 Task: Use Google Earth to locate and explore famous historical landmarks in San Francisco, California.
Action: Mouse moved to (169, 175)
Screenshot: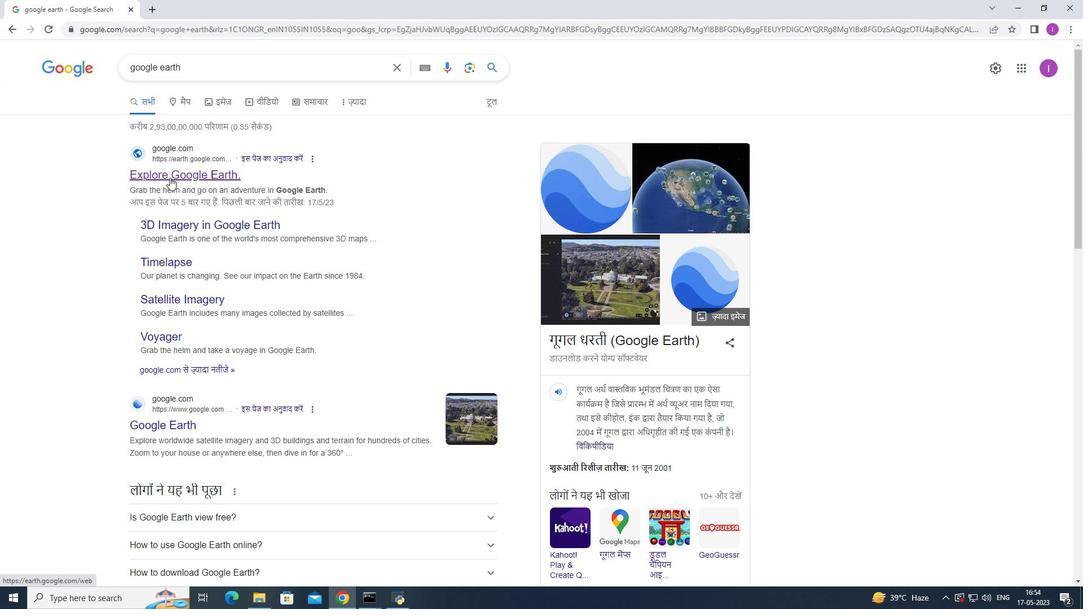 
Action: Mouse pressed left at (169, 175)
Screenshot: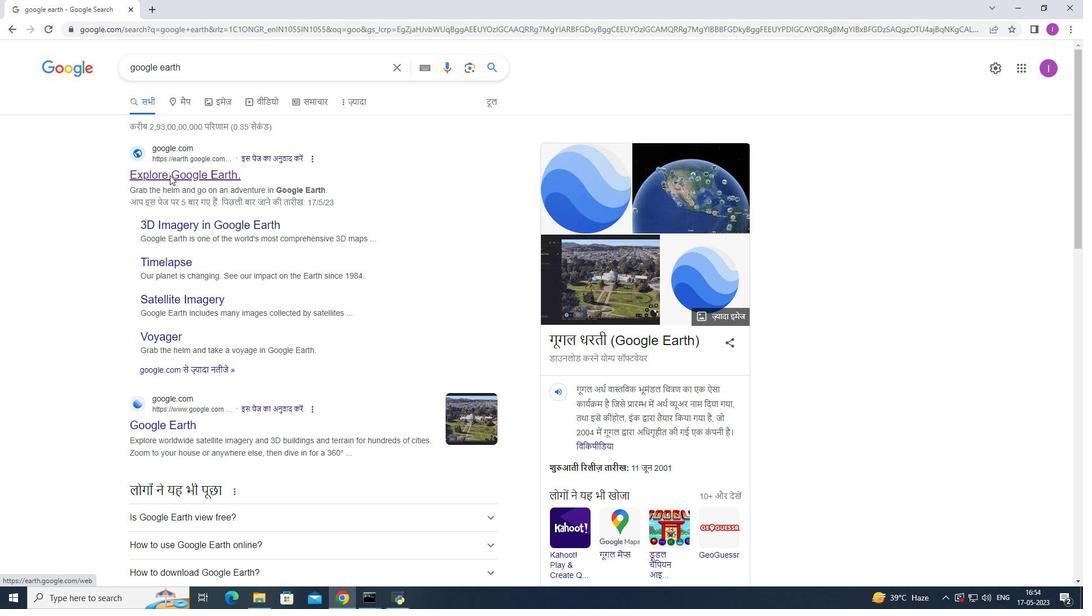 
Action: Mouse moved to (12, 91)
Screenshot: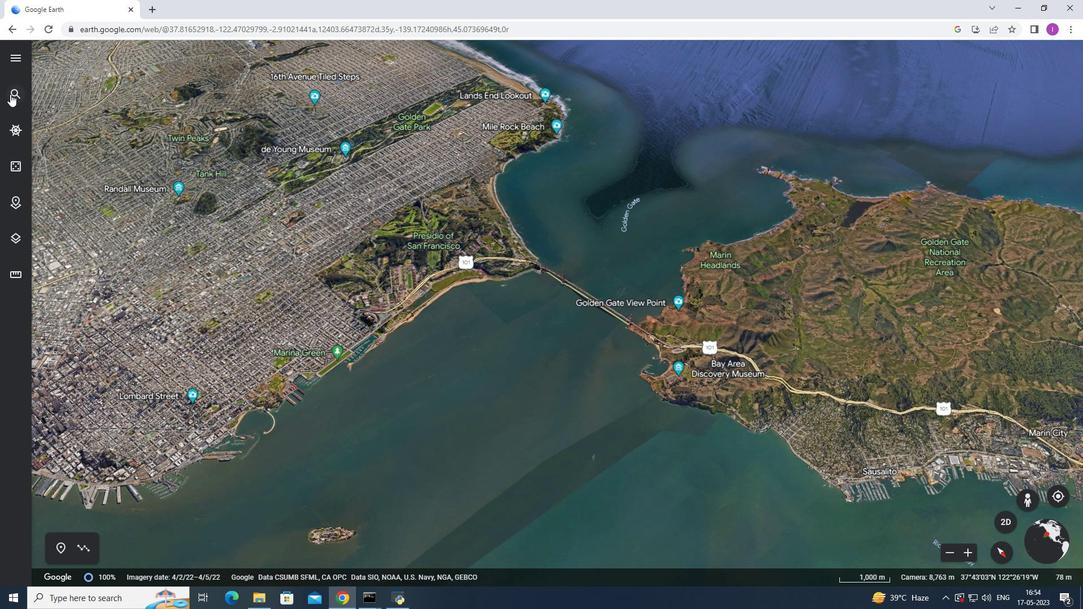 
Action: Mouse pressed left at (12, 91)
Screenshot: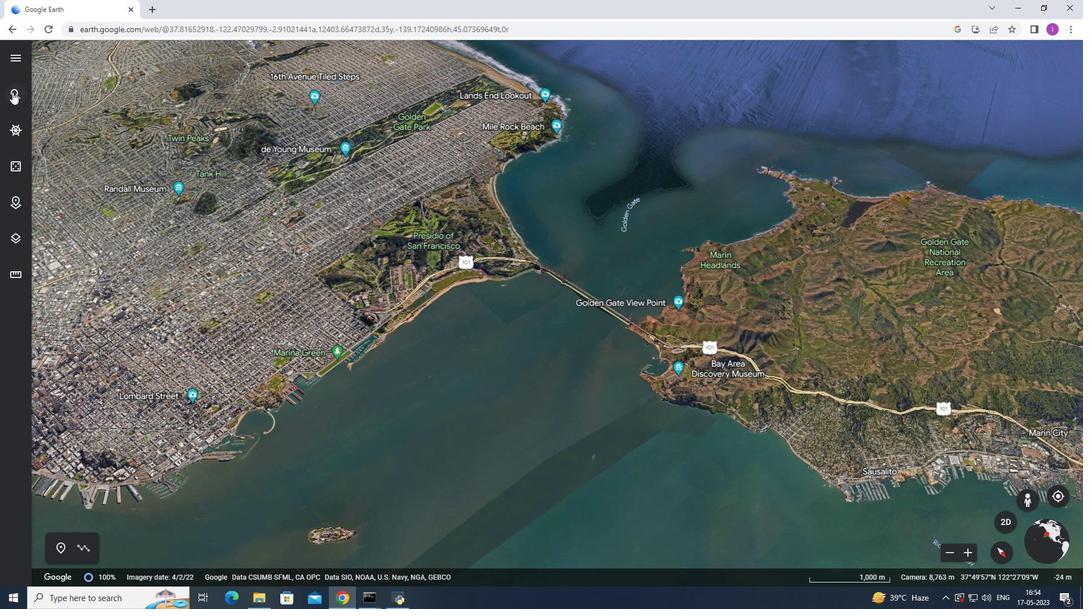 
Action: Mouse moved to (95, 56)
Screenshot: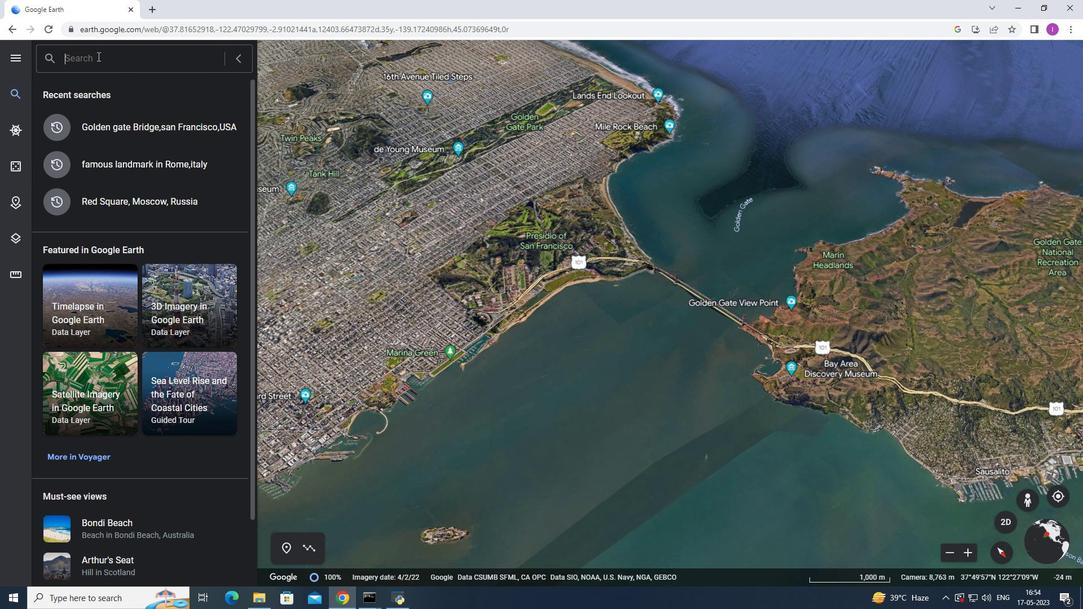
Action: Key pressed <Key.shift><Key.shift><Key.shift><Key.shift><Key.shift><Key.shift><Key.shift>Famous<Key.space><Key.shift>Histora<Key.backspace>ical<Key.space>event<Key.space>location<Key.enter>
Screenshot: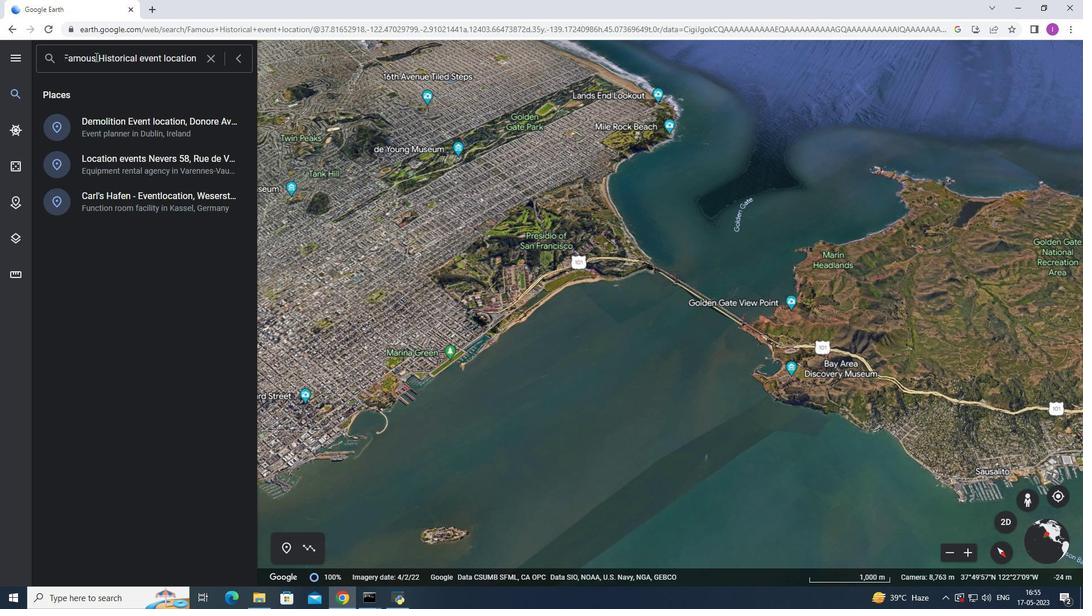 
Action: Mouse moved to (424, 222)
Screenshot: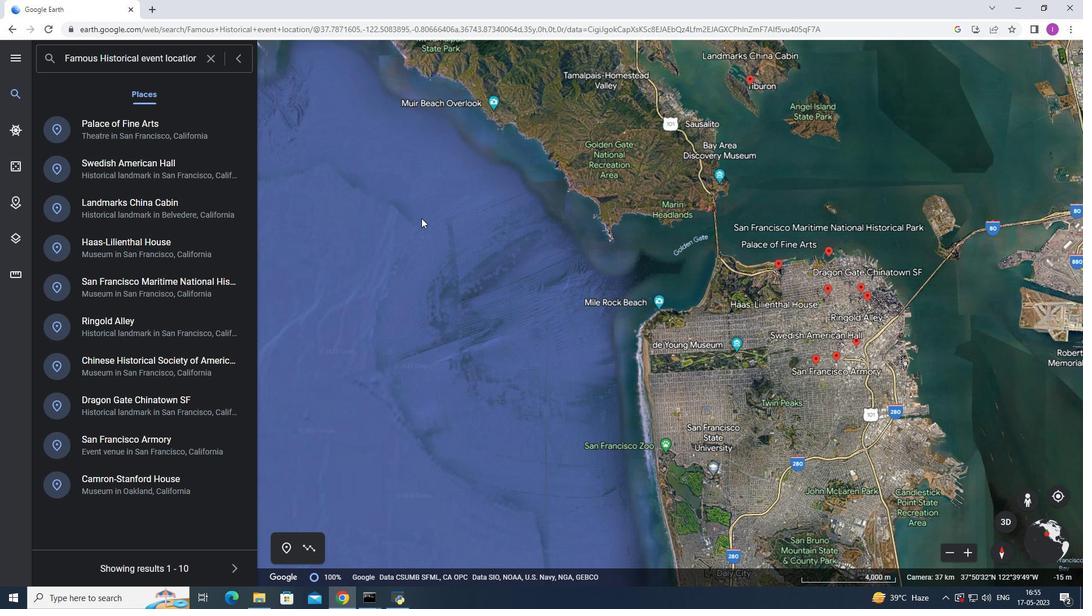 
Action: Mouse scrolled (424, 222) with delta (0, 0)
Screenshot: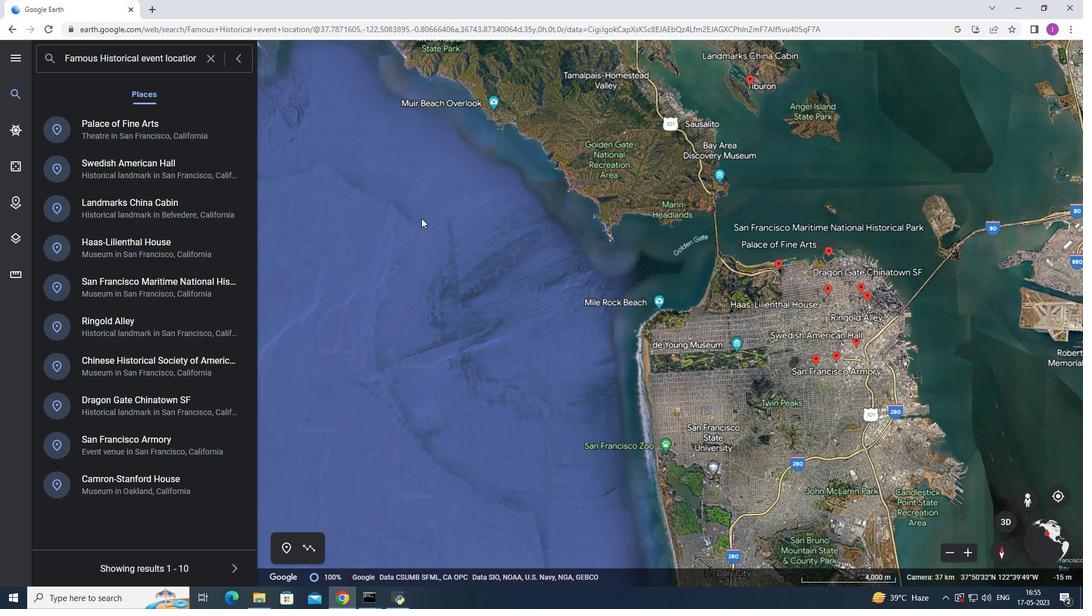 
Action: Mouse scrolled (424, 222) with delta (0, 0)
Screenshot: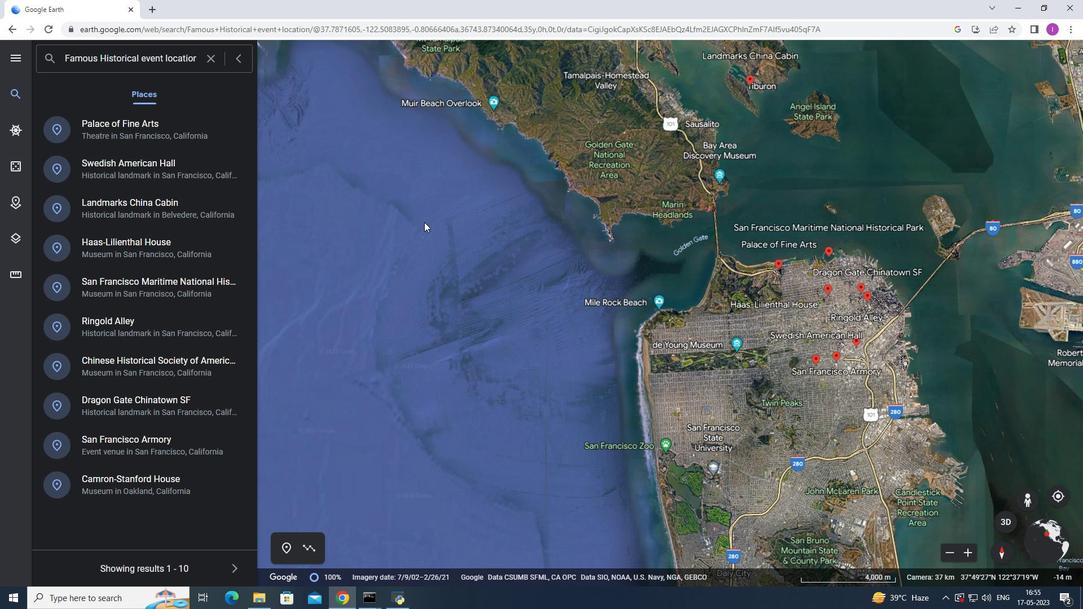 
Action: Mouse scrolled (424, 221) with delta (0, 0)
Screenshot: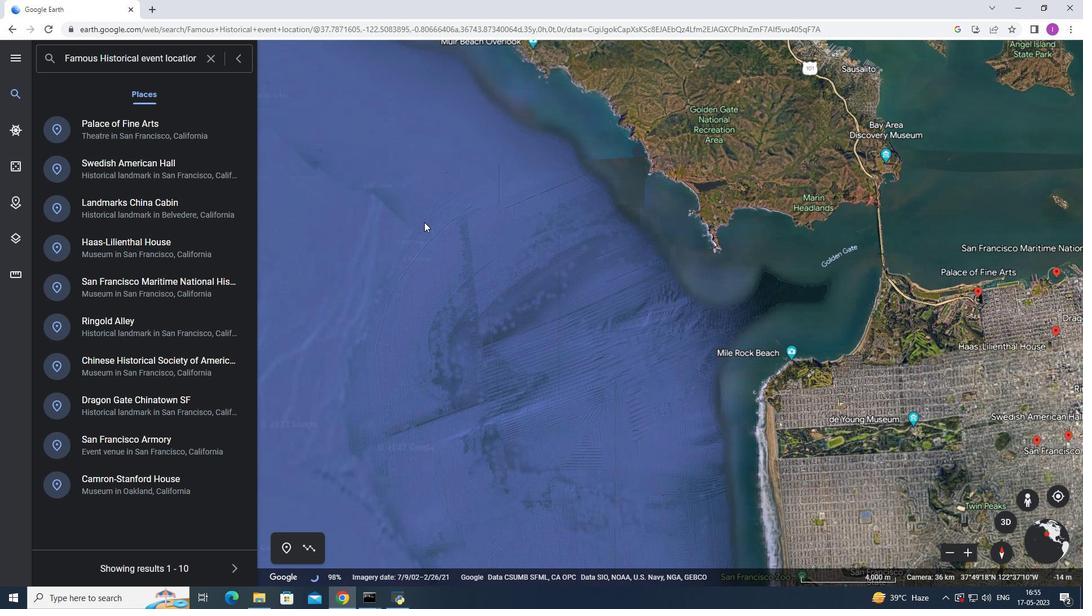 
Action: Mouse scrolled (424, 221) with delta (0, 0)
Screenshot: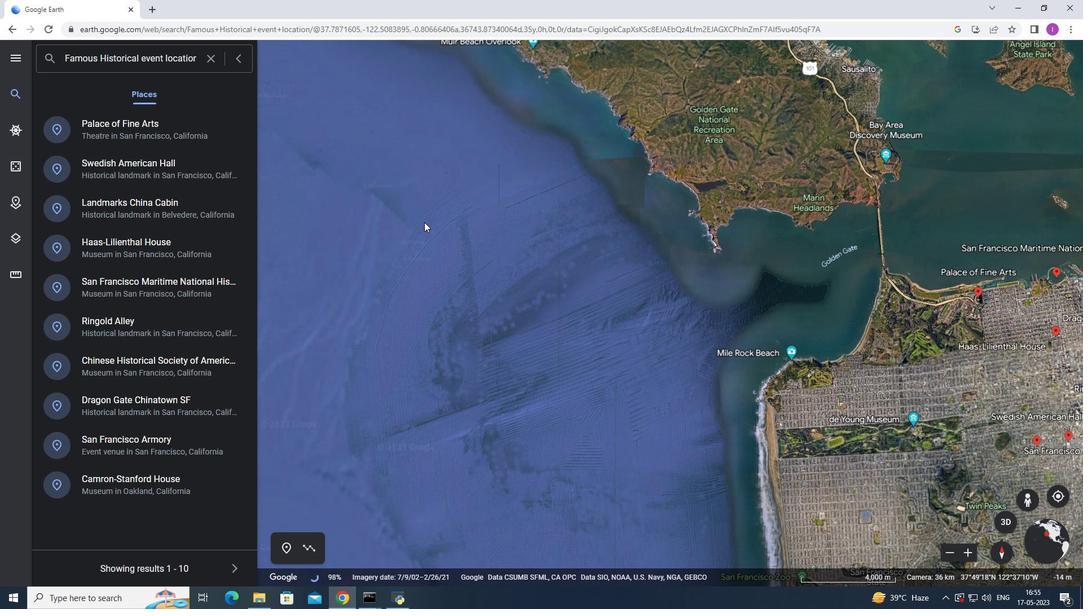 
Action: Mouse scrolled (424, 221) with delta (0, 0)
Screenshot: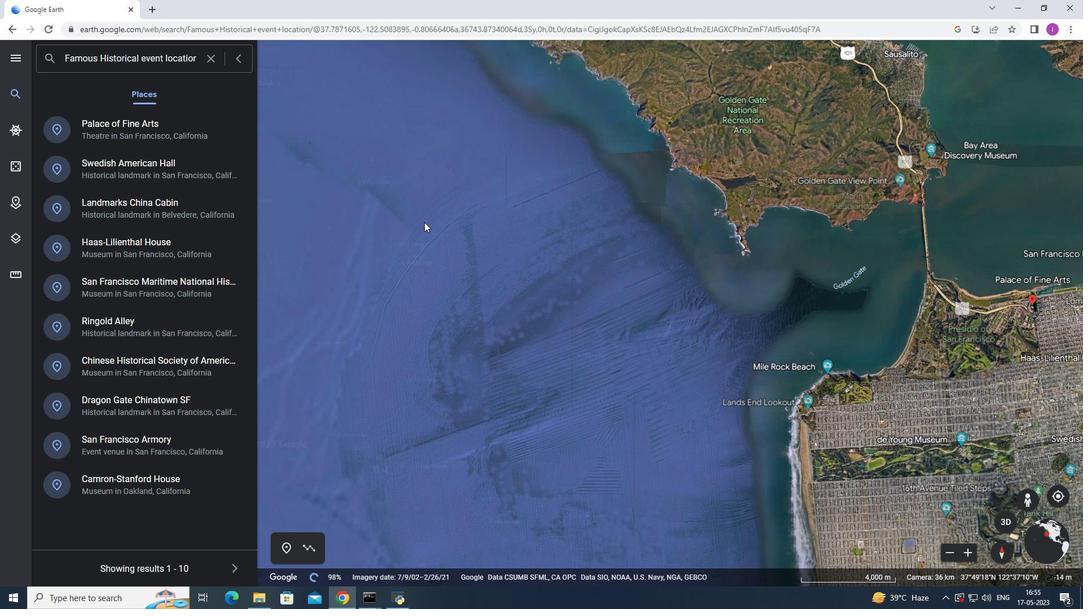 
Action: Mouse scrolled (424, 221) with delta (0, 0)
Screenshot: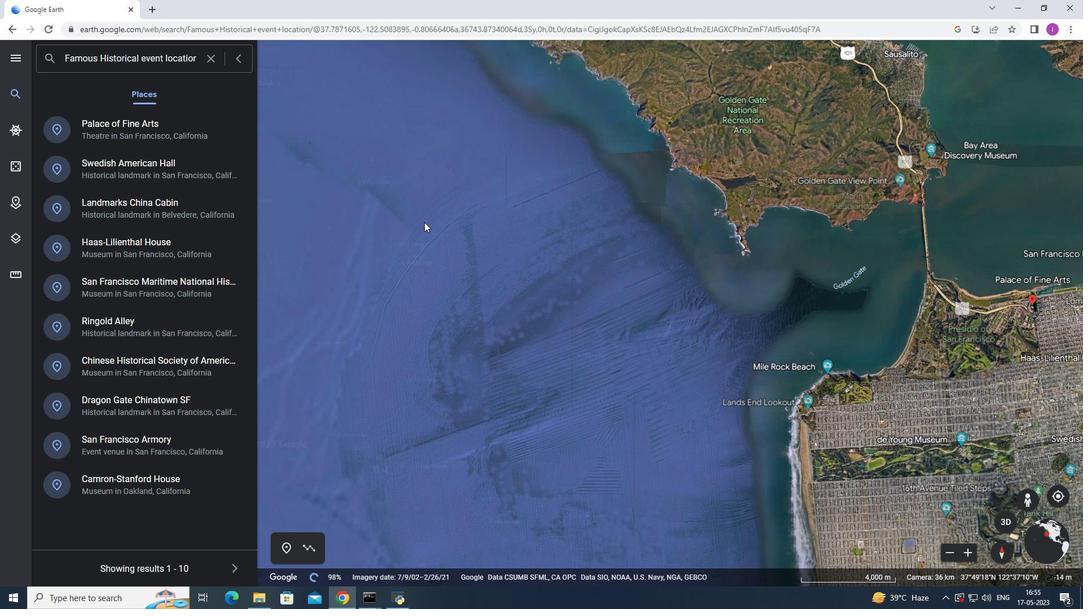 
Action: Mouse scrolled (424, 221) with delta (0, 0)
Screenshot: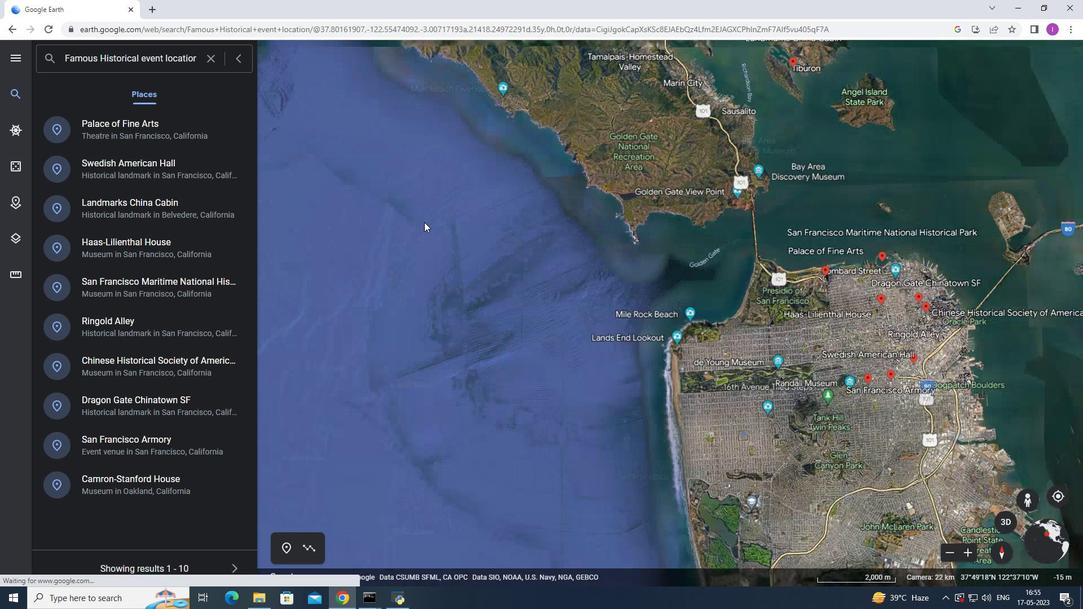 
Action: Mouse moved to (448, 223)
Screenshot: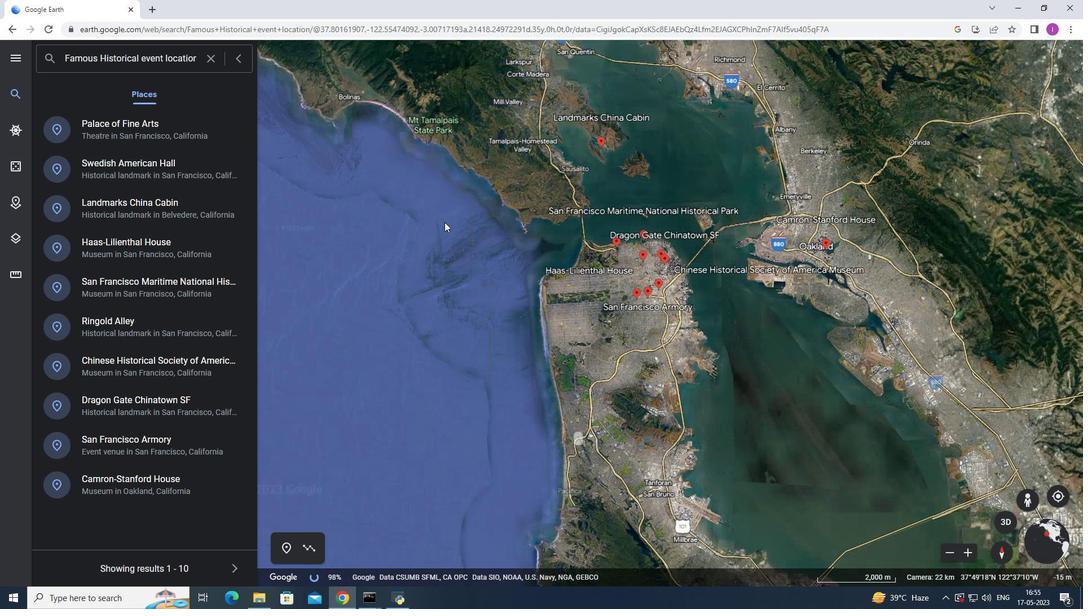 
Action: Mouse scrolled (448, 223) with delta (0, 0)
Screenshot: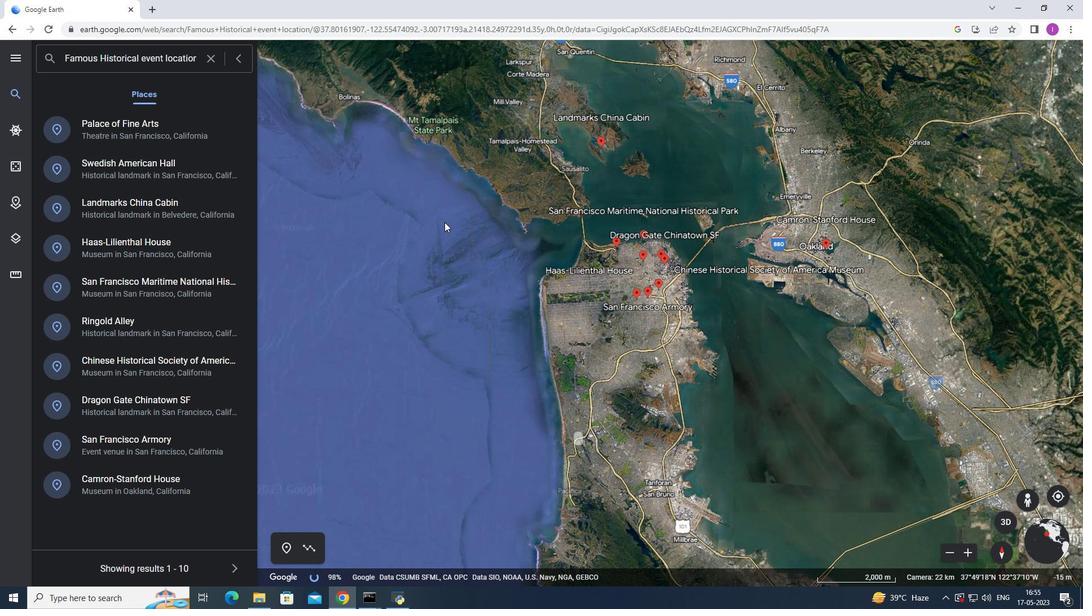 
Action: Mouse scrolled (448, 223) with delta (0, 0)
Screenshot: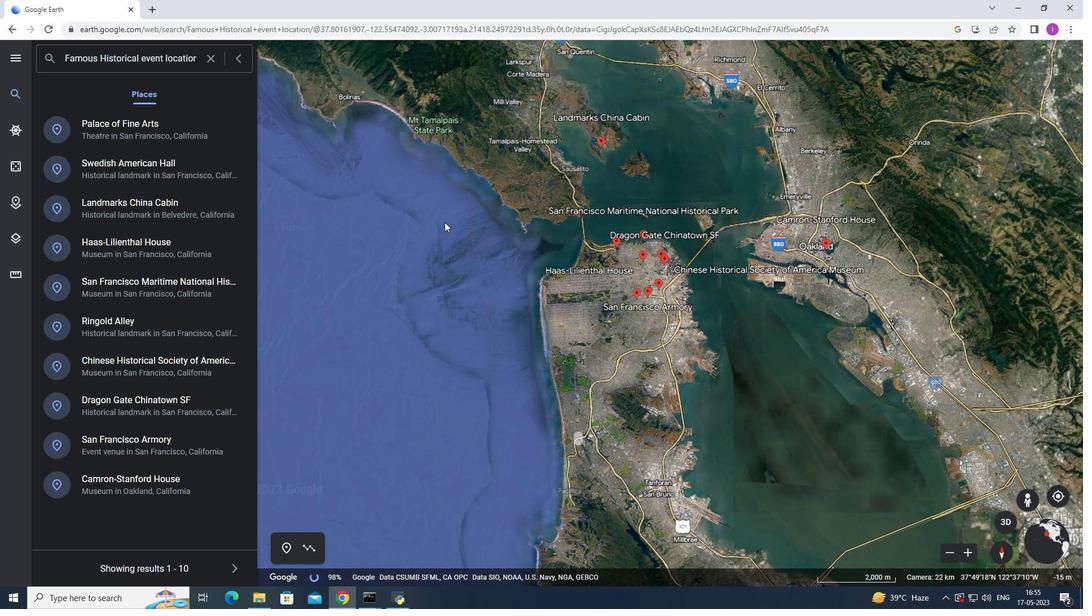 
Action: Mouse scrolled (448, 223) with delta (0, 0)
Screenshot: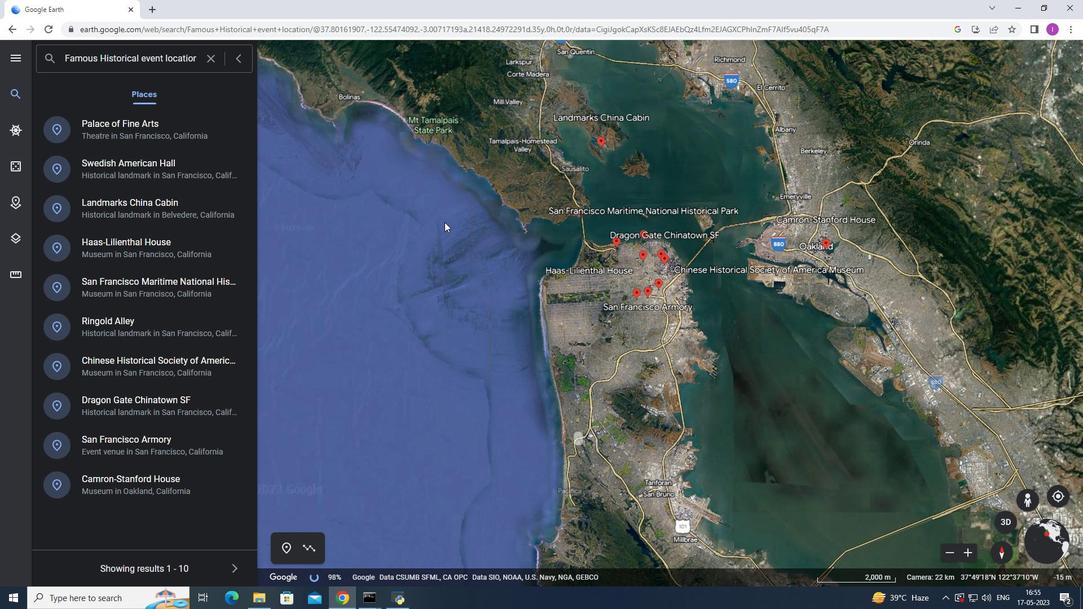 
Action: Mouse scrolled (448, 224) with delta (0, 0)
Screenshot: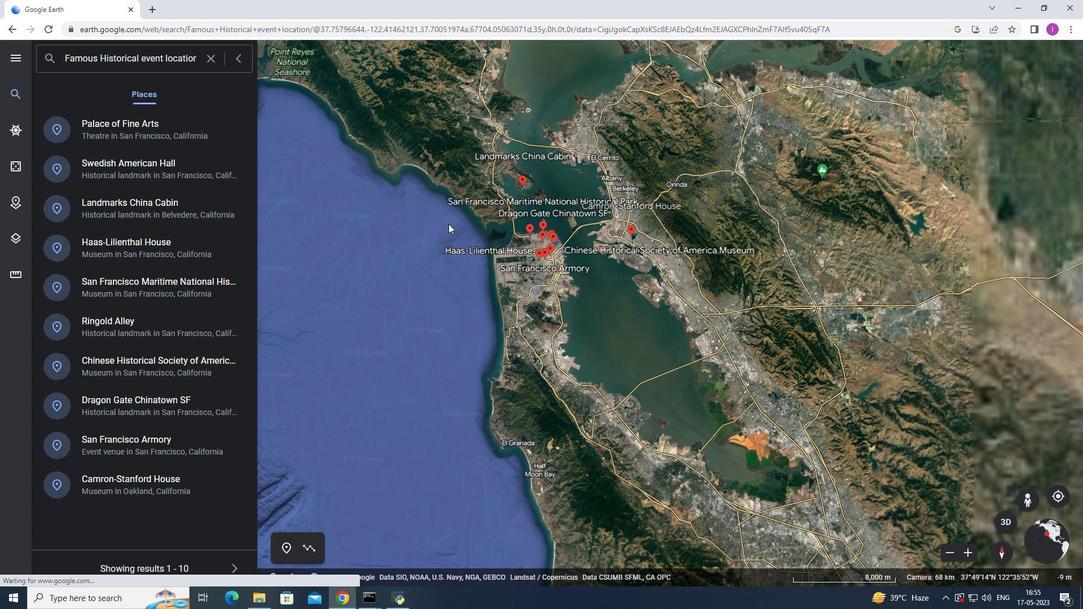 
Action: Mouse scrolled (448, 223) with delta (0, 0)
Screenshot: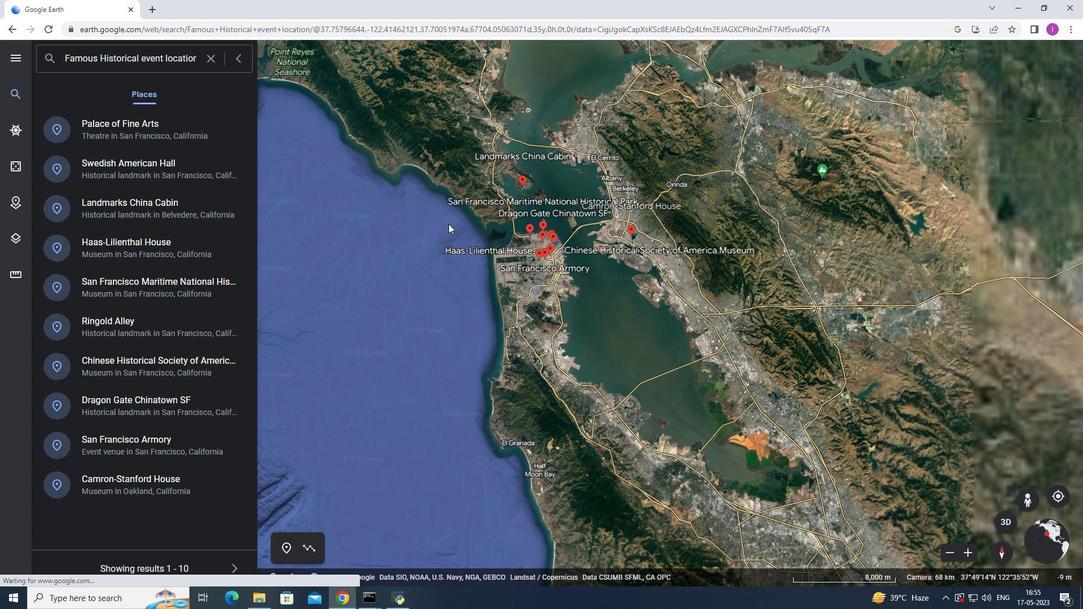 
Action: Mouse scrolled (448, 223) with delta (0, 0)
Screenshot: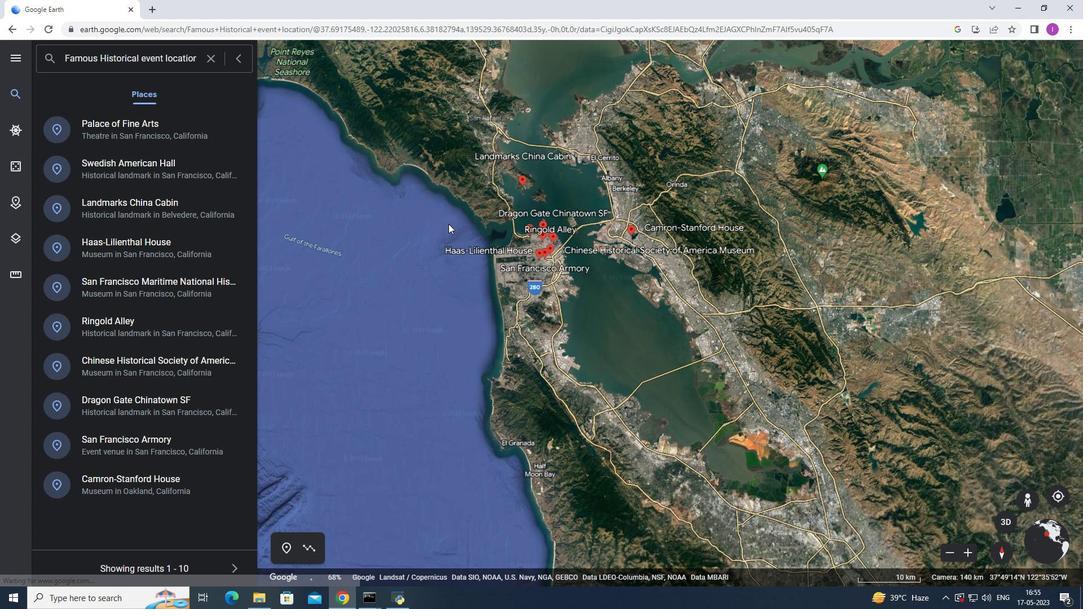 
Action: Mouse scrolled (448, 223) with delta (0, 0)
Screenshot: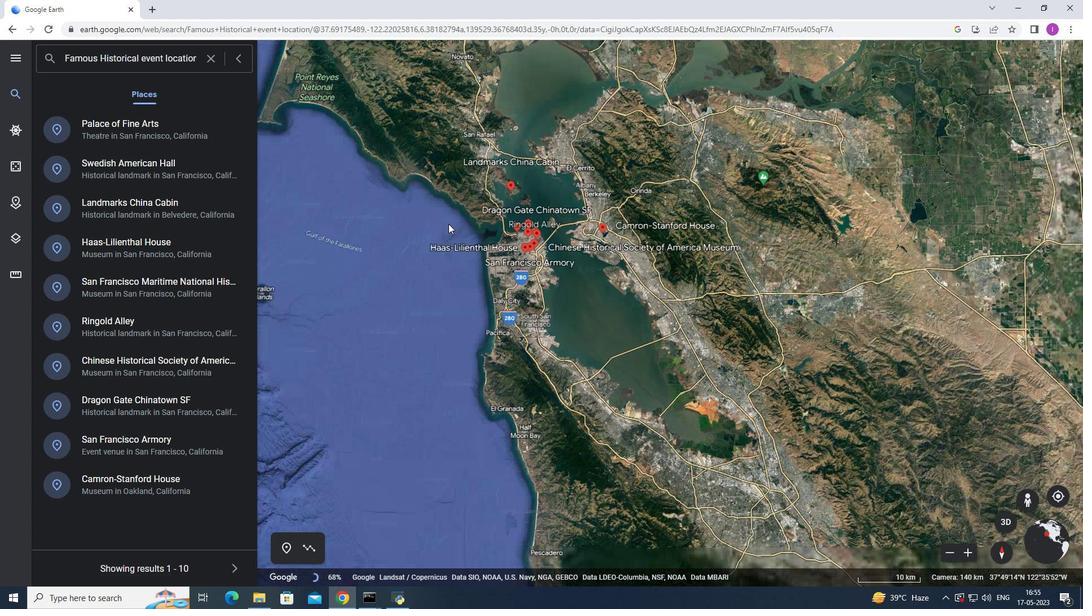 
Action: Mouse scrolled (448, 223) with delta (0, 0)
Screenshot: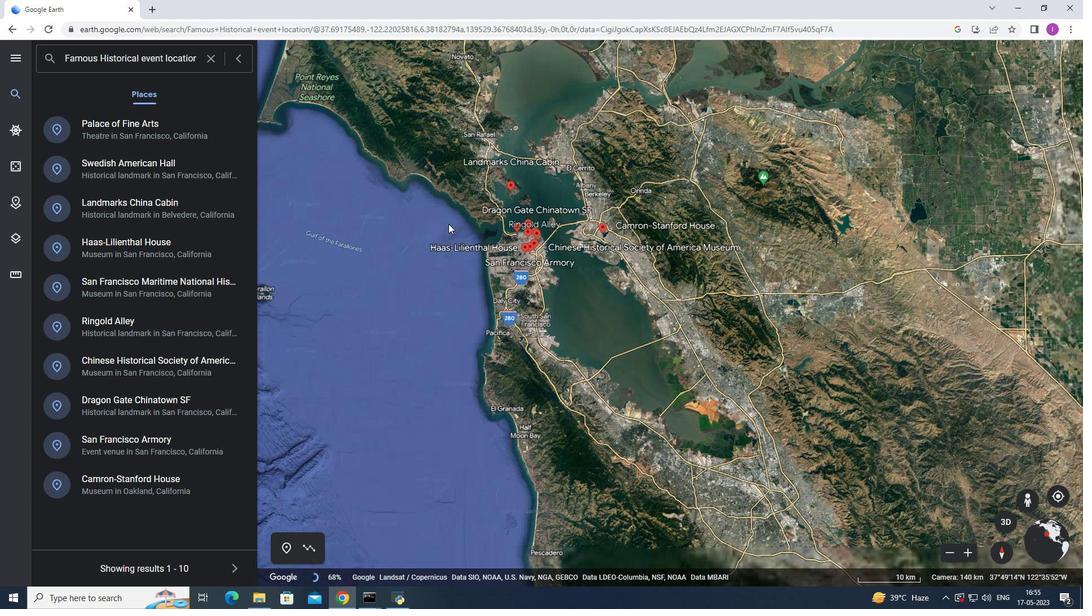 
Action: Mouse scrolled (448, 223) with delta (0, 0)
Screenshot: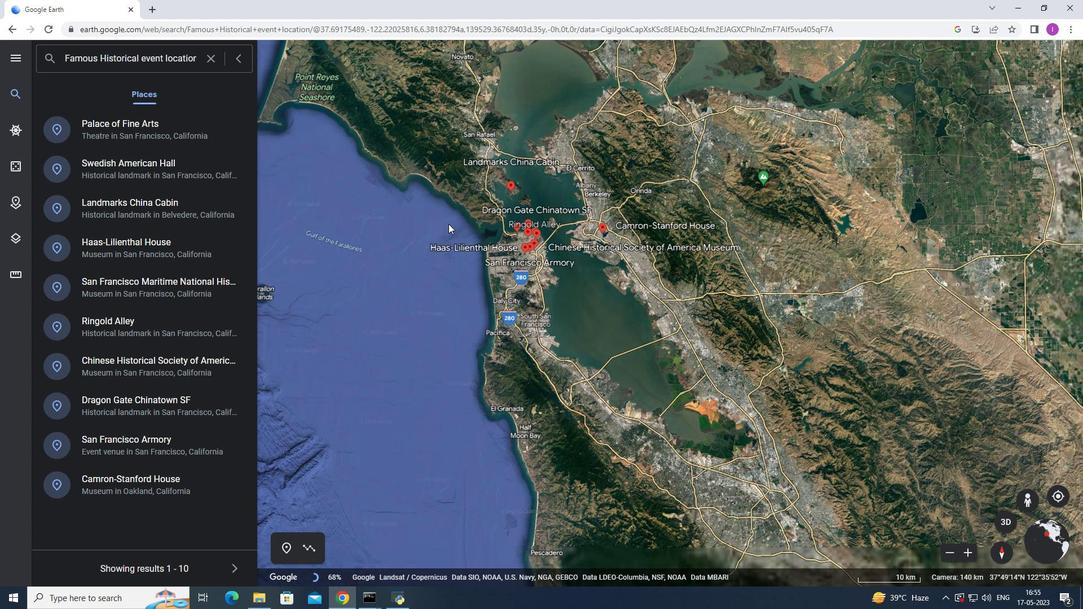 
Action: Mouse scrolled (448, 223) with delta (0, 0)
Screenshot: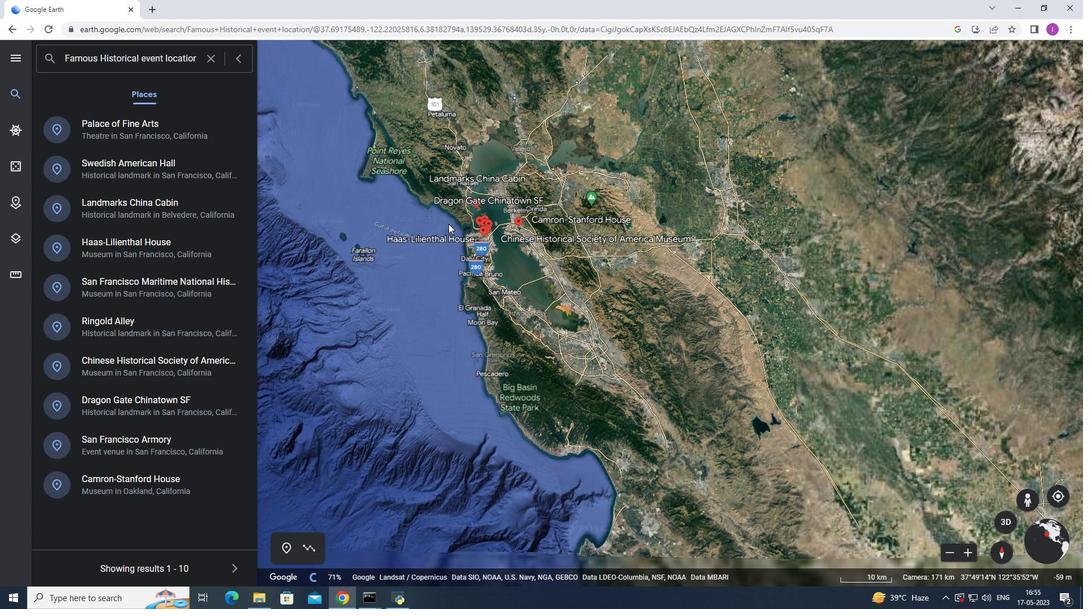 
Action: Mouse scrolled (448, 223) with delta (0, 0)
Screenshot: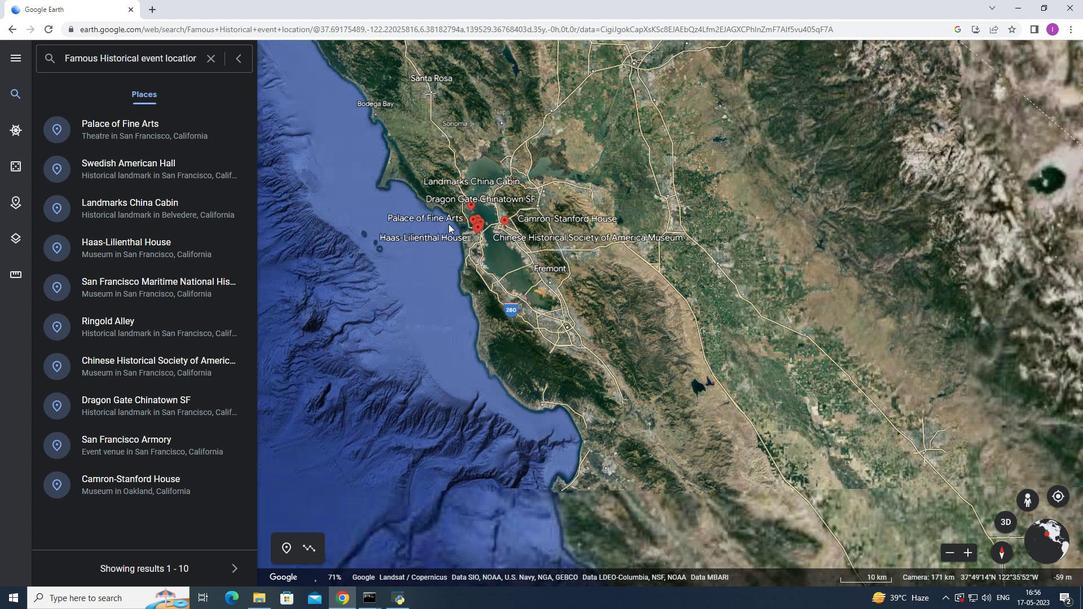 
Action: Mouse scrolled (448, 223) with delta (0, 0)
Screenshot: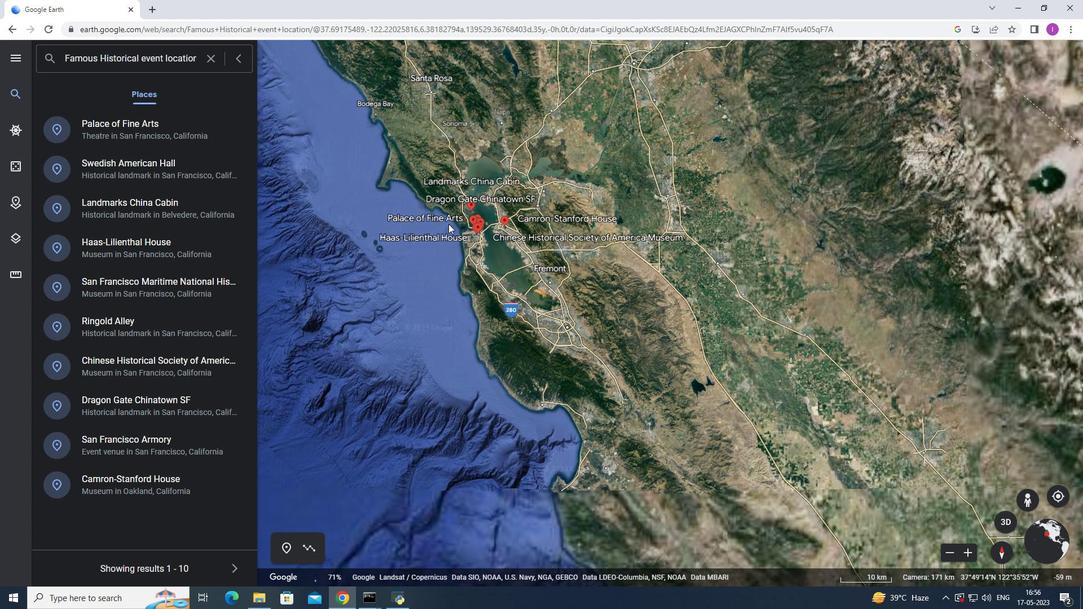 
Action: Mouse moved to (447, 225)
Screenshot: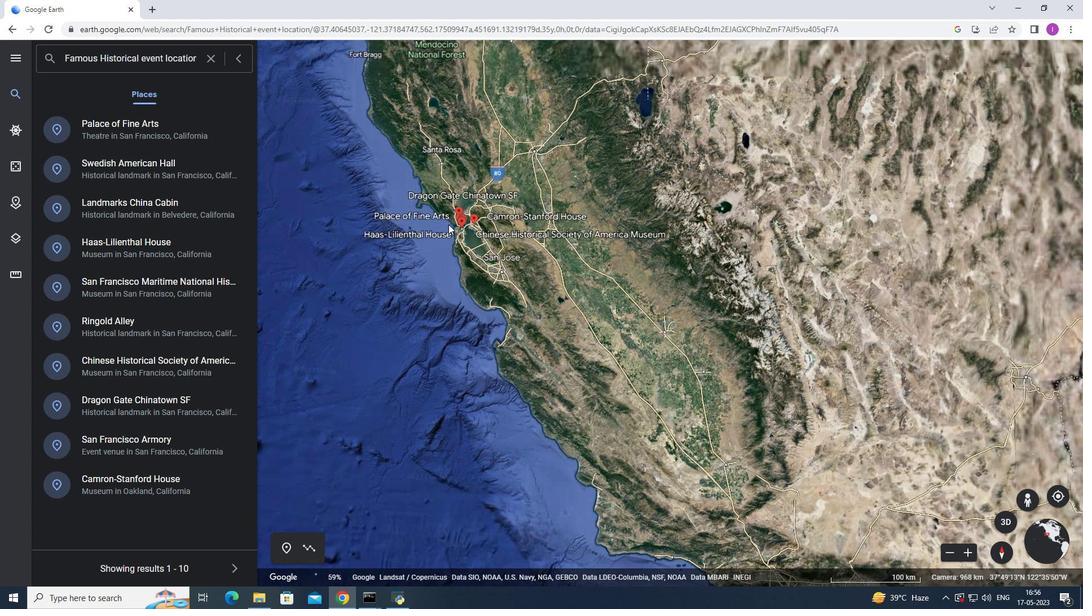 
Action: Mouse scrolled (447, 225) with delta (0, 0)
Screenshot: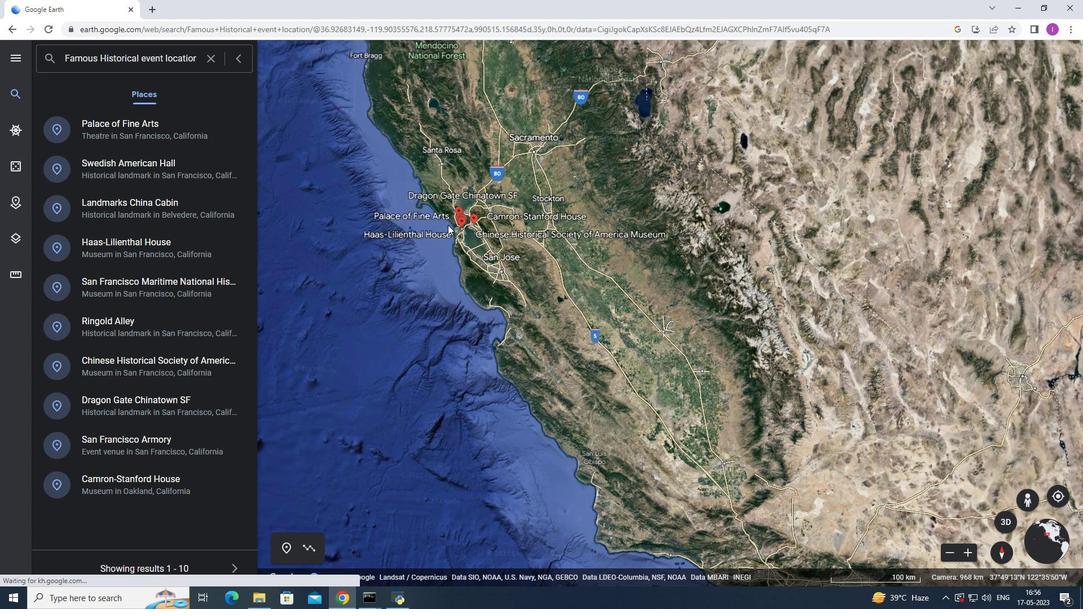 
Action: Mouse scrolled (447, 225) with delta (0, 0)
Screenshot: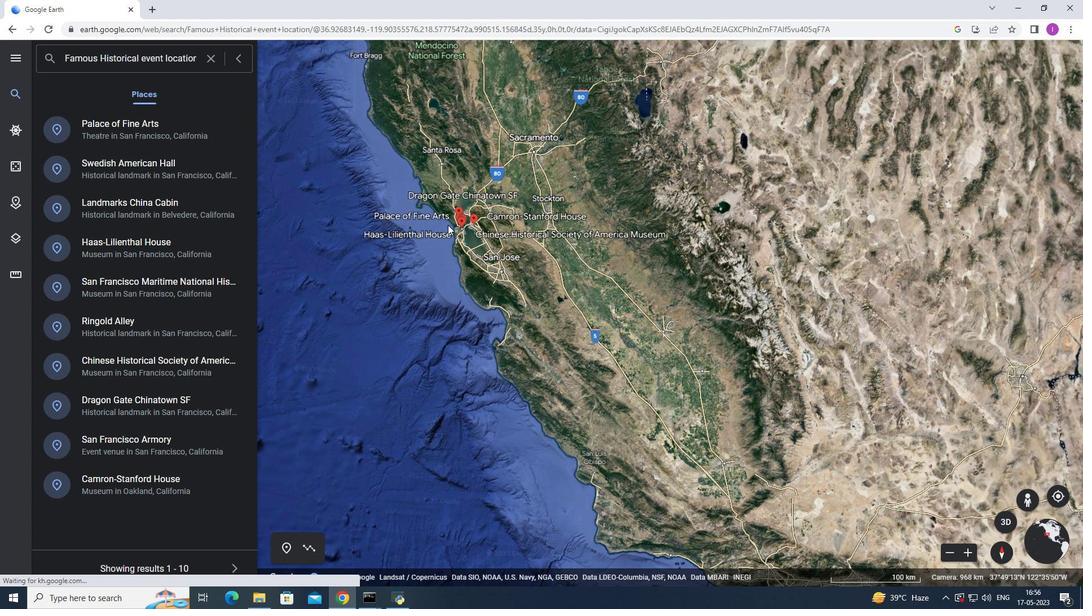 
Action: Mouse scrolled (447, 225) with delta (0, 0)
Screenshot: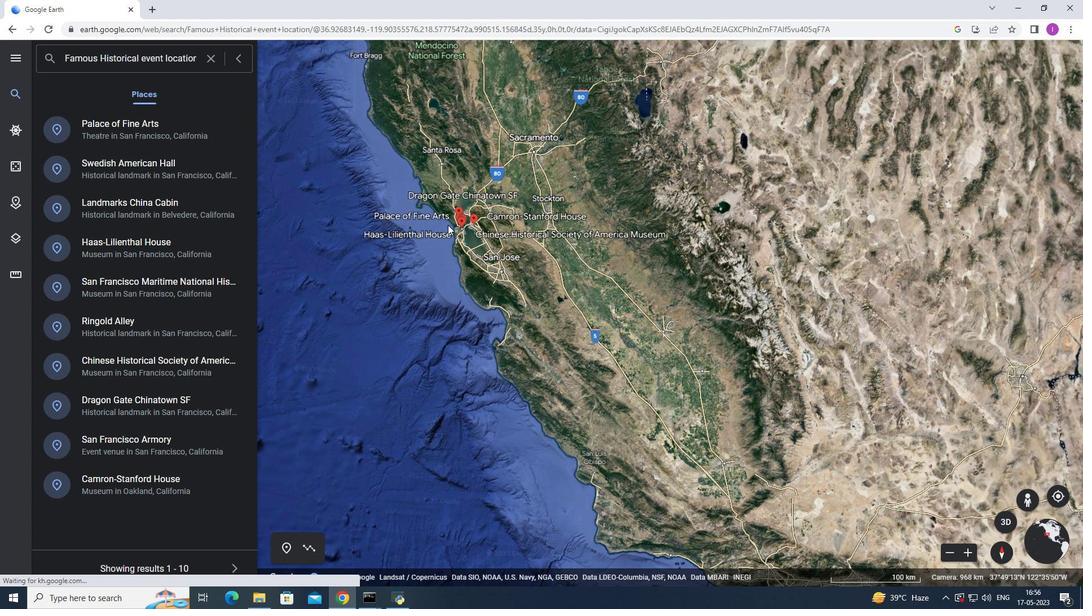 
Action: Mouse moved to (446, 223)
Screenshot: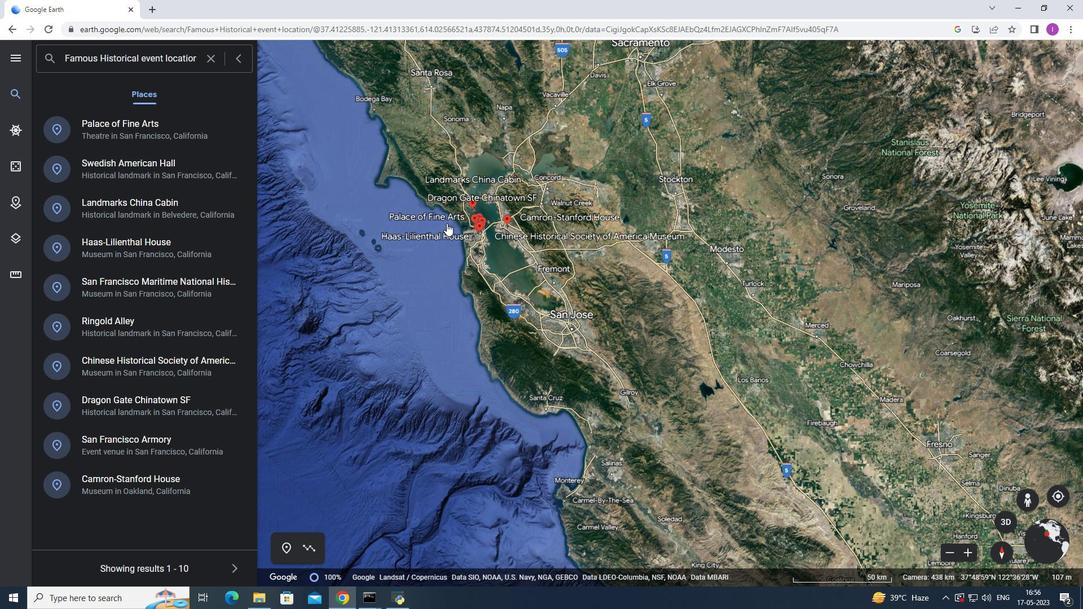 
Action: Mouse scrolled (446, 223) with delta (0, 0)
Screenshot: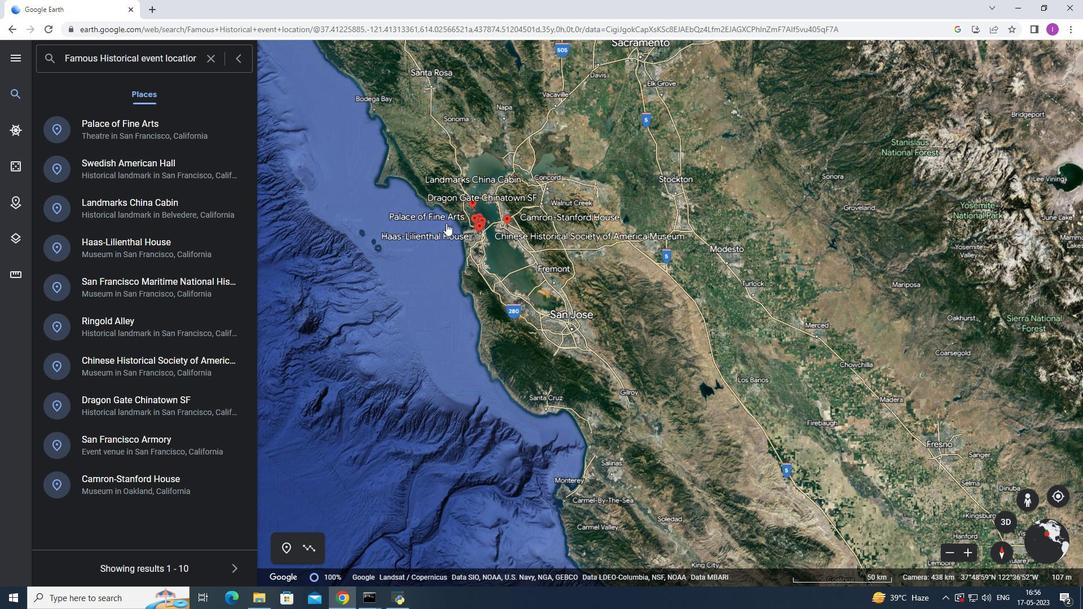 
Action: Mouse scrolled (446, 223) with delta (0, 0)
Screenshot: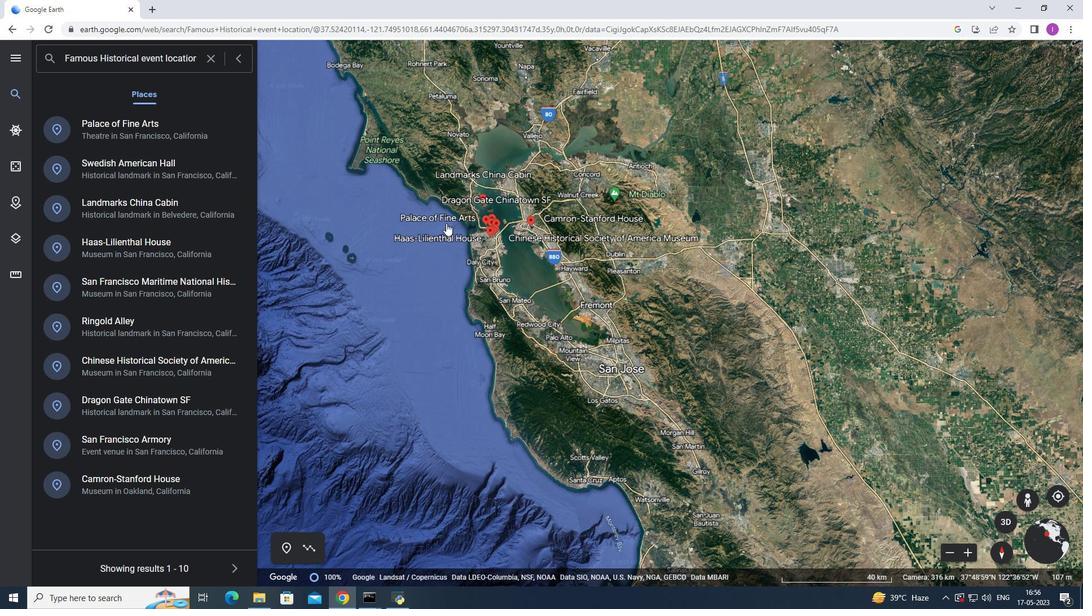 
Action: Mouse moved to (150, 136)
Screenshot: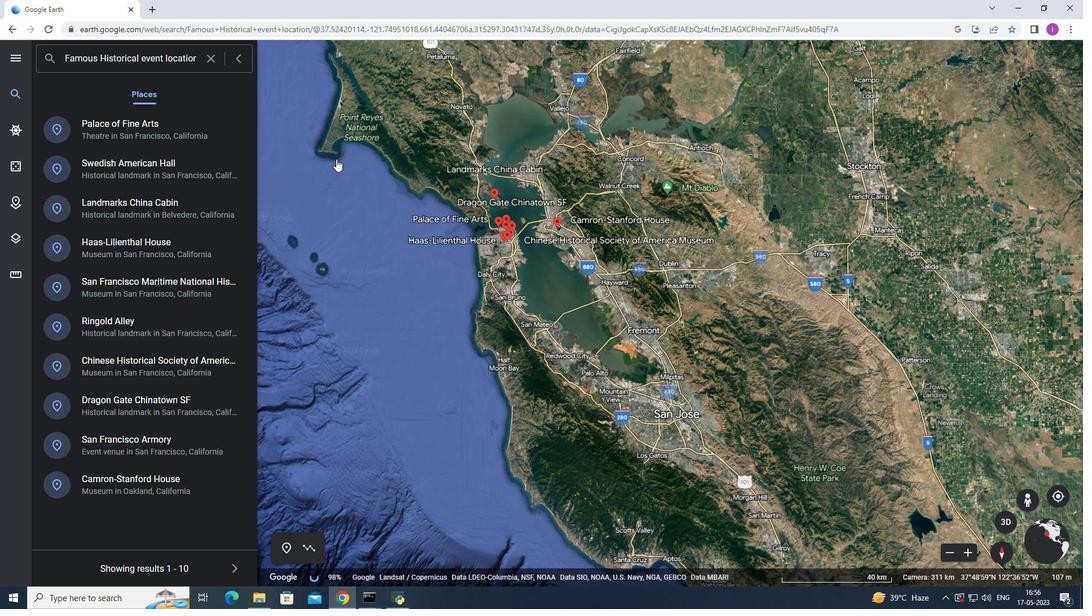 
Action: Mouse pressed left at (150, 136)
Screenshot: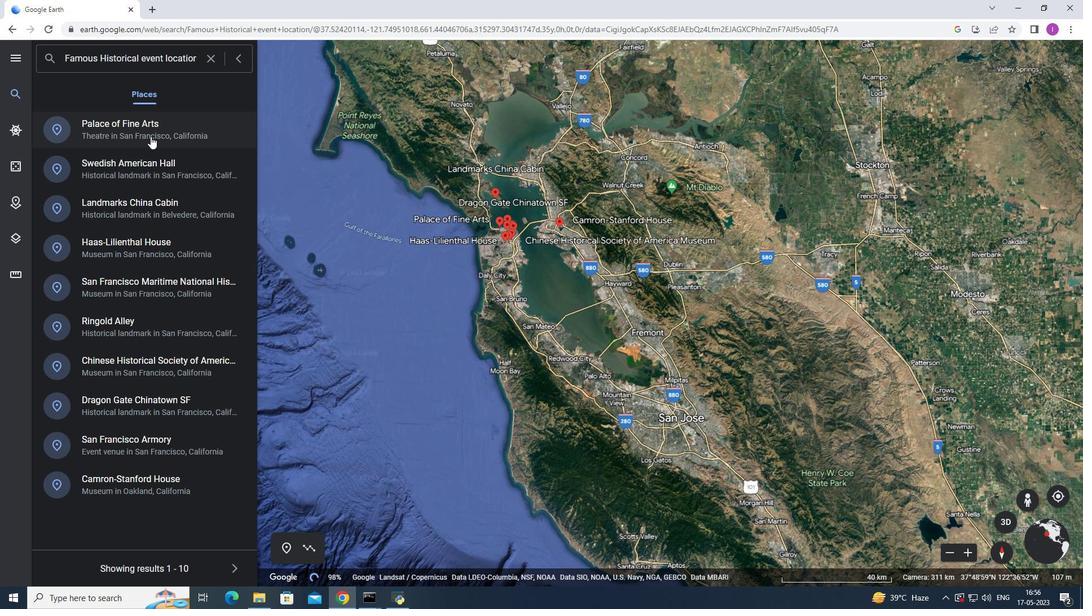 
Action: Mouse moved to (157, 172)
Screenshot: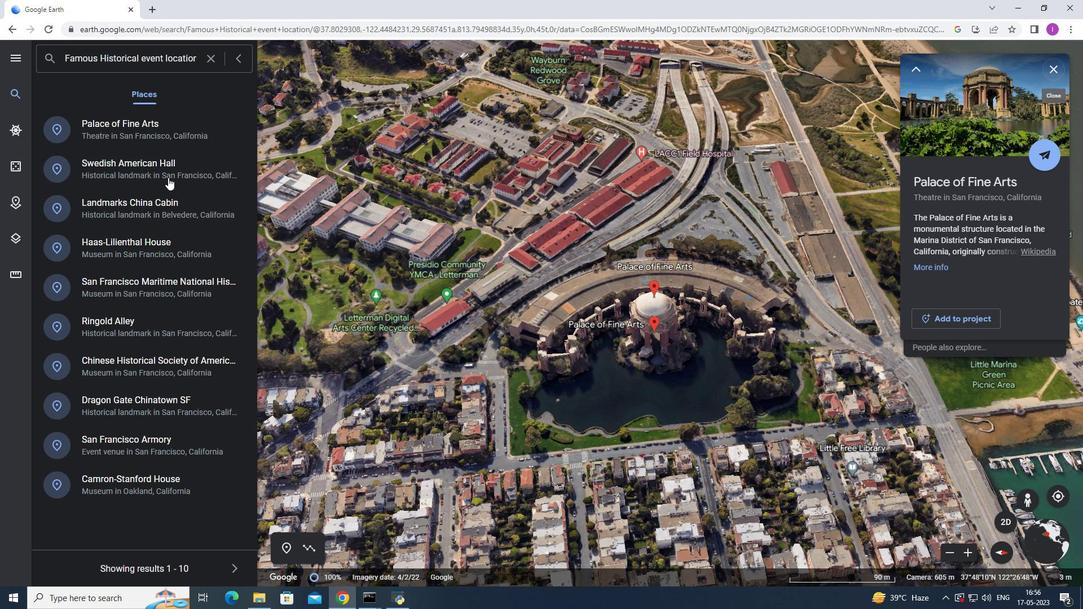 
Action: Mouse pressed left at (157, 172)
Screenshot: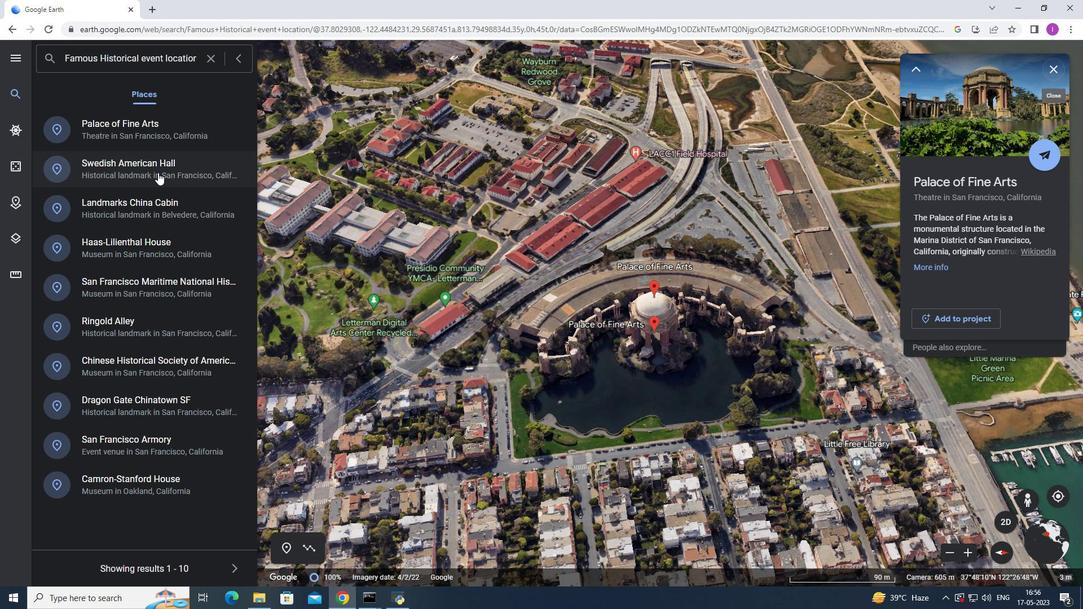 
Action: Mouse moved to (115, 205)
Screenshot: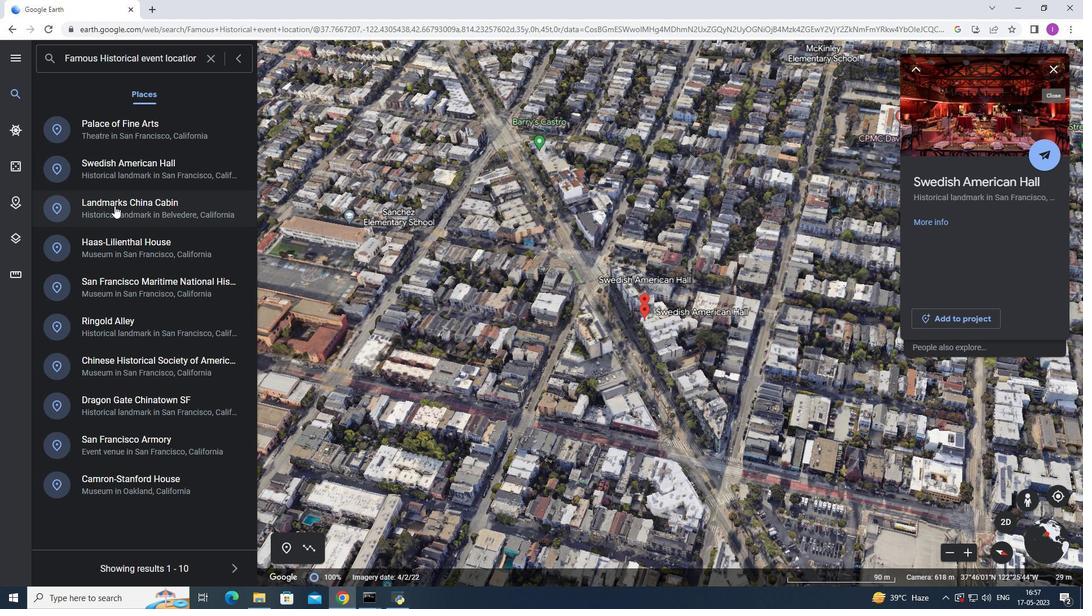 
Action: Mouse pressed left at (115, 205)
Screenshot: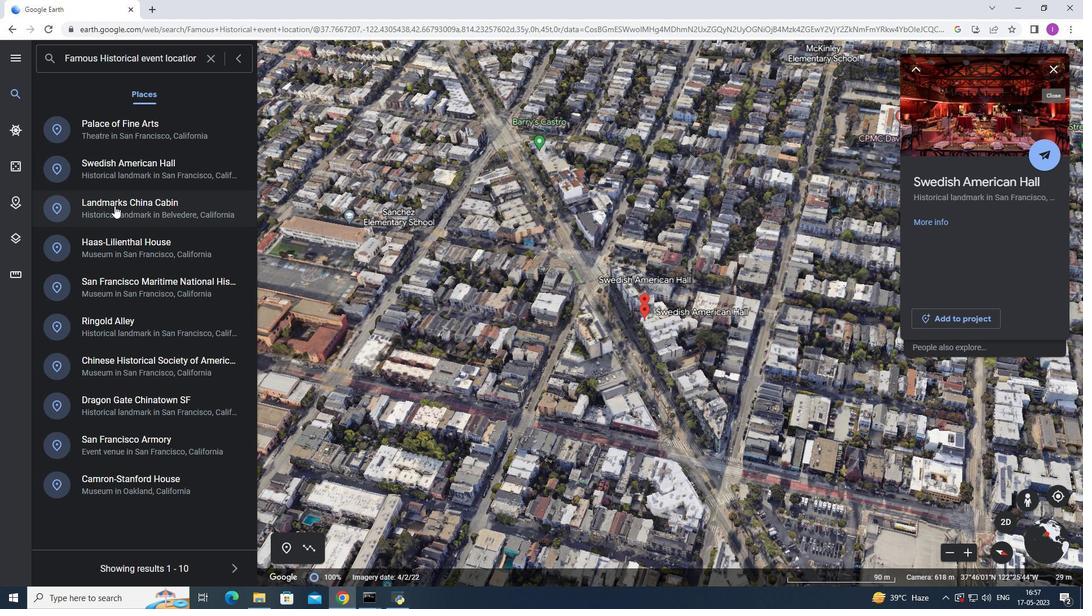 
Action: Mouse moved to (122, 239)
Screenshot: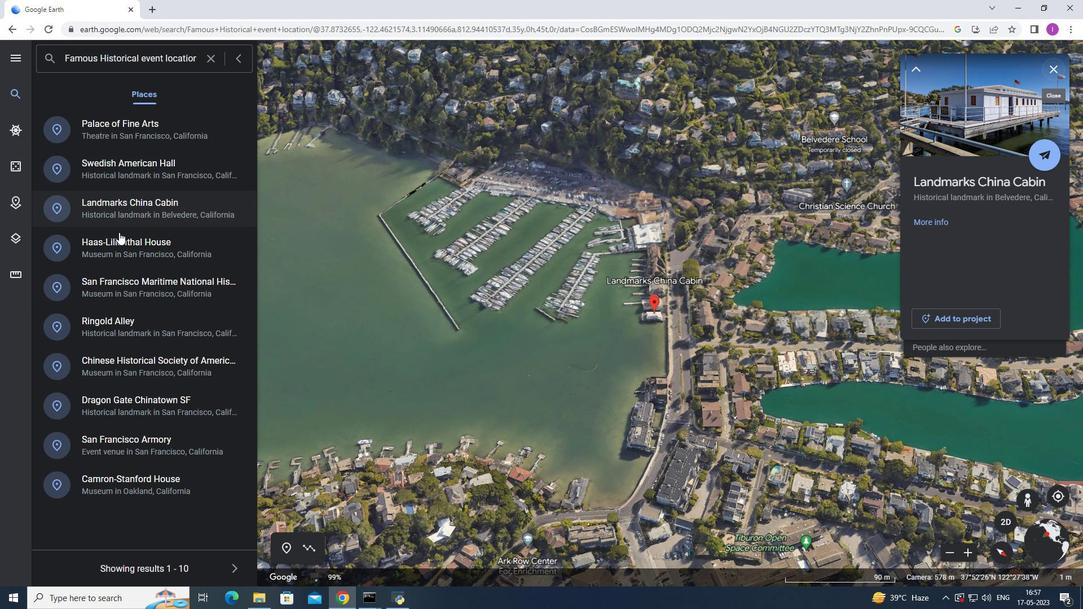 
Action: Mouse pressed left at (122, 239)
Screenshot: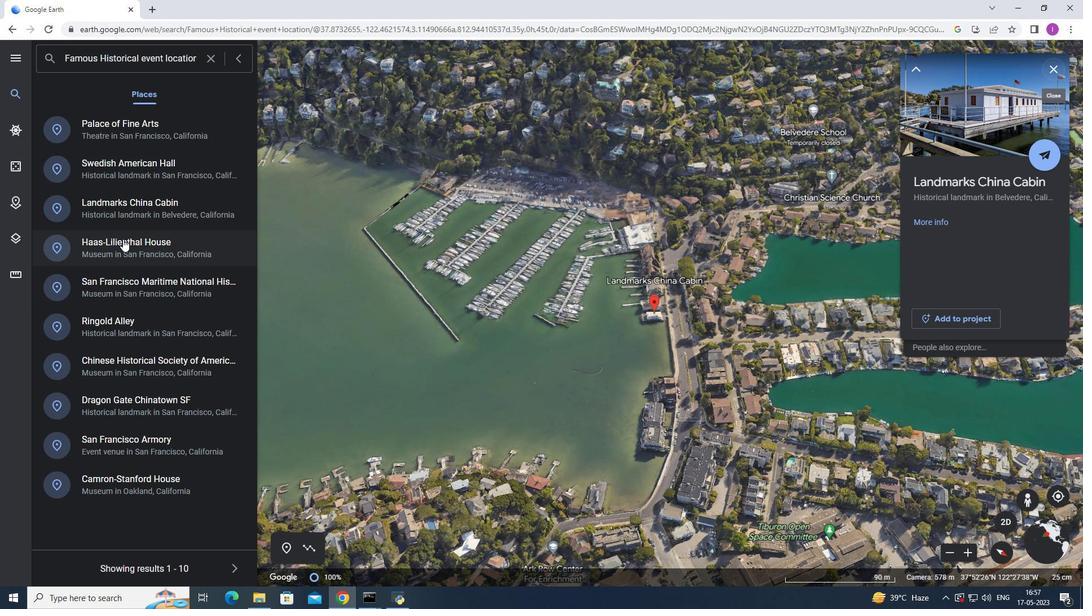 
Action: Mouse moved to (95, 288)
Screenshot: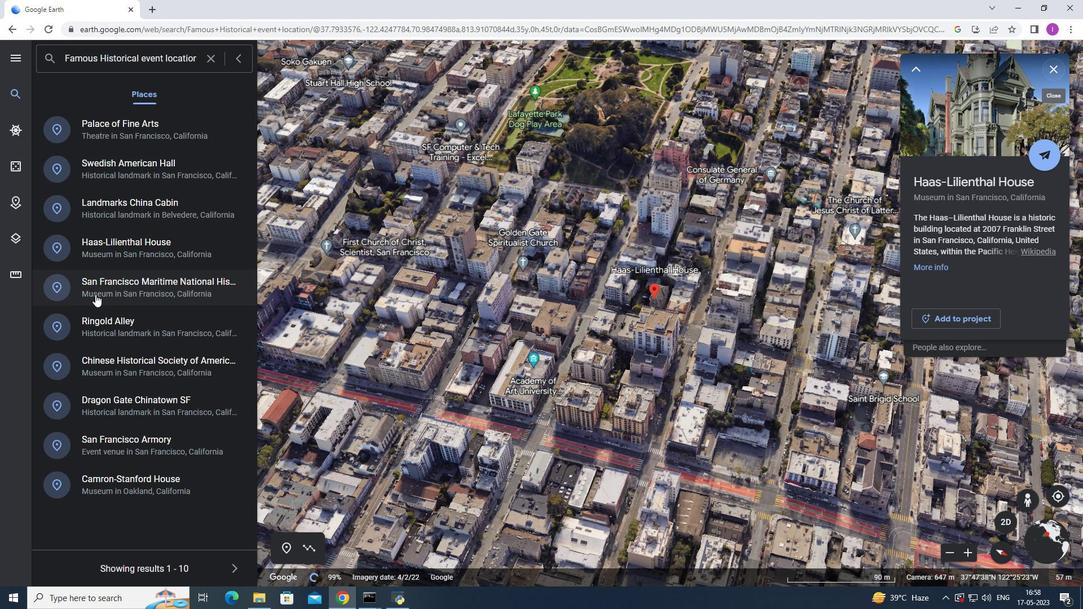 
Action: Mouse pressed left at (95, 288)
Screenshot: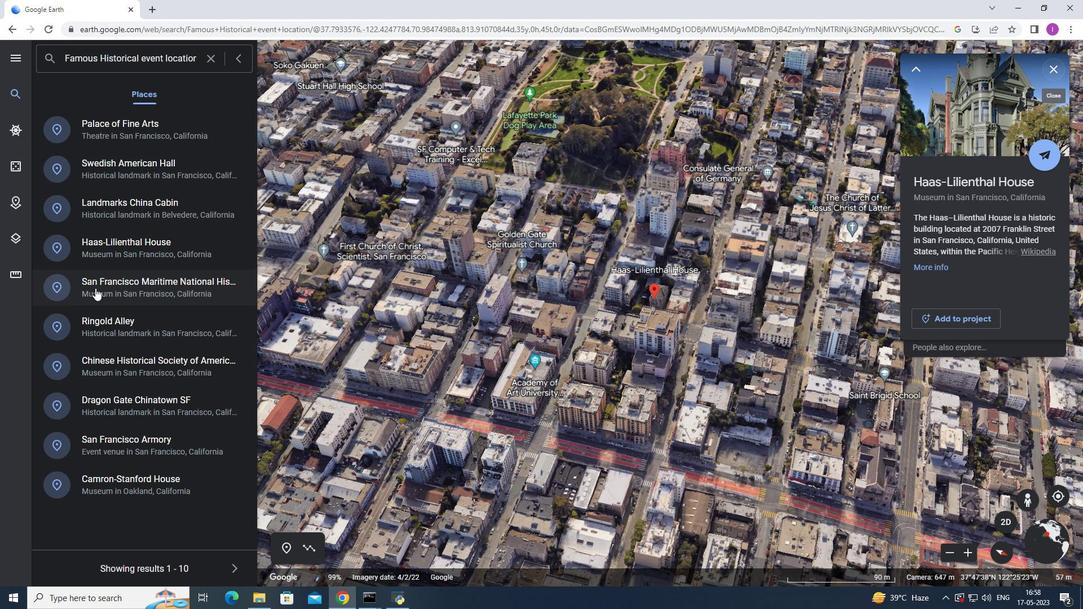 
Action: Mouse moved to (96, 319)
Screenshot: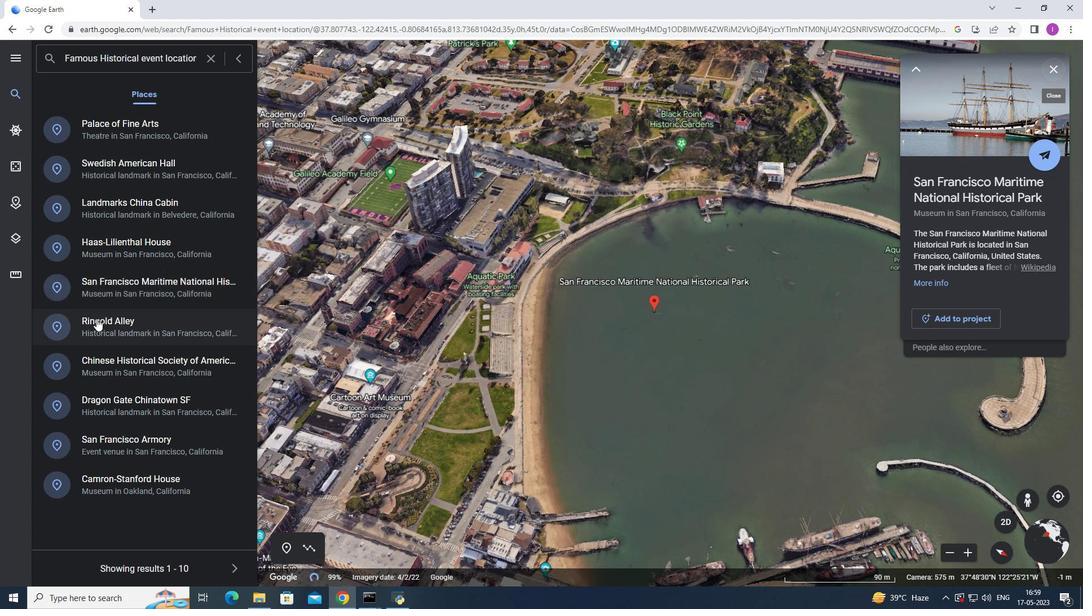 
Action: Mouse pressed left at (96, 319)
Screenshot: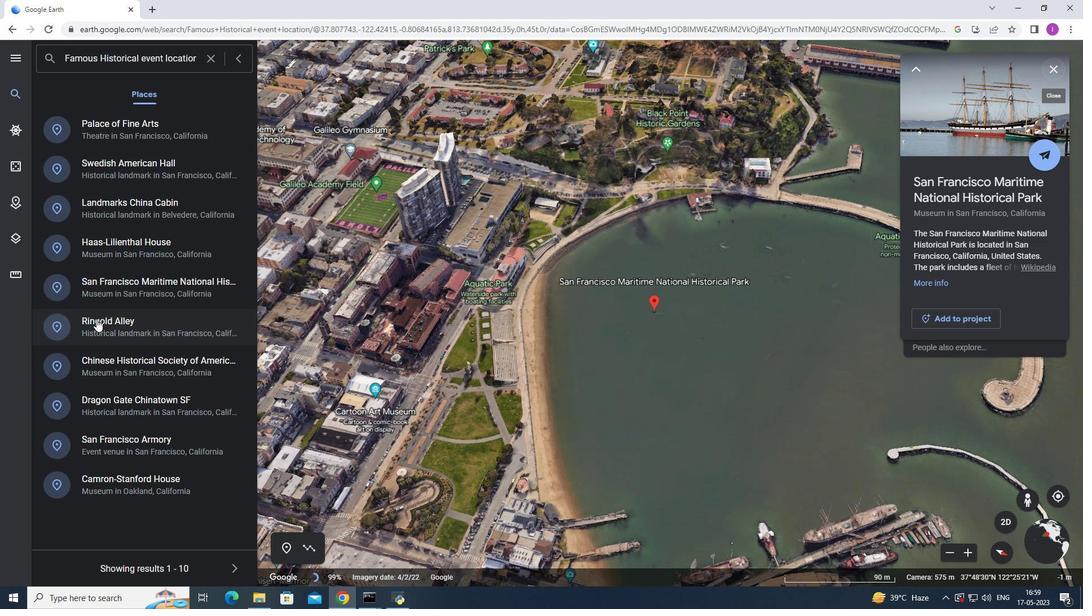 
Action: Mouse moved to (141, 364)
Screenshot: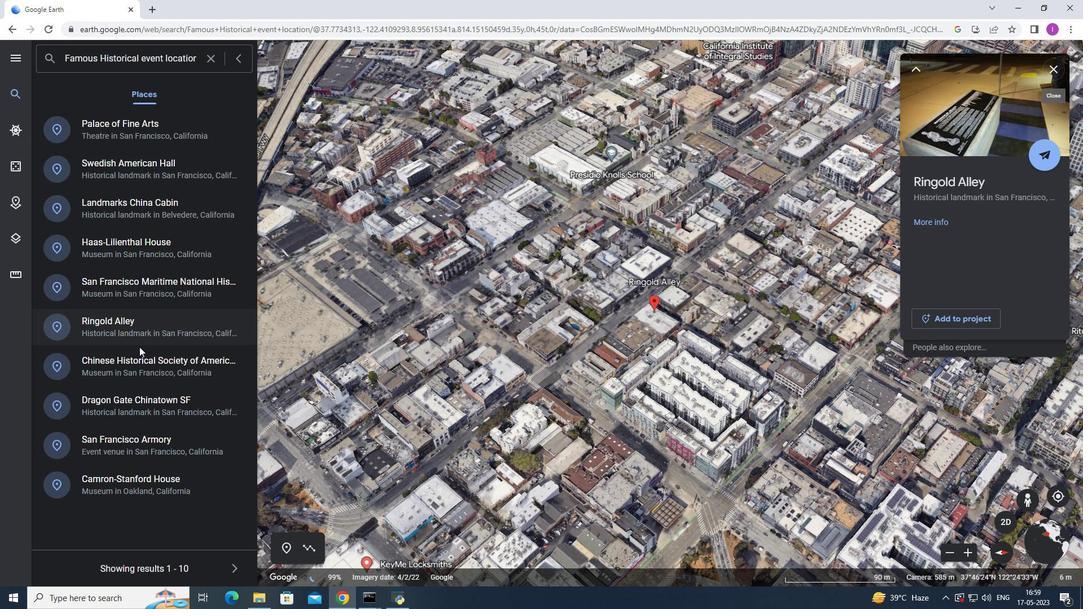 
Action: Mouse pressed left at (141, 364)
Screenshot: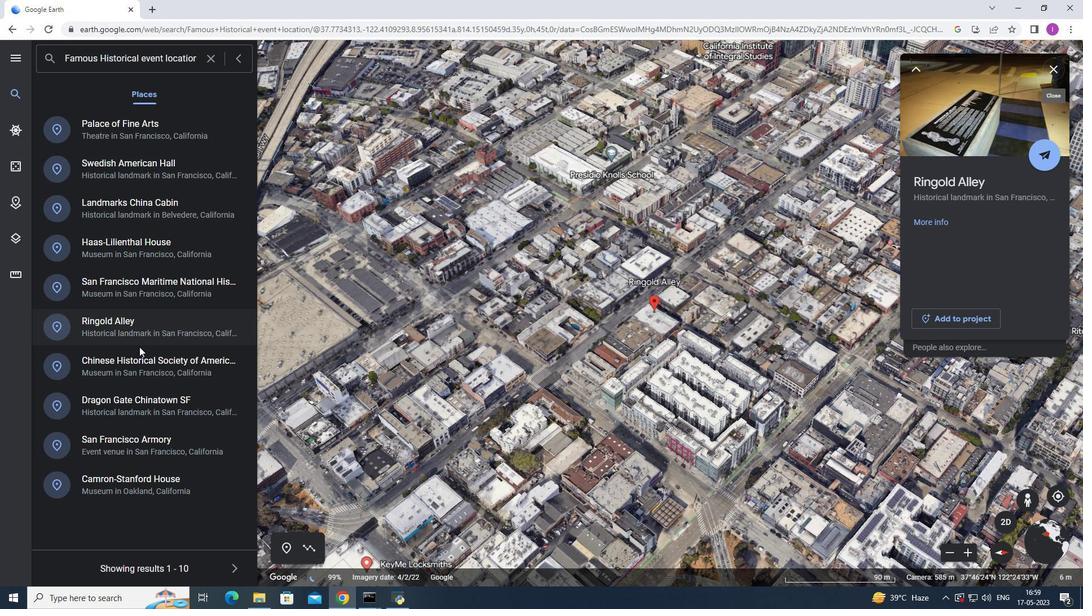 
Action: Mouse moved to (150, 438)
Screenshot: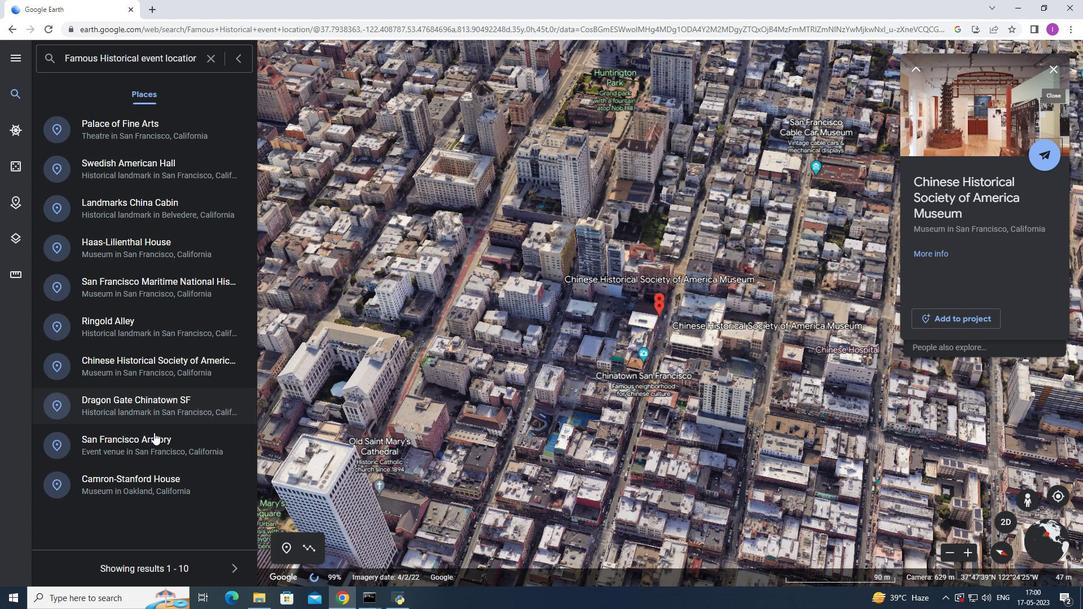 
Action: Mouse pressed left at (150, 438)
Screenshot: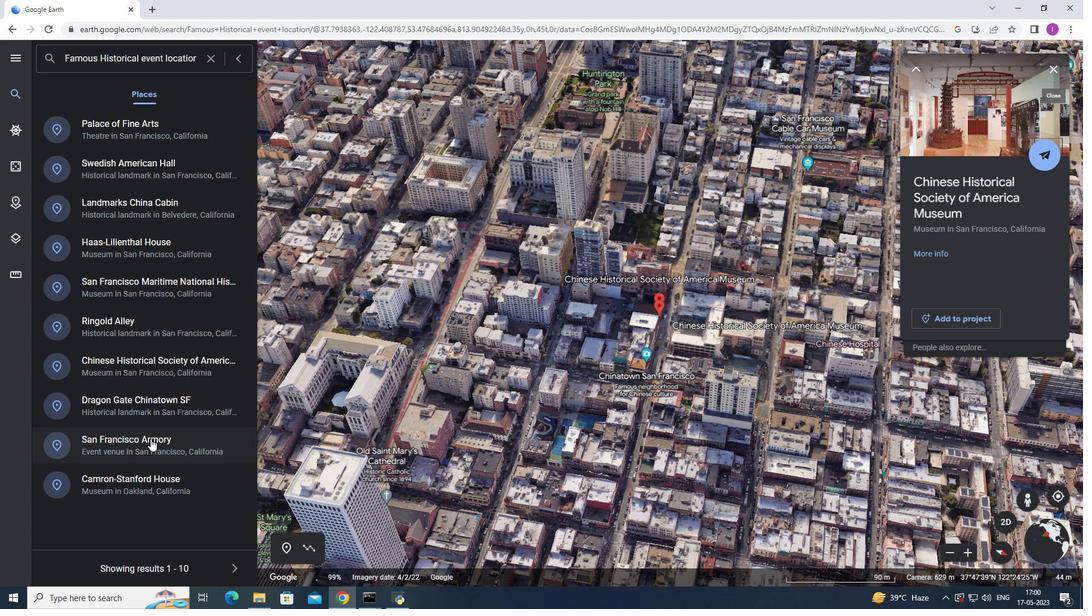 
Action: Mouse moved to (139, 480)
Screenshot: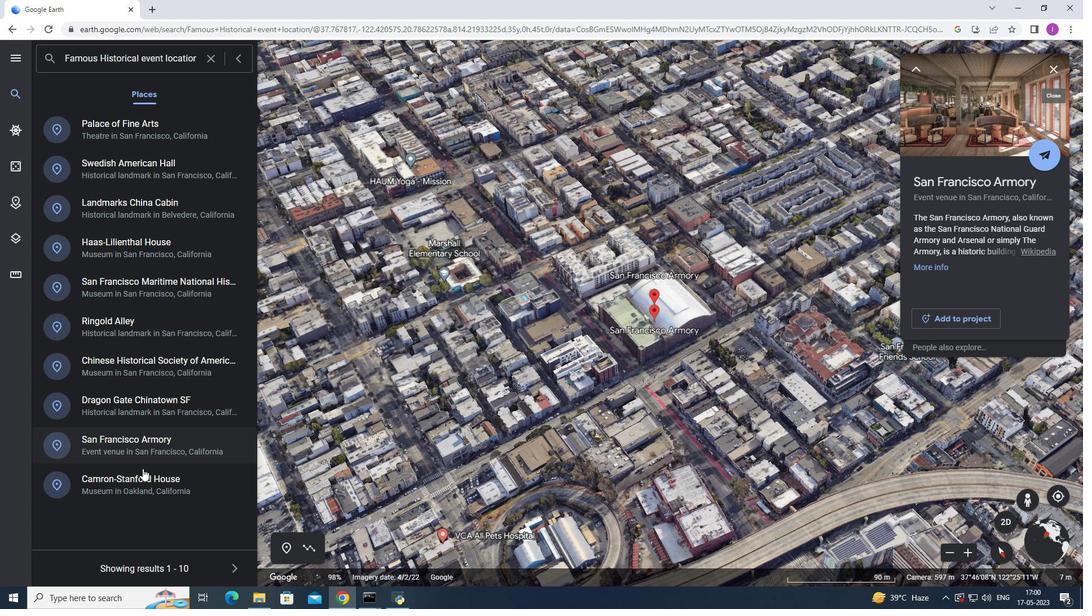 
Action: Mouse pressed left at (139, 480)
Screenshot: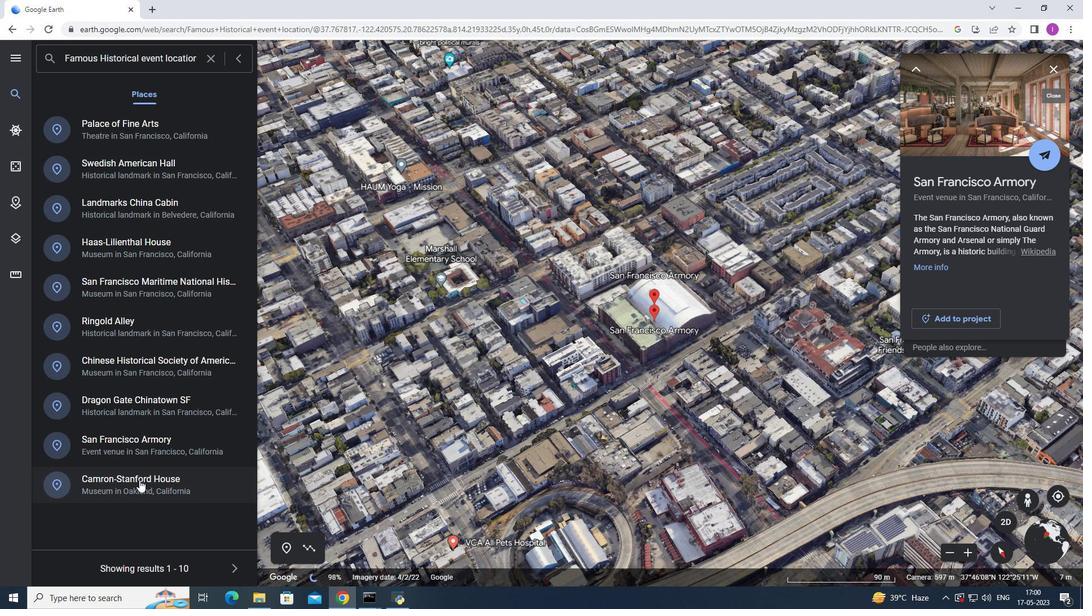
Action: Mouse moved to (497, 296)
Screenshot: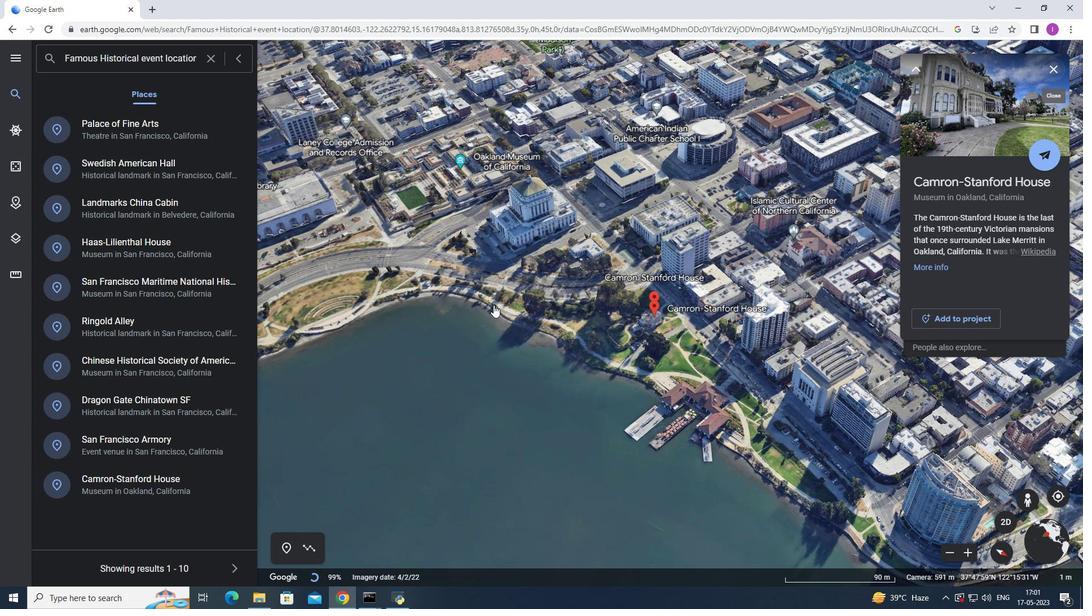
Action: Mouse scrolled (497, 295) with delta (0, 0)
Screenshot: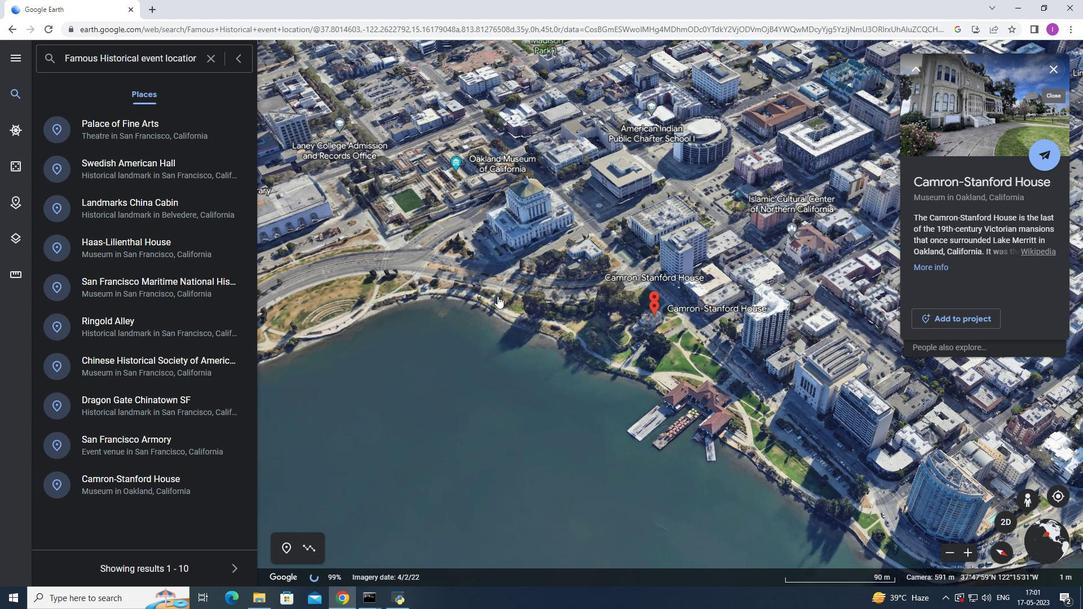 
Action: Mouse scrolled (497, 295) with delta (0, 0)
Screenshot: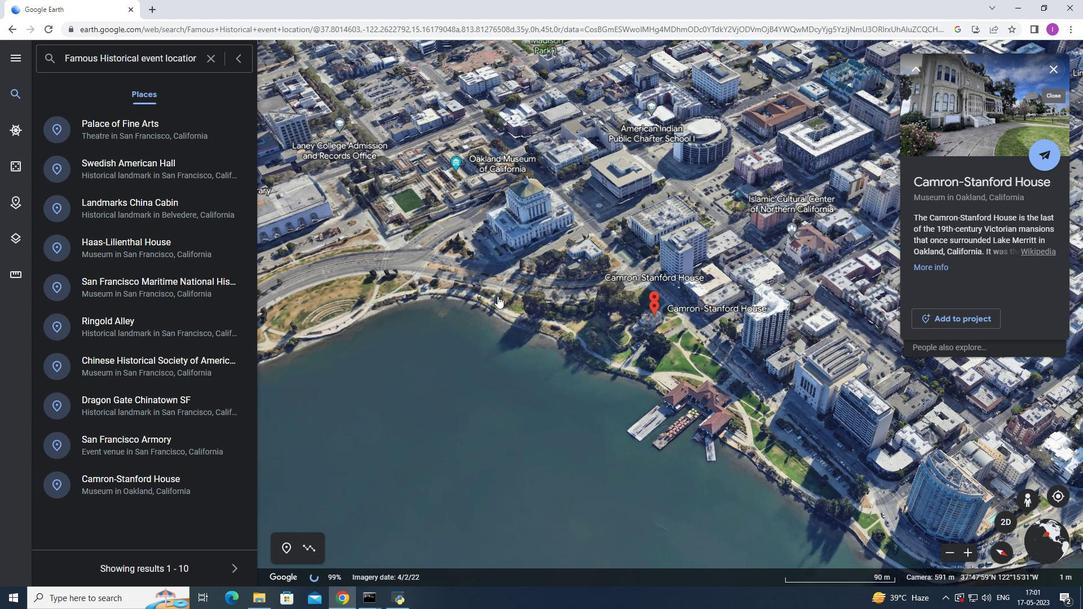 
Action: Mouse moved to (495, 295)
Screenshot: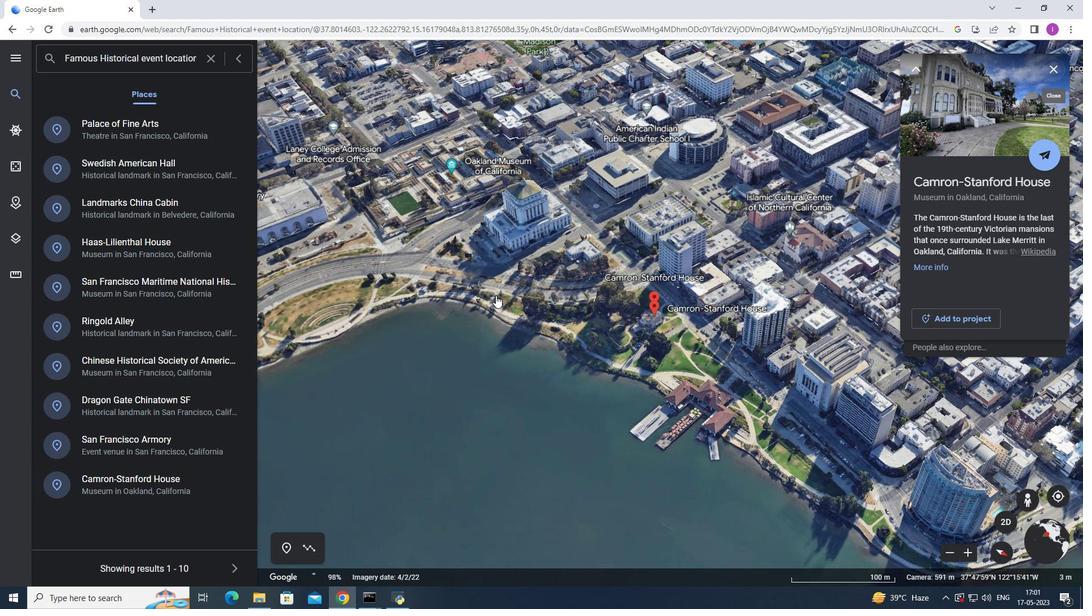 
Action: Mouse scrolled (495, 296) with delta (0, 0)
Screenshot: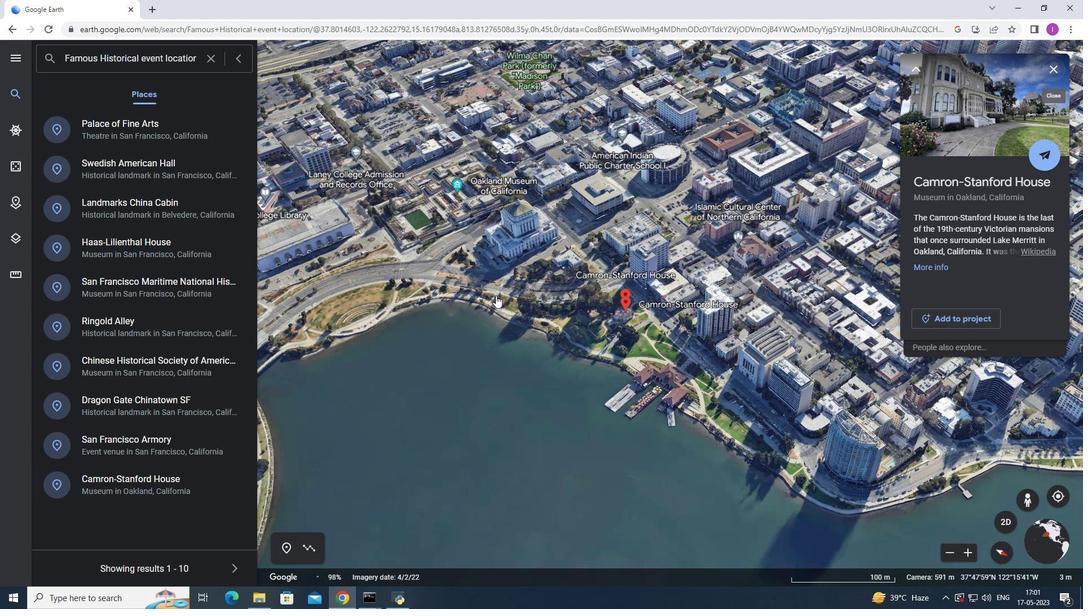 
Action: Mouse scrolled (495, 296) with delta (0, 0)
Screenshot: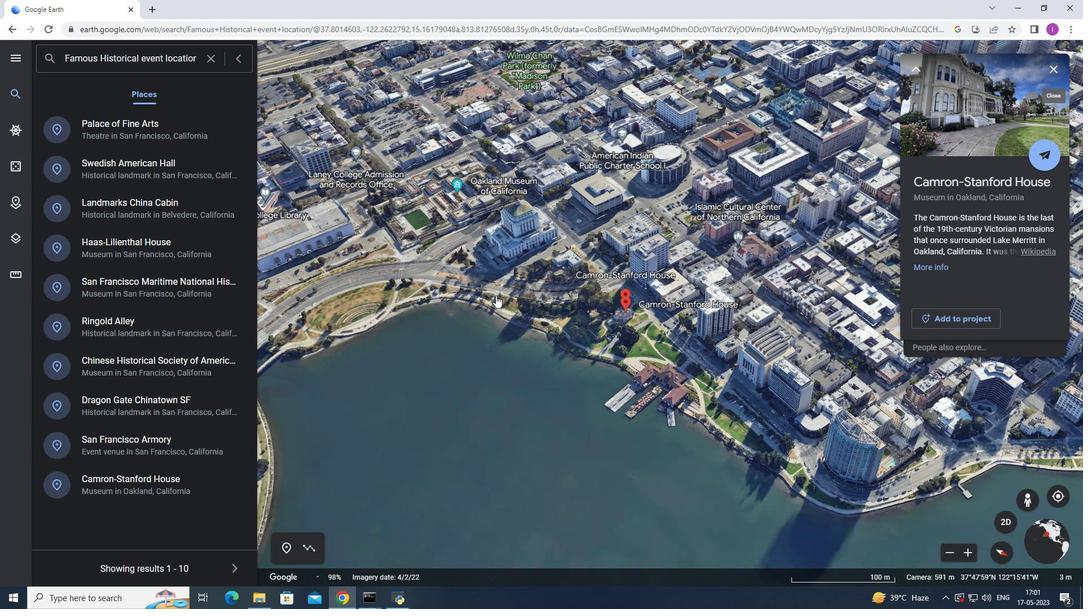 
Action: Mouse scrolled (495, 296) with delta (0, 0)
Screenshot: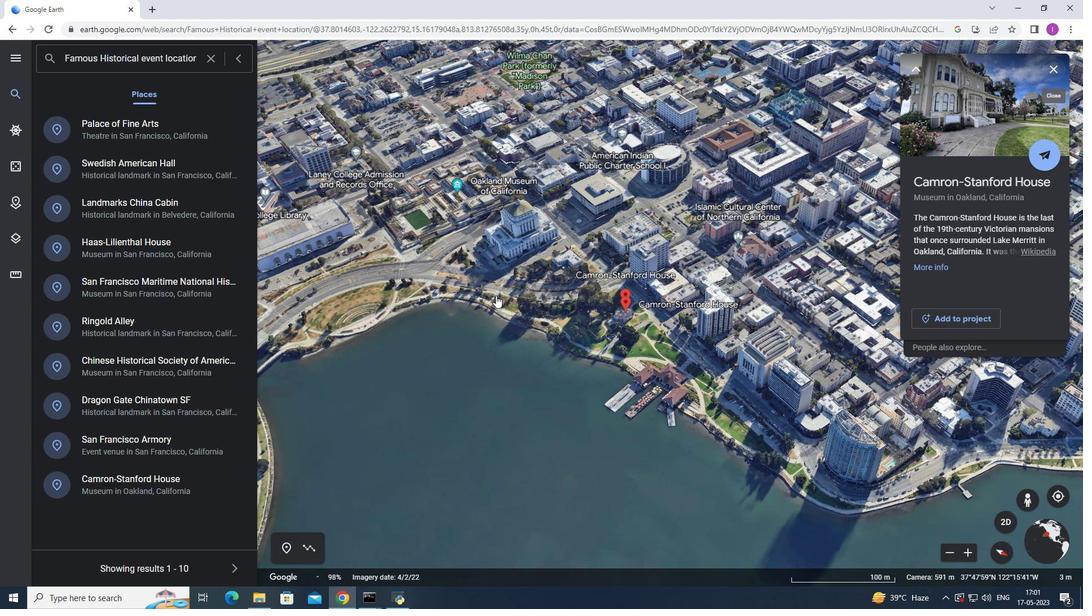 
Action: Mouse moved to (495, 295)
Screenshot: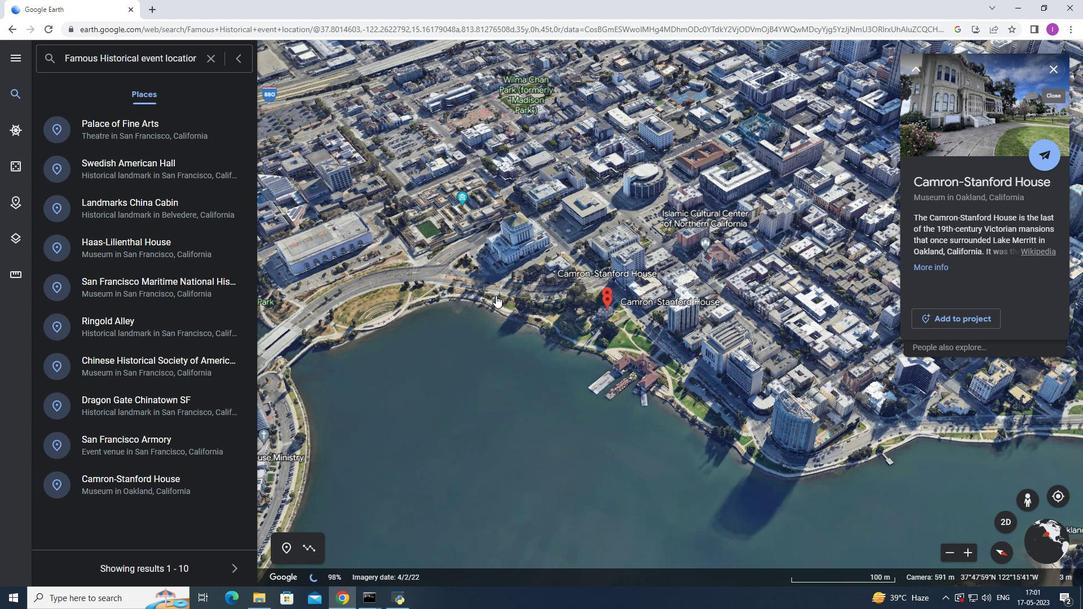 
Action: Mouse scrolled (495, 296) with delta (0, 0)
Screenshot: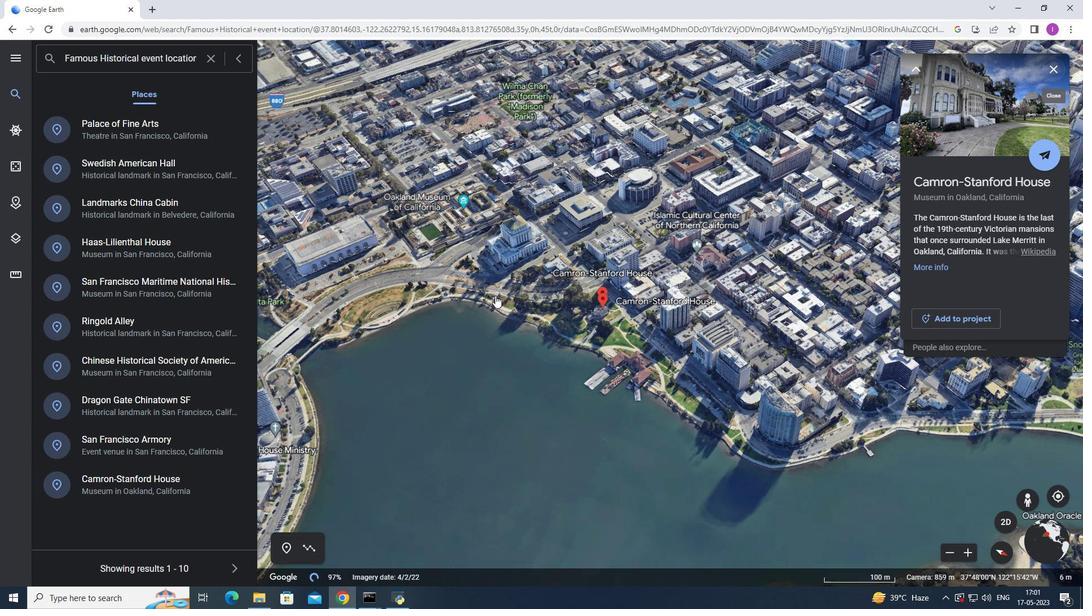
Action: Mouse scrolled (495, 296) with delta (0, 0)
Screenshot: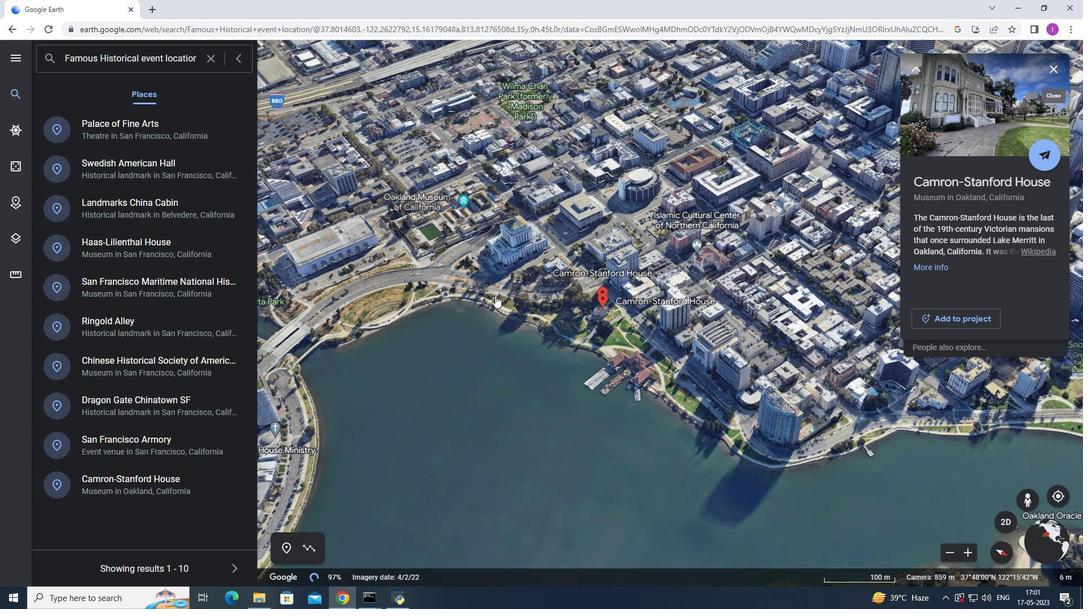 
Action: Mouse scrolled (495, 296) with delta (0, 0)
Screenshot: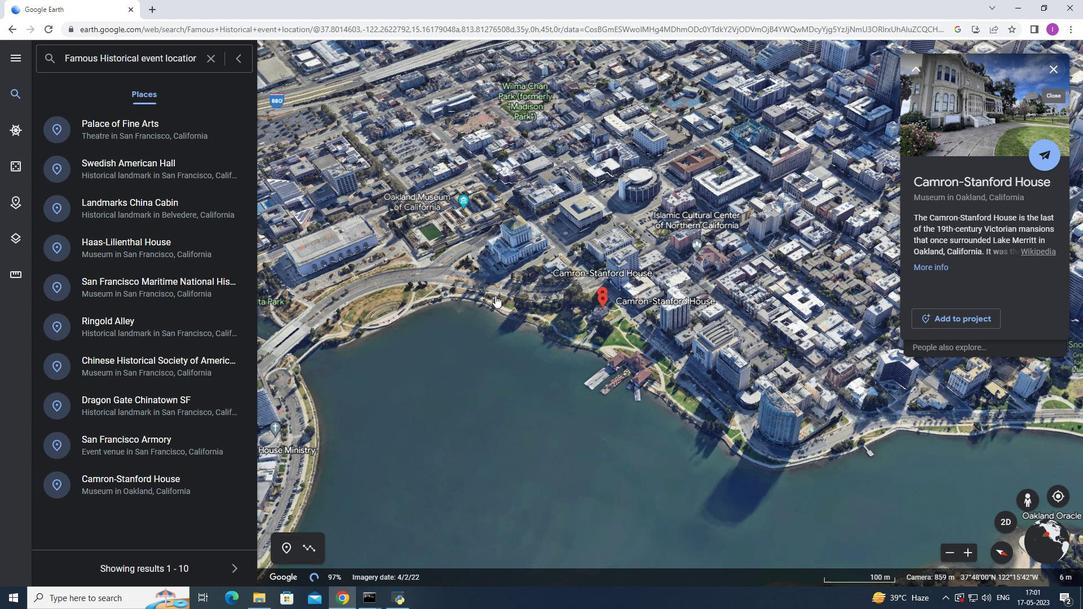 
Action: Mouse scrolled (495, 296) with delta (0, 0)
Screenshot: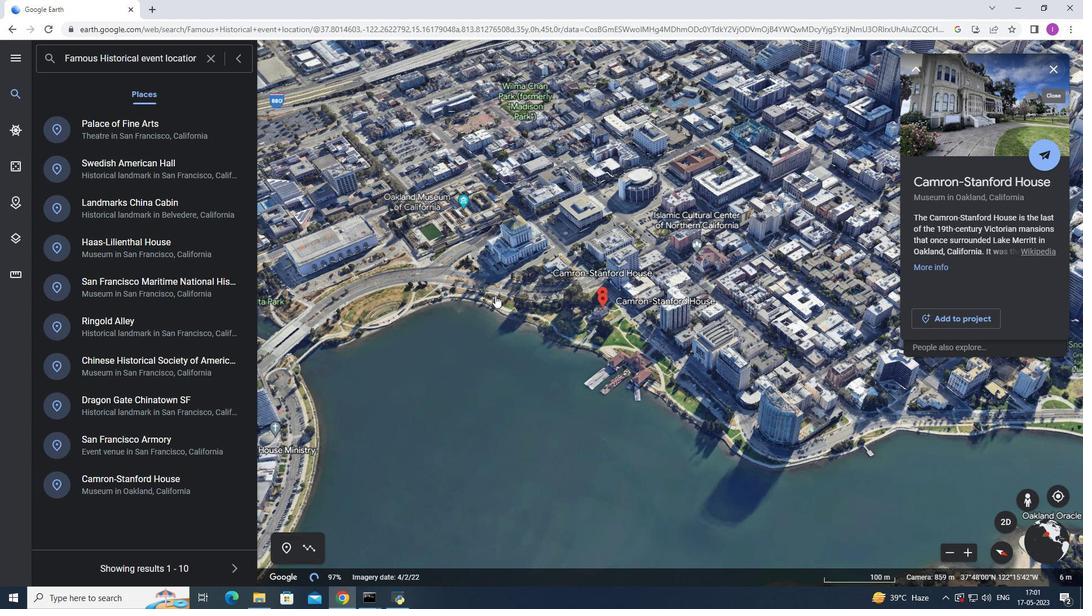 
Action: Mouse scrolled (495, 295) with delta (0, 0)
Screenshot: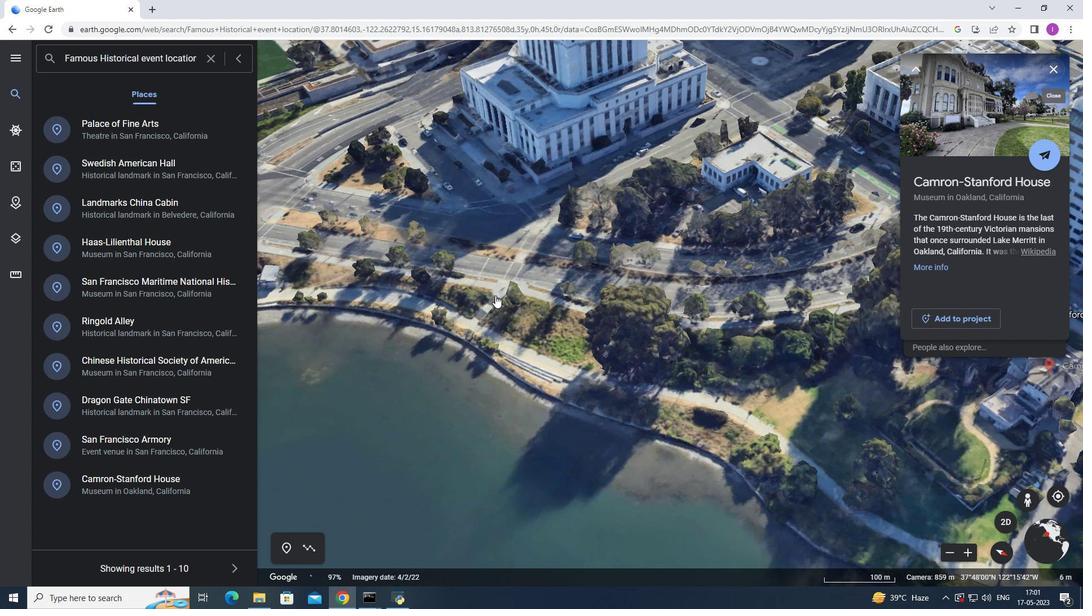 
Action: Mouse scrolled (495, 295) with delta (0, 0)
Screenshot: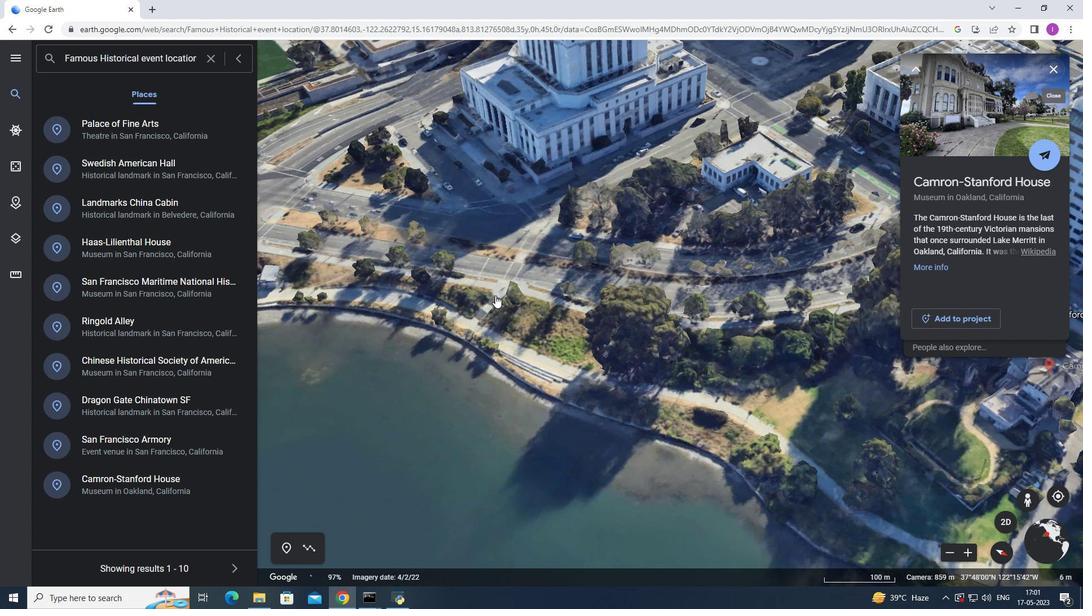 
Action: Mouse scrolled (495, 295) with delta (0, 0)
Screenshot: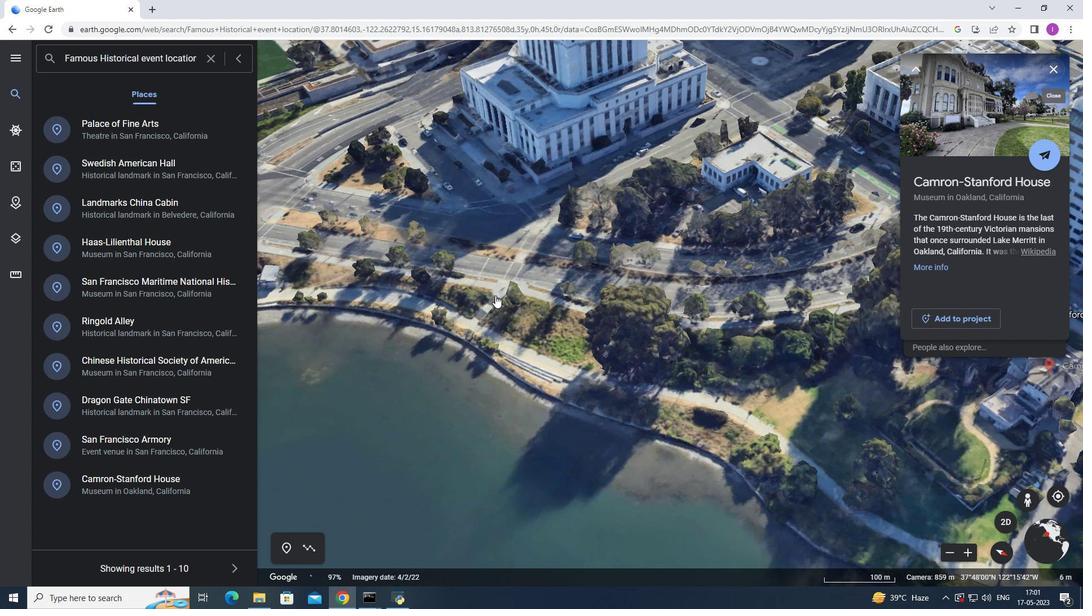 
Action: Mouse scrolled (495, 295) with delta (0, 0)
Screenshot: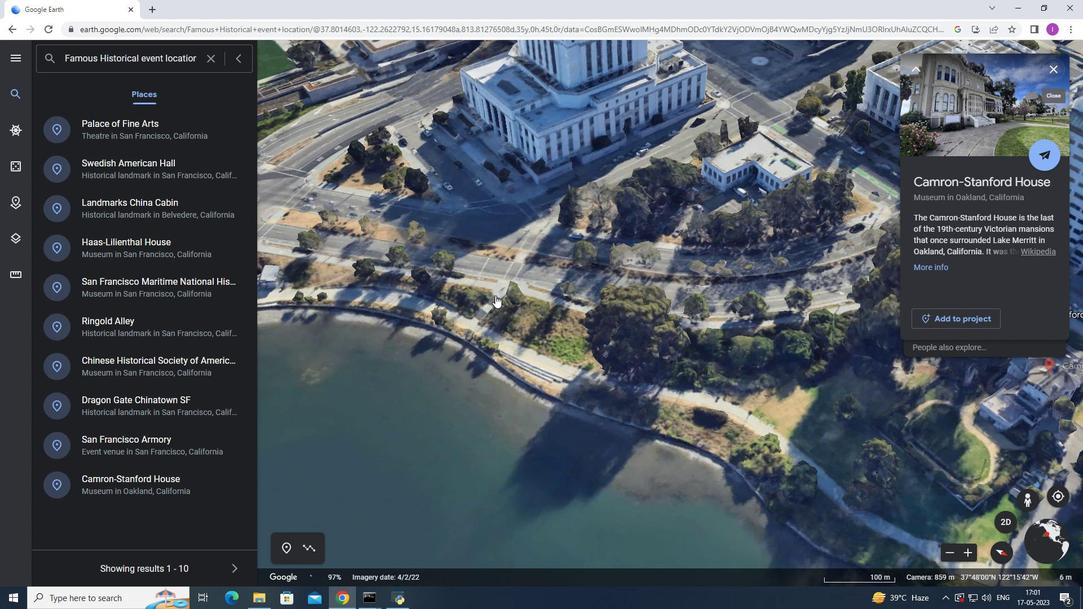 
Action: Mouse moved to (494, 295)
Screenshot: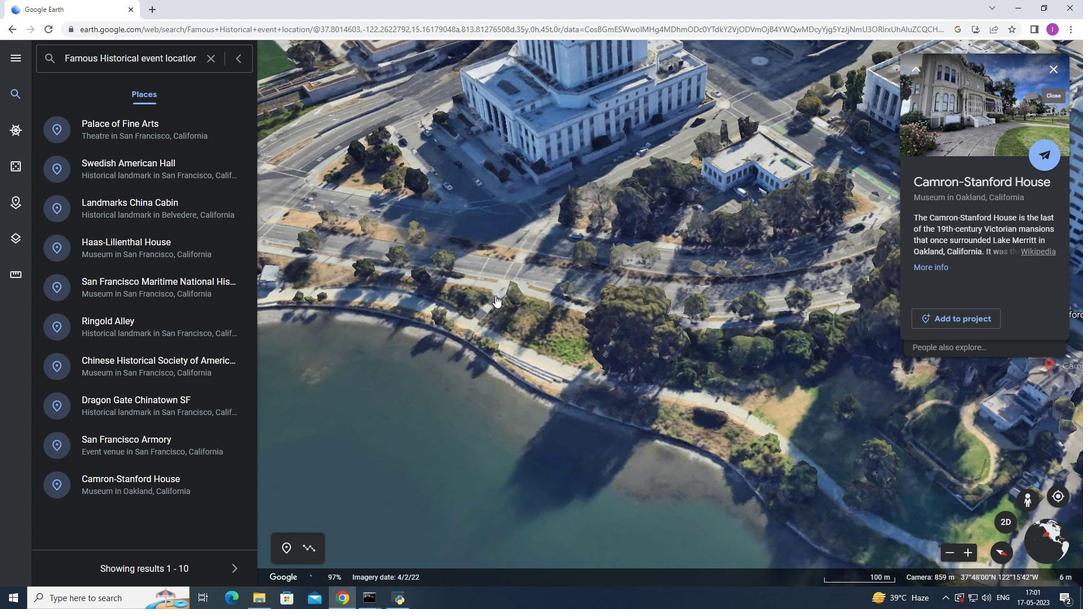 
Action: Mouse scrolled (494, 295) with delta (0, 0)
Screenshot: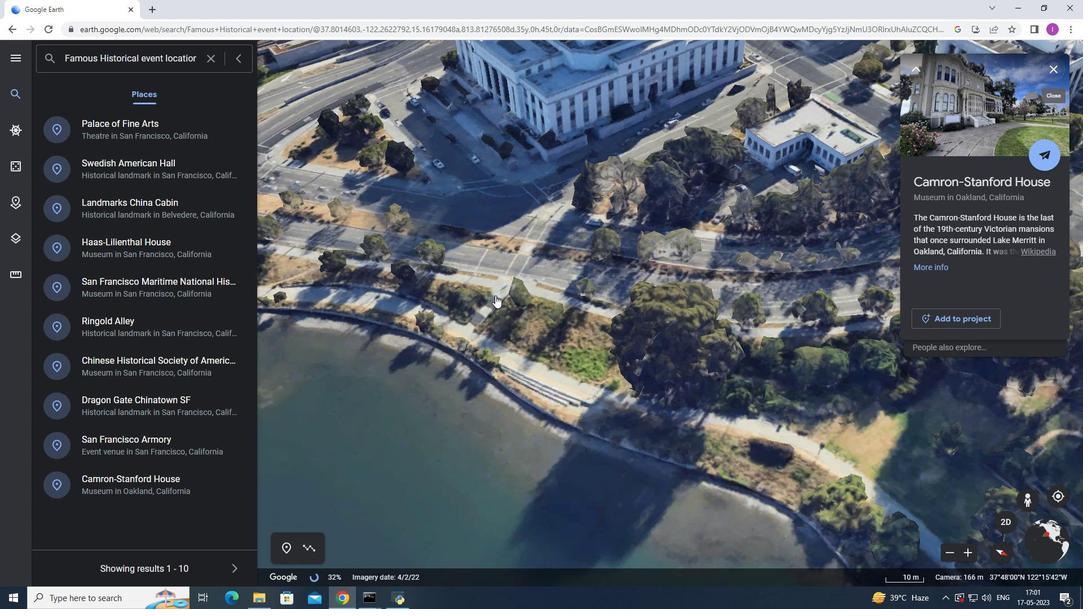 
Action: Mouse scrolled (494, 295) with delta (0, 0)
Screenshot: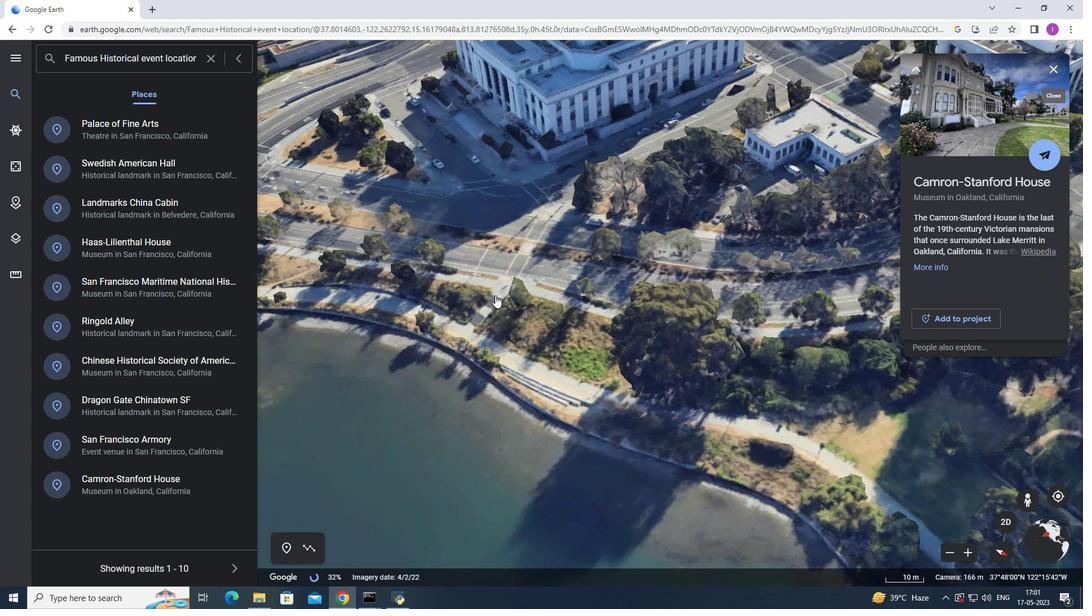 
Action: Mouse scrolled (494, 295) with delta (0, 0)
Screenshot: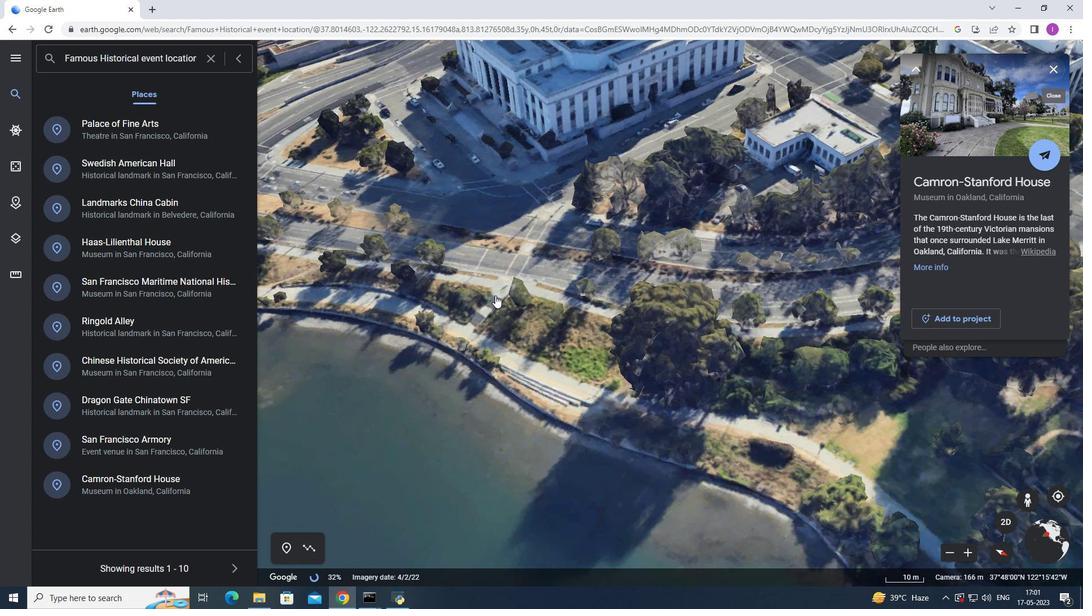 
Action: Mouse scrolled (494, 295) with delta (0, 0)
Screenshot: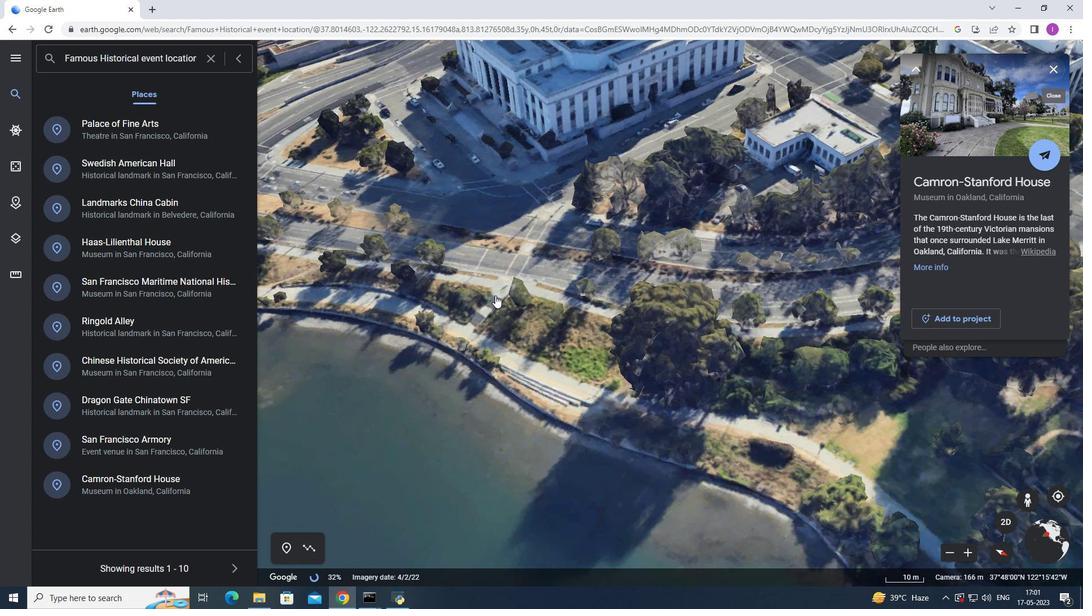
Action: Mouse scrolled (494, 295) with delta (0, 0)
Screenshot: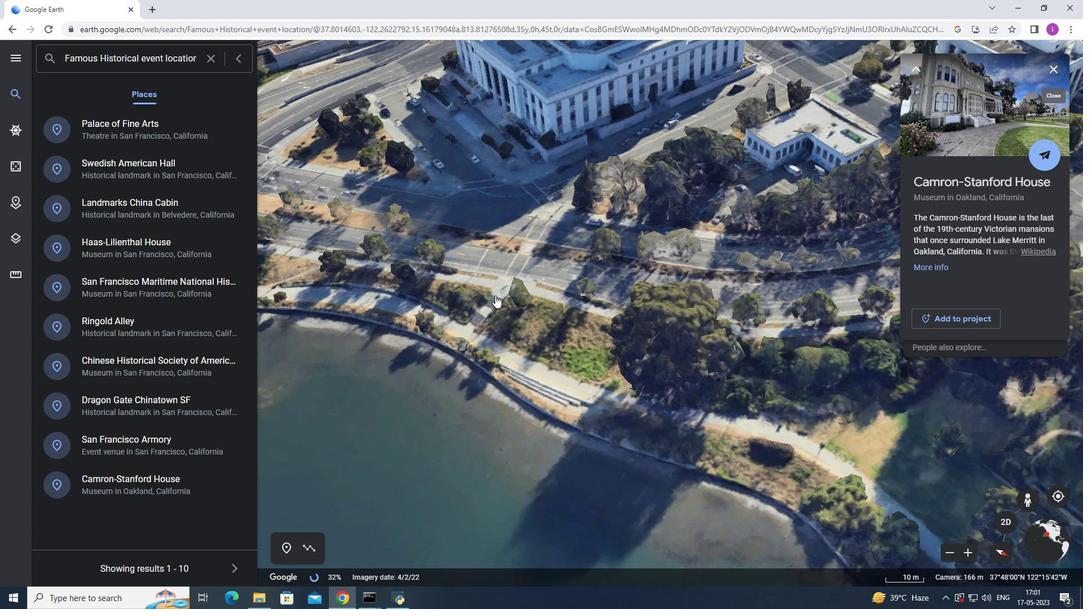 
Action: Mouse moved to (494, 295)
Screenshot: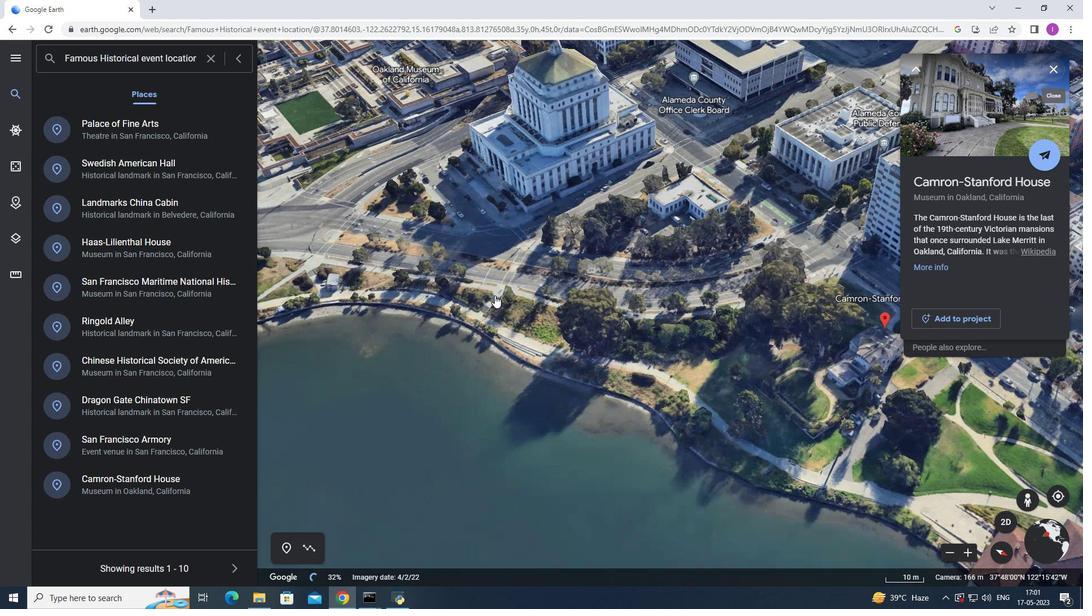
Action: Mouse scrolled (494, 295) with delta (0, 0)
Screenshot: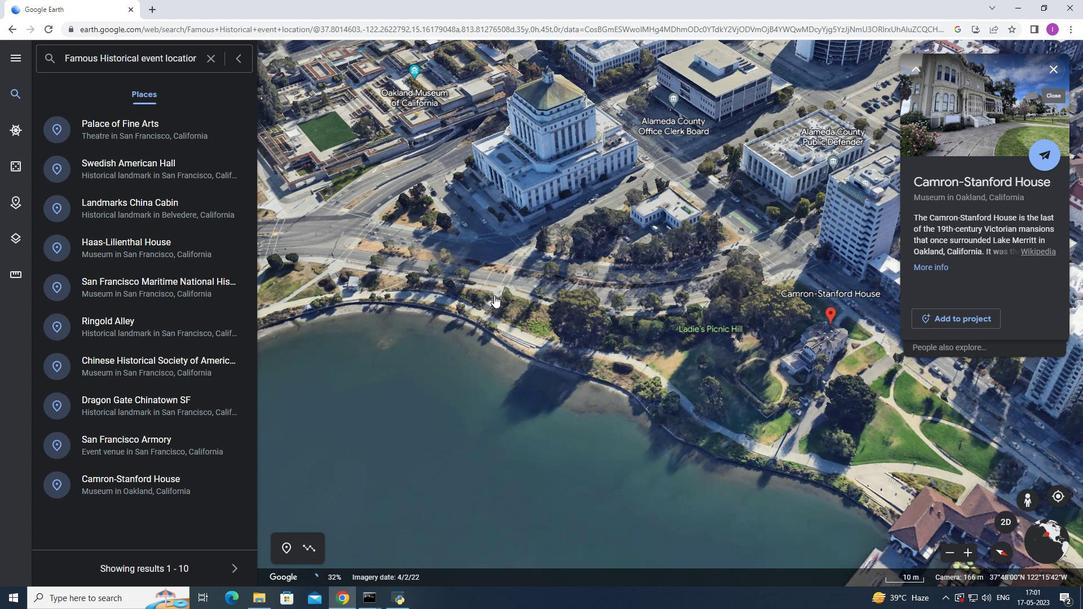 
Action: Mouse scrolled (494, 295) with delta (0, 0)
Screenshot: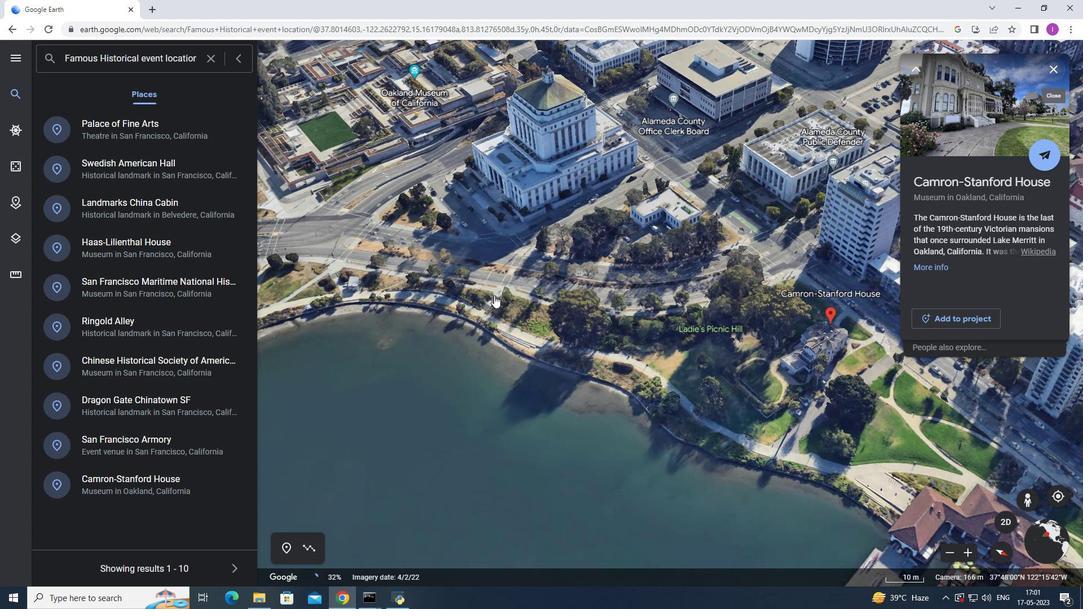 
Action: Mouse scrolled (494, 295) with delta (0, 0)
Screenshot: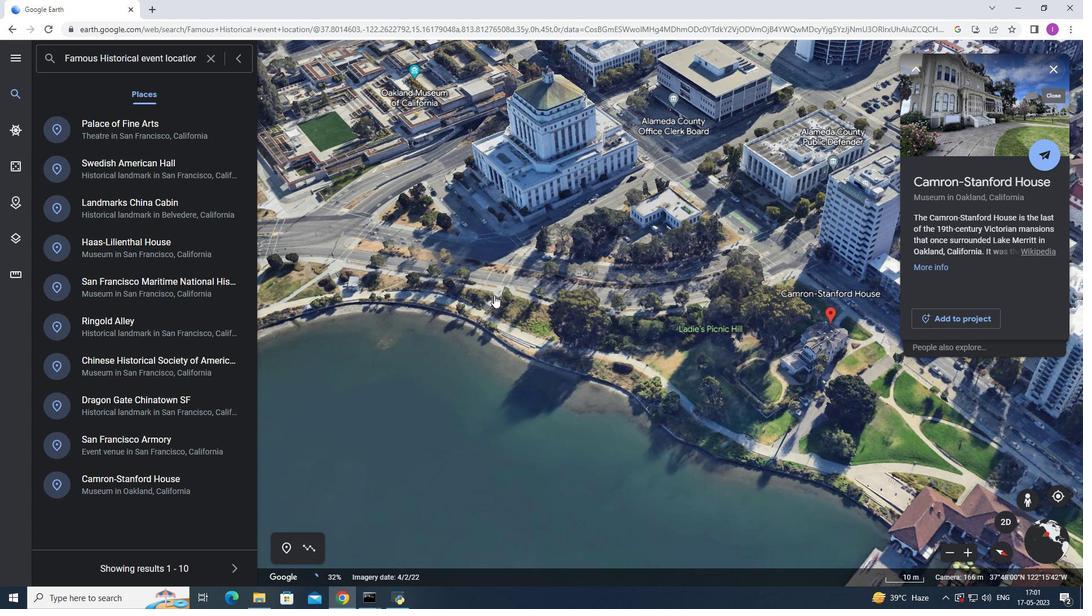 
Action: Mouse scrolled (494, 295) with delta (0, 0)
Screenshot: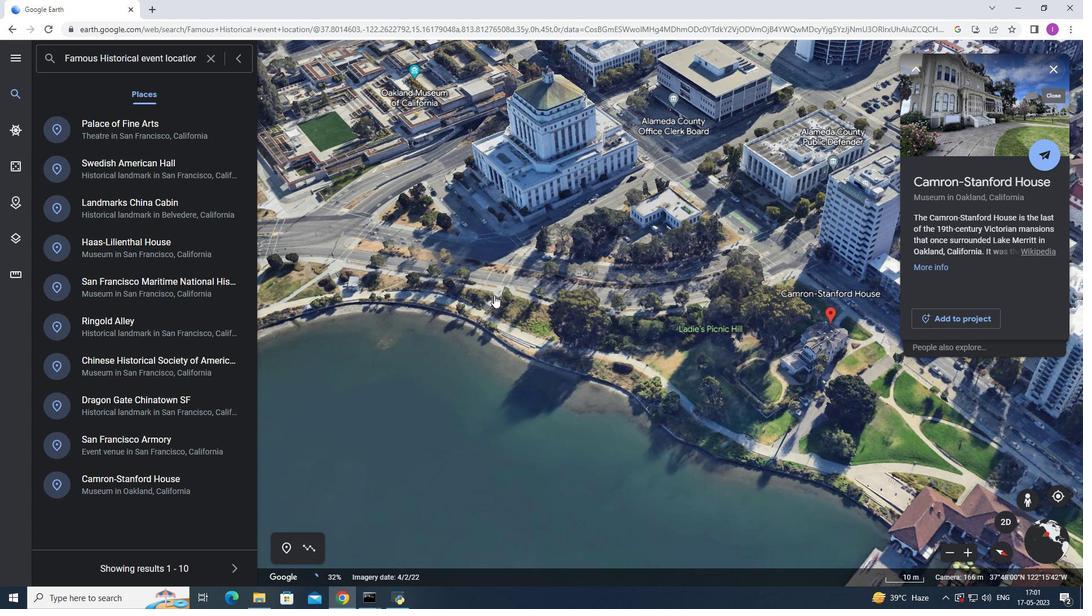 
Action: Mouse moved to (494, 295)
Screenshot: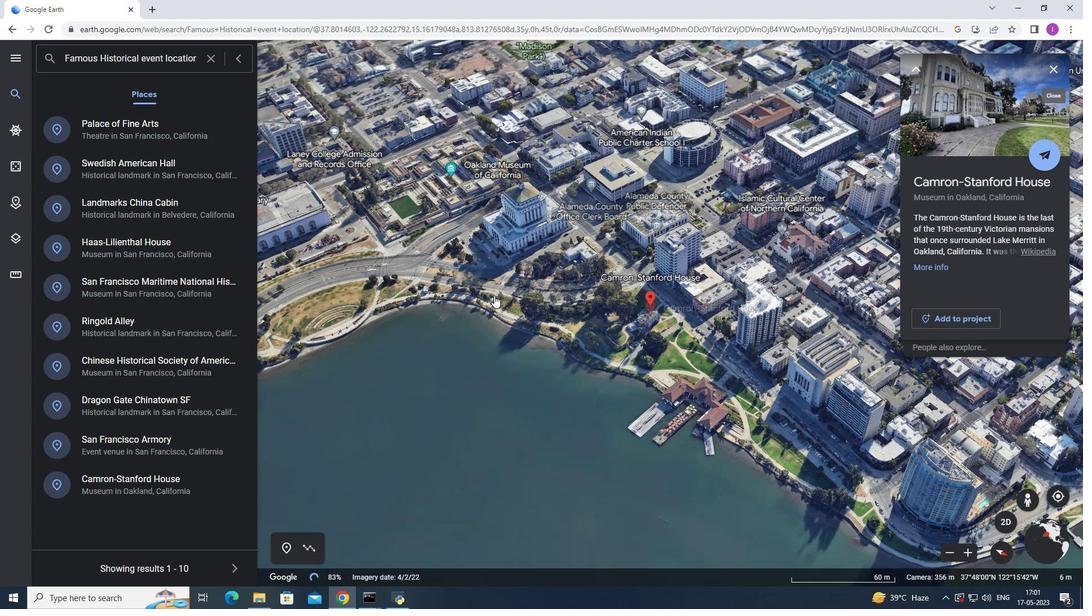 
Action: Mouse scrolled (494, 295) with delta (0, 0)
Screenshot: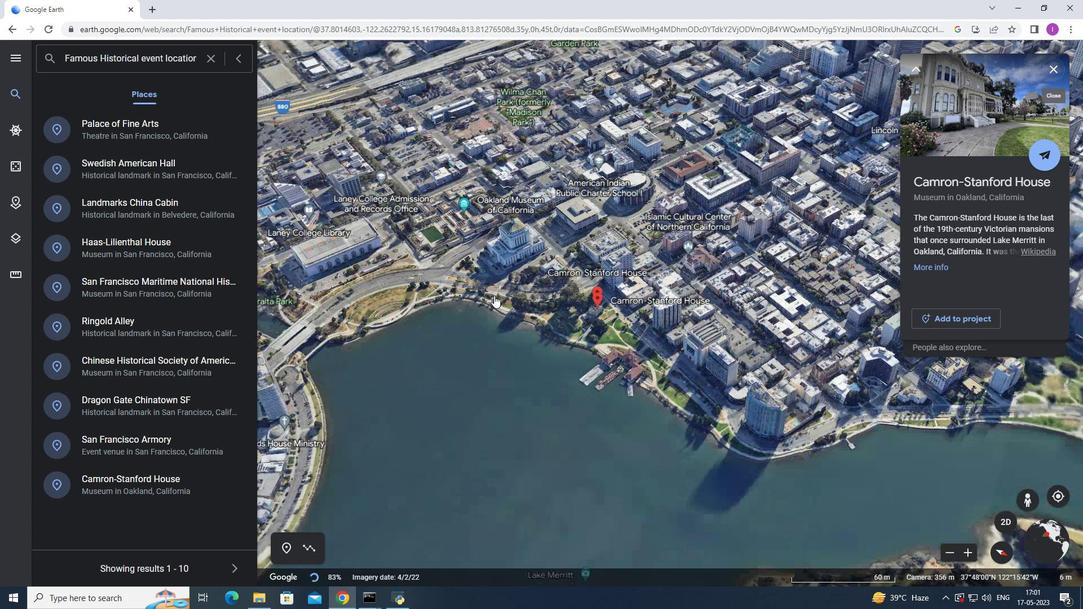 
Action: Mouse scrolled (494, 295) with delta (0, 0)
Screenshot: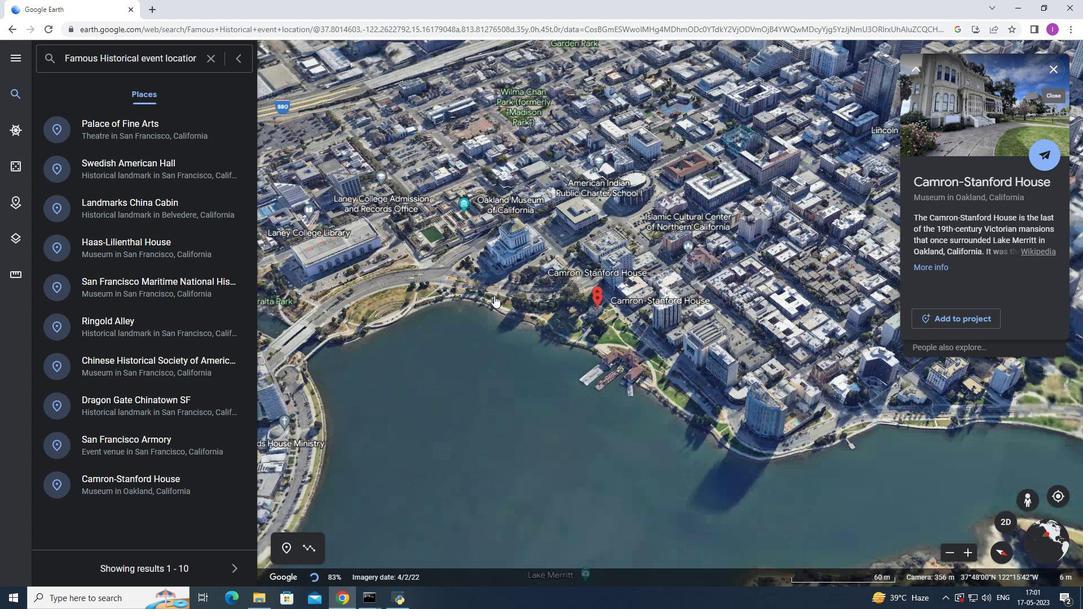 
Action: Mouse scrolled (494, 295) with delta (0, 0)
Screenshot: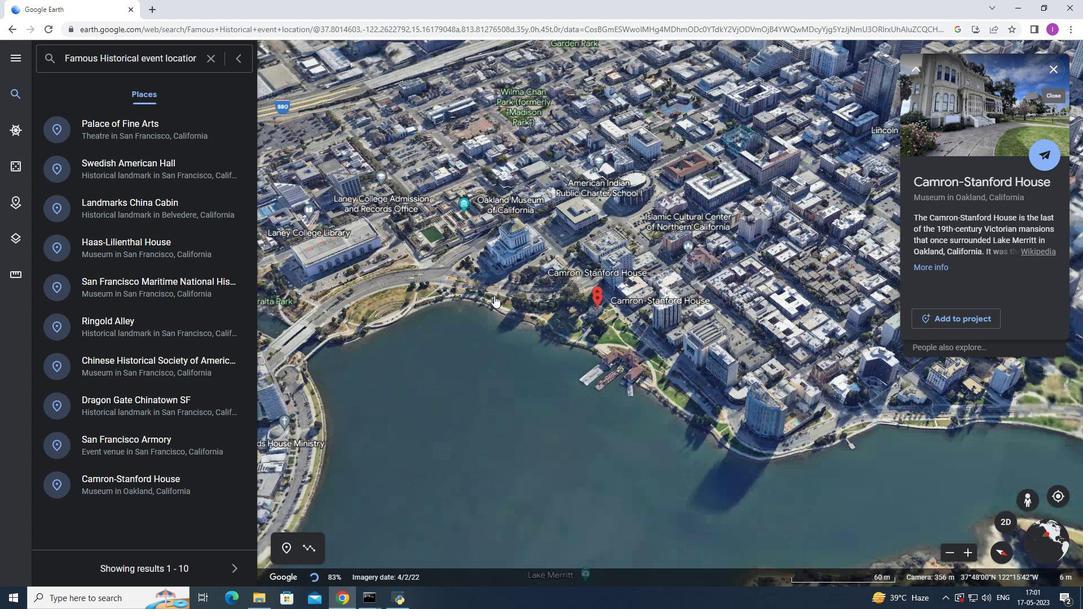 
Action: Mouse scrolled (494, 295) with delta (0, 0)
Screenshot: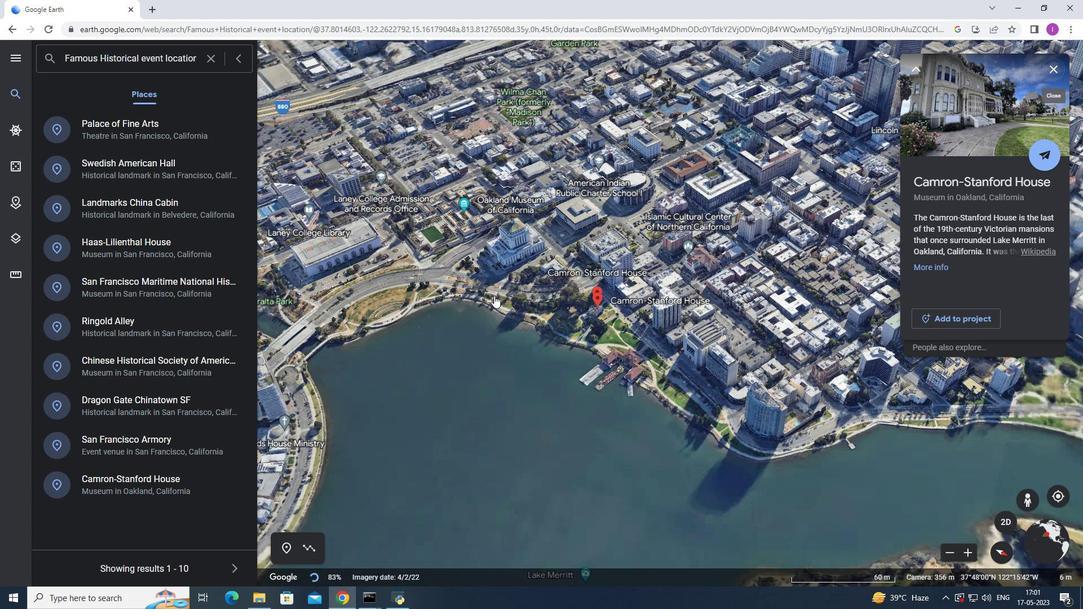 
Action: Mouse scrolled (494, 295) with delta (0, 0)
Screenshot: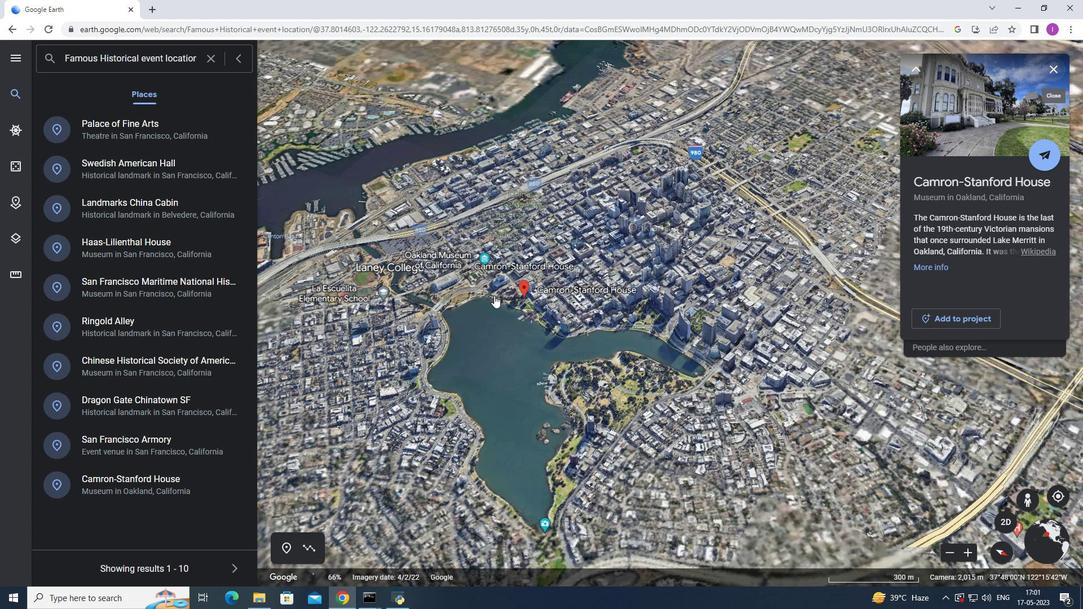 
Action: Mouse scrolled (494, 295) with delta (0, 0)
Screenshot: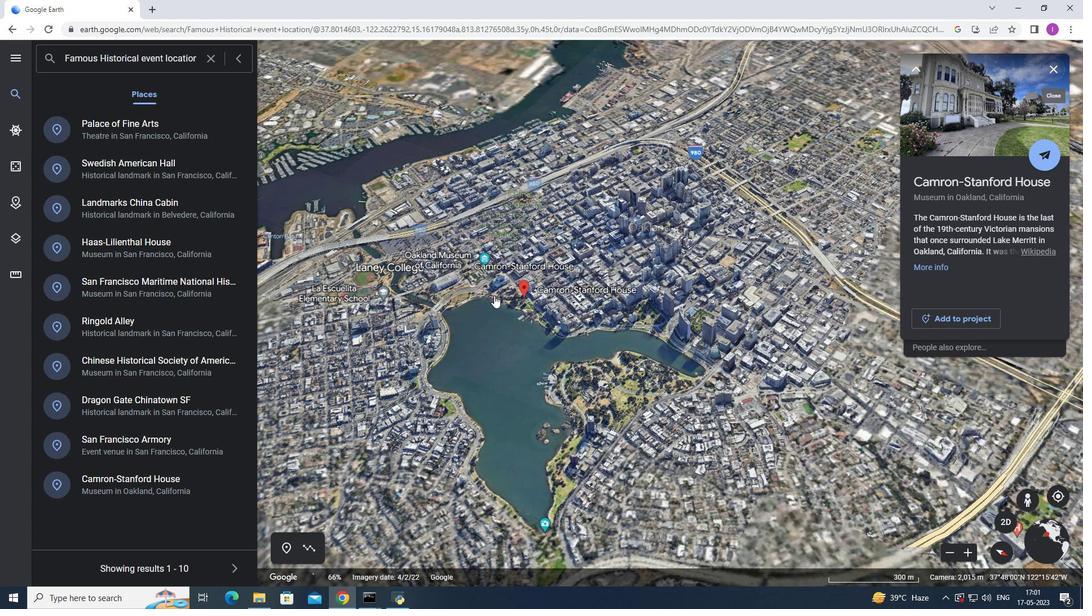 
Action: Mouse scrolled (494, 295) with delta (0, 0)
Screenshot: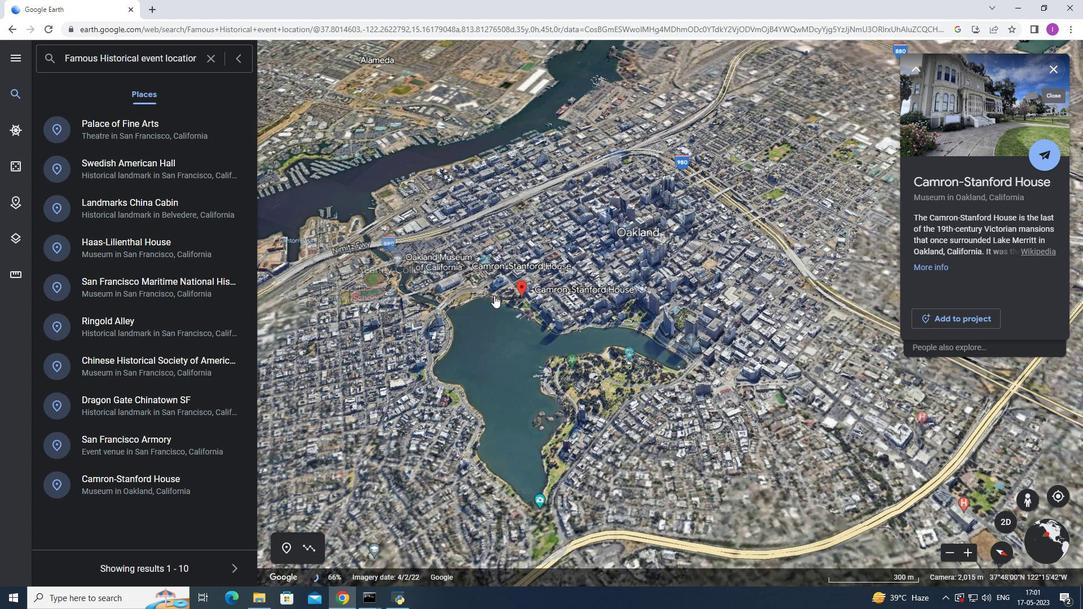 
Action: Mouse scrolled (494, 295) with delta (0, 0)
Screenshot: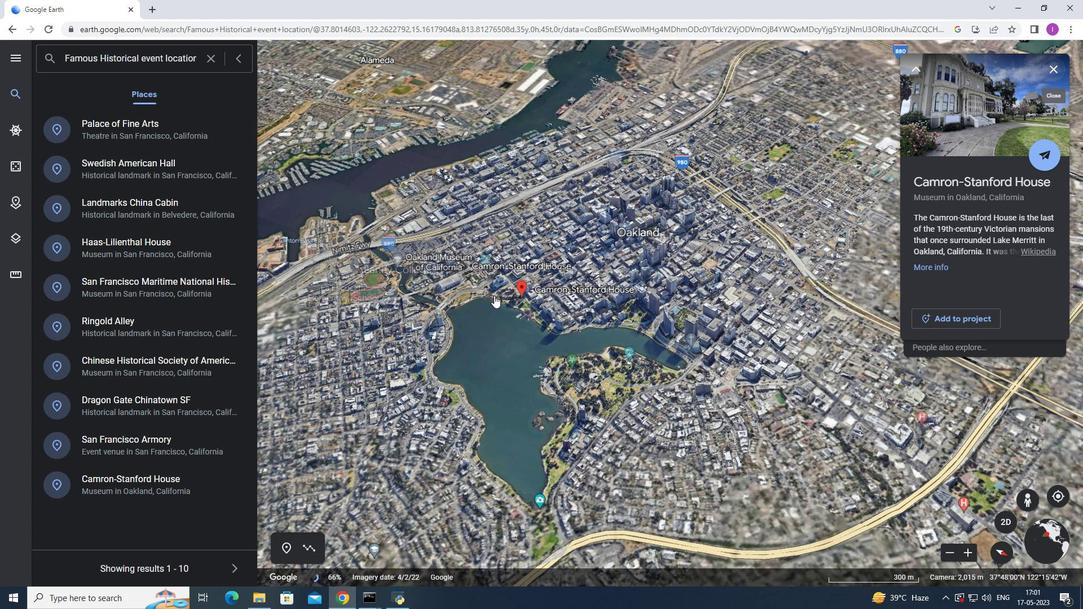 
Action: Mouse scrolled (494, 295) with delta (0, 0)
Screenshot: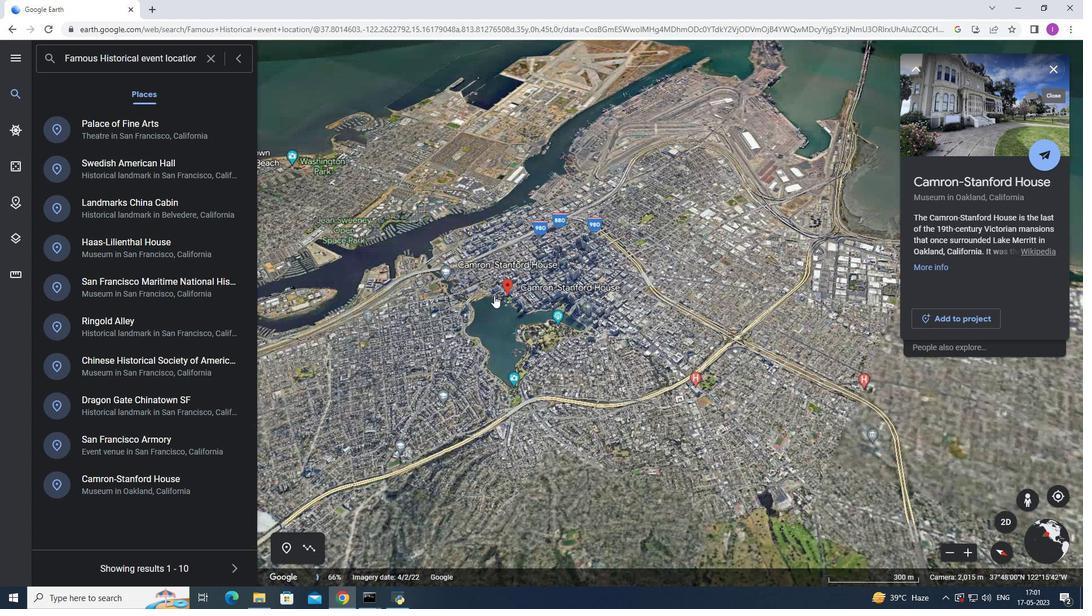 
Action: Mouse scrolled (494, 295) with delta (0, 0)
Screenshot: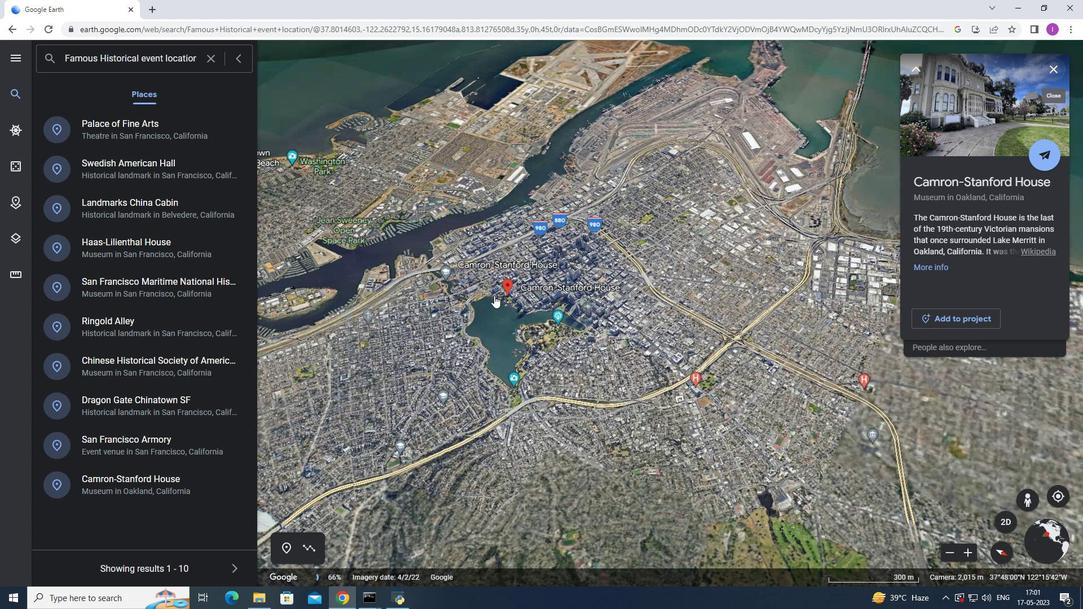 
Action: Mouse scrolled (494, 295) with delta (0, 0)
Screenshot: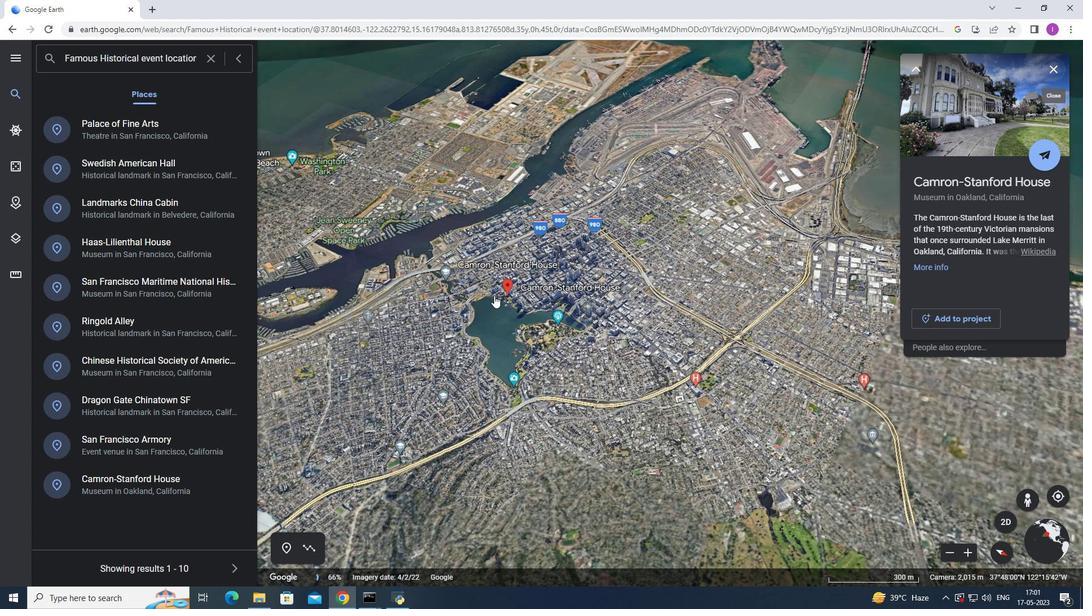 
Action: Mouse scrolled (494, 295) with delta (0, 0)
Screenshot: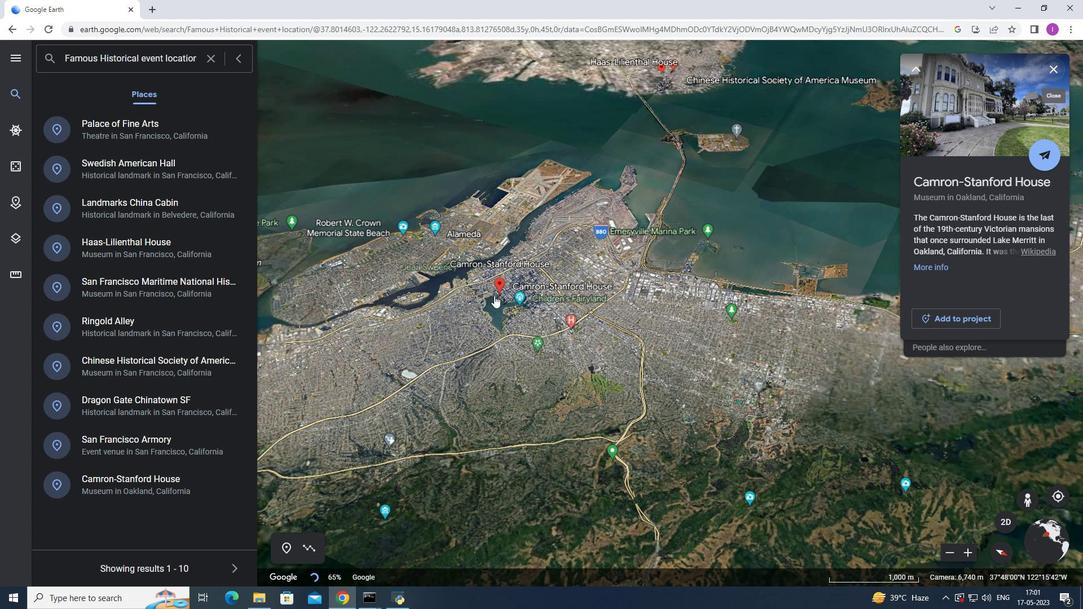 
Action: Mouse moved to (200, 55)
Screenshot: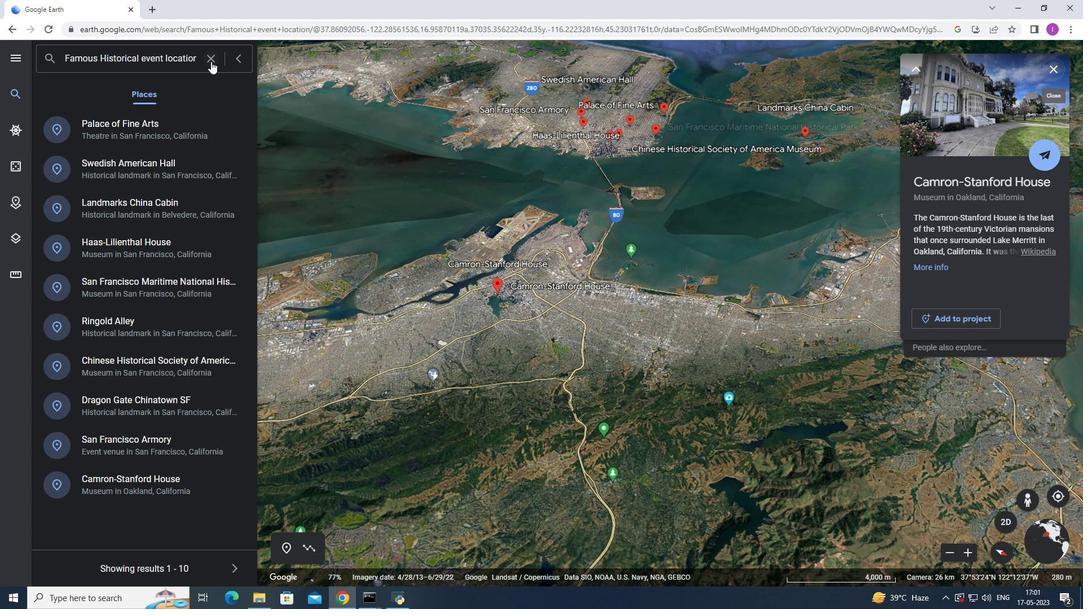 
Action: Mouse pressed left at (200, 55)
Screenshot: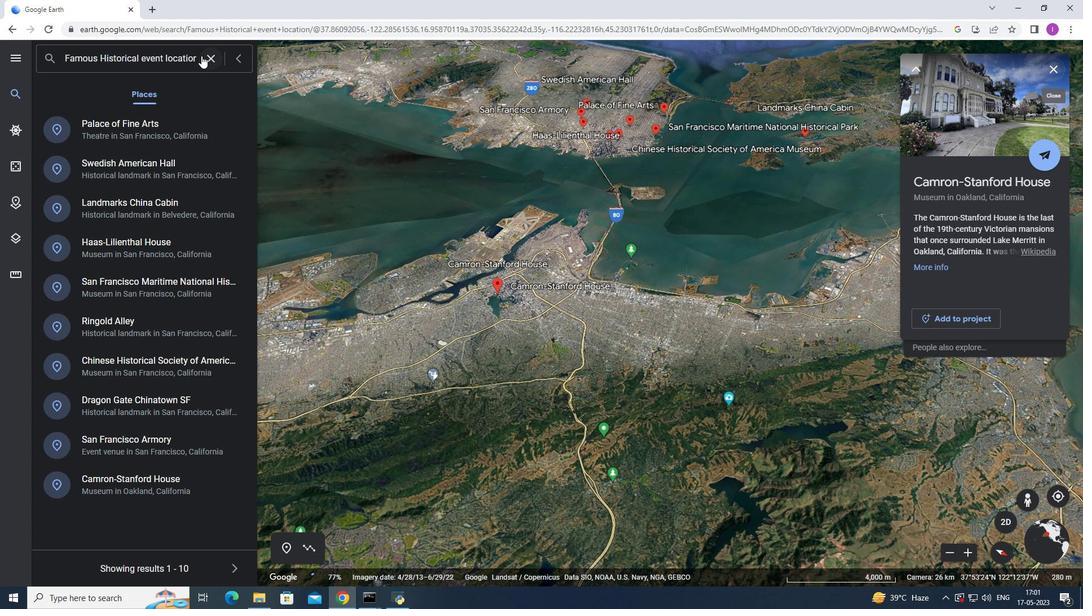 
Action: Mouse moved to (147, 134)
Screenshot: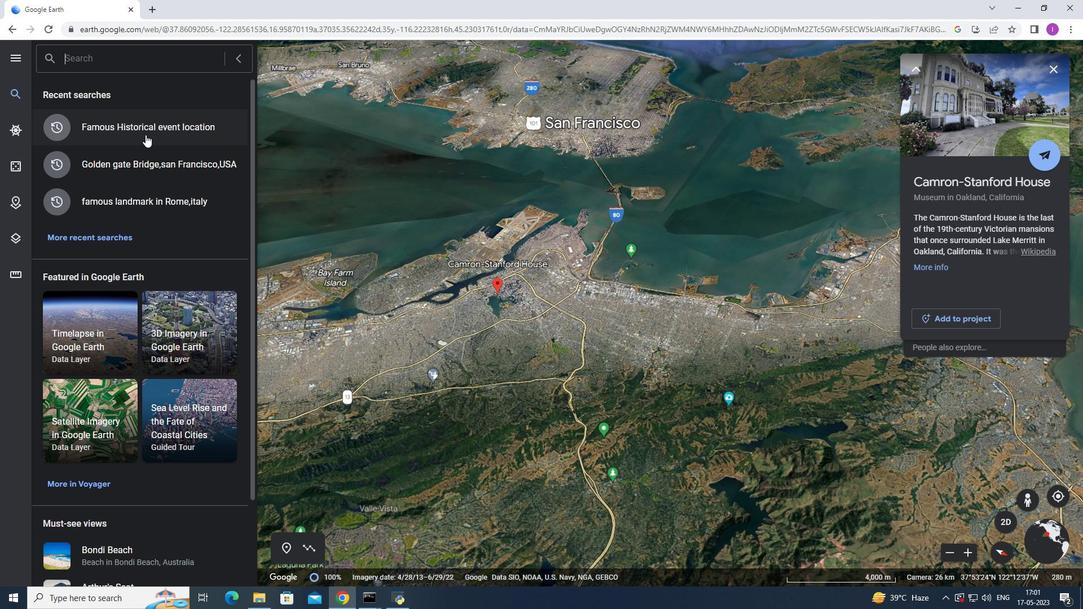 
Action: Mouse pressed left at (147, 134)
Screenshot: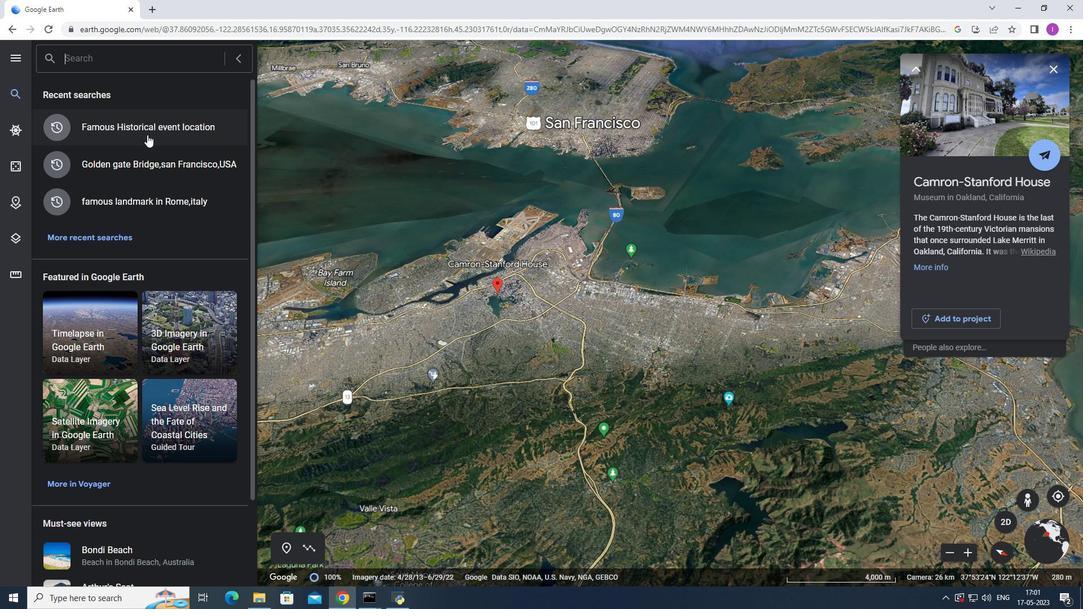
Action: Mouse moved to (398, 238)
Screenshot: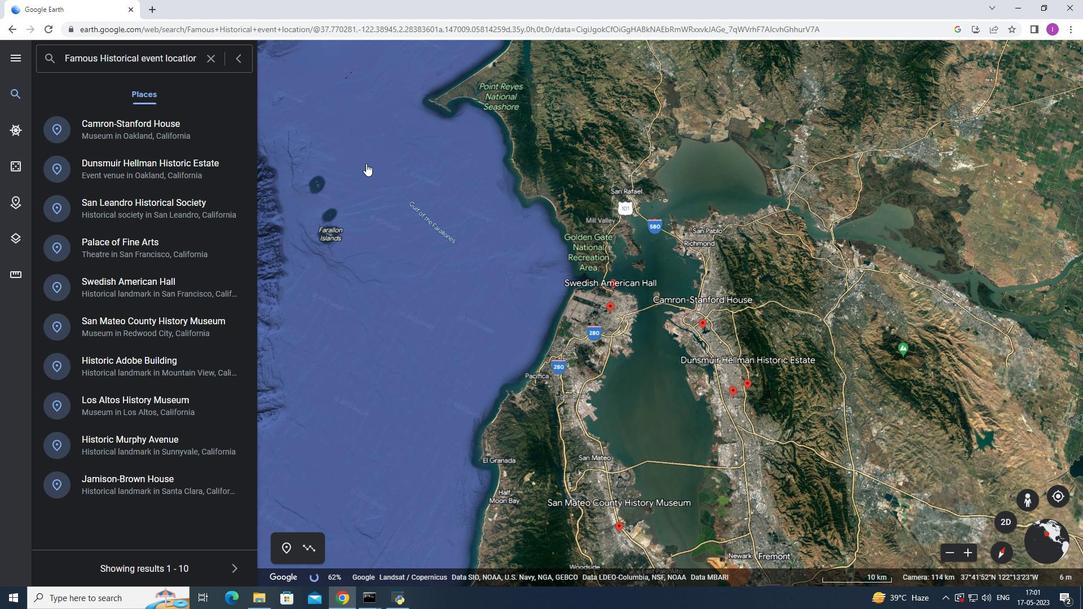 
Action: Mouse scrolled (398, 238) with delta (0, 0)
Screenshot: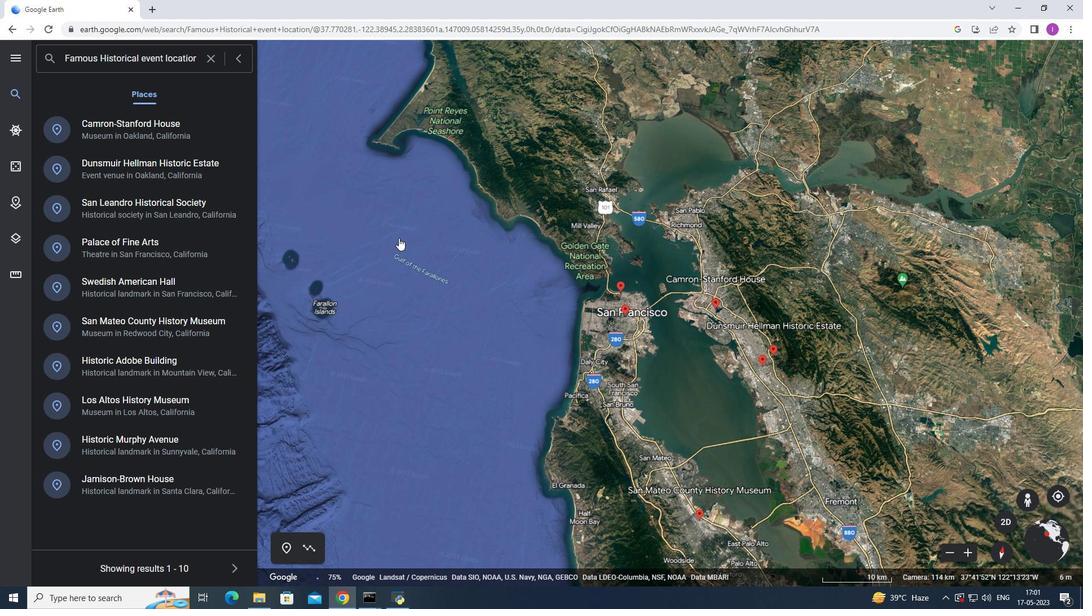 
Action: Mouse scrolled (398, 237) with delta (0, 0)
Screenshot: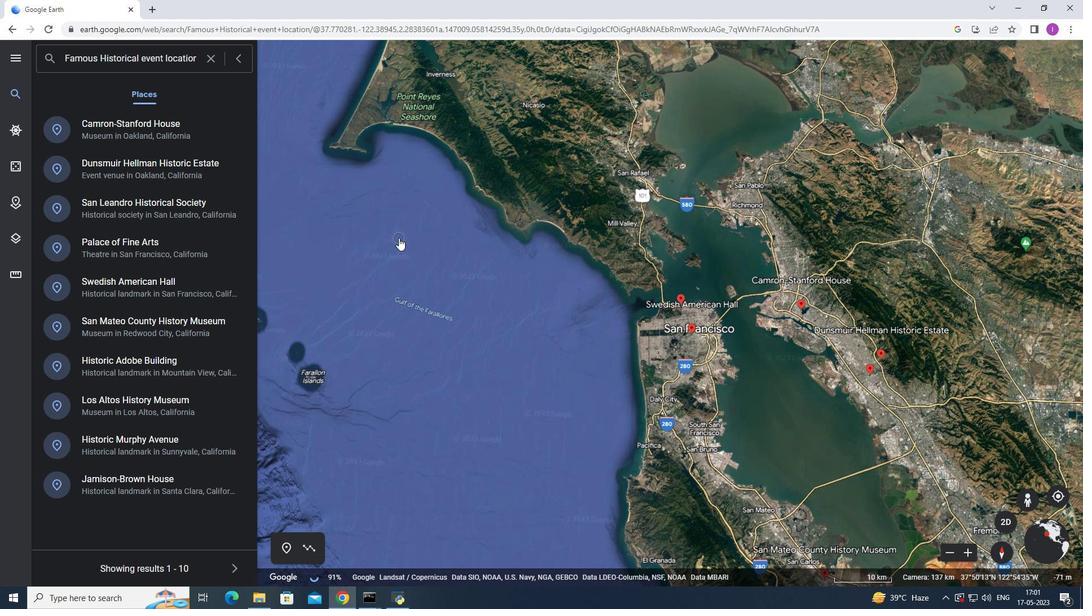
Action: Mouse scrolled (398, 237) with delta (0, 0)
Screenshot: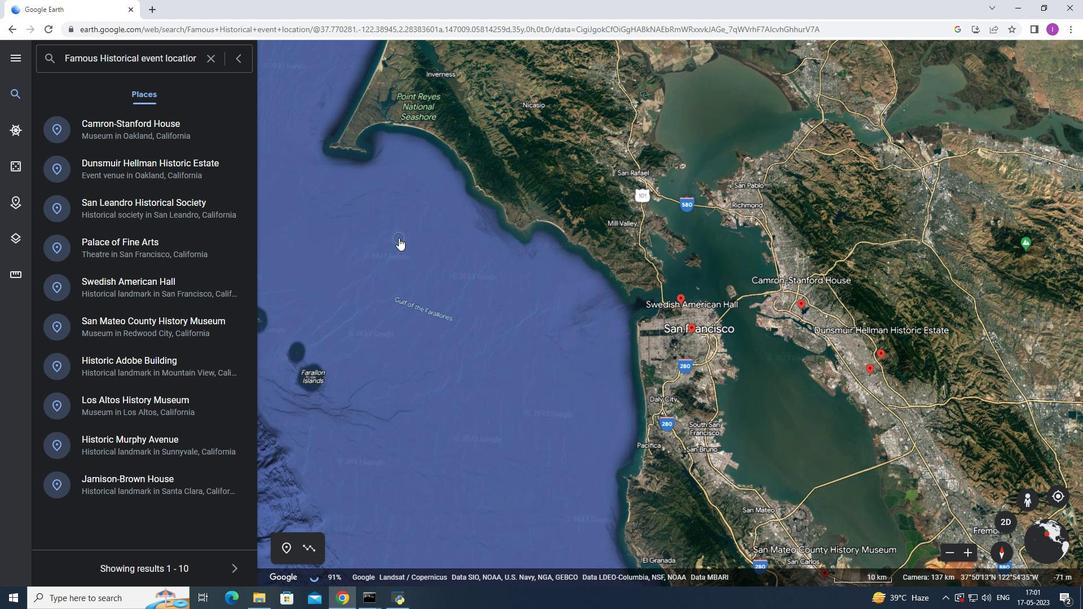 
Action: Mouse scrolled (398, 237) with delta (0, 0)
Screenshot: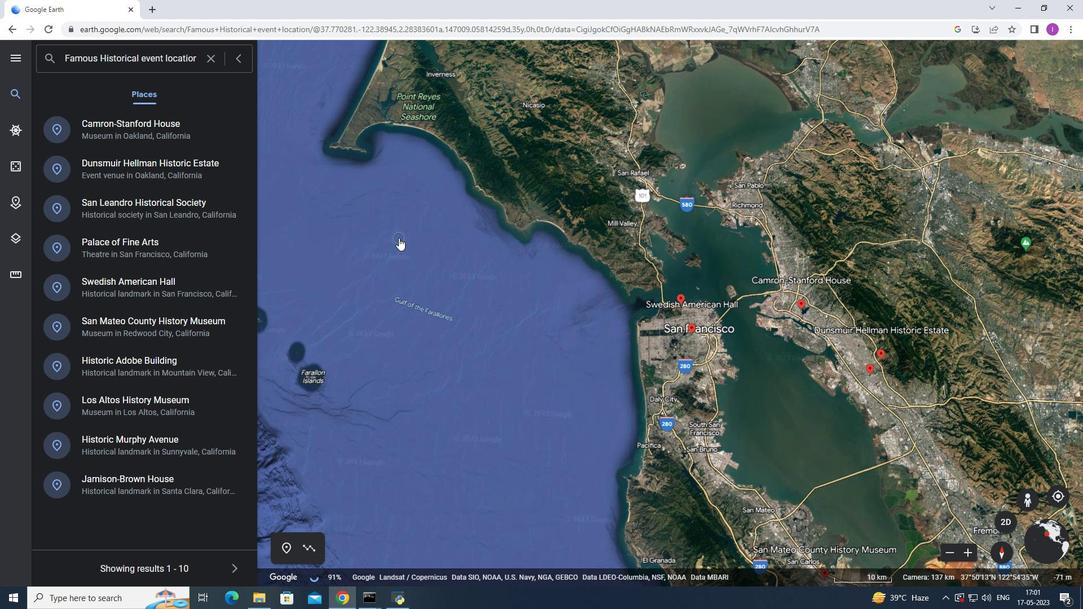 
Action: Mouse scrolled (398, 237) with delta (0, 0)
Screenshot: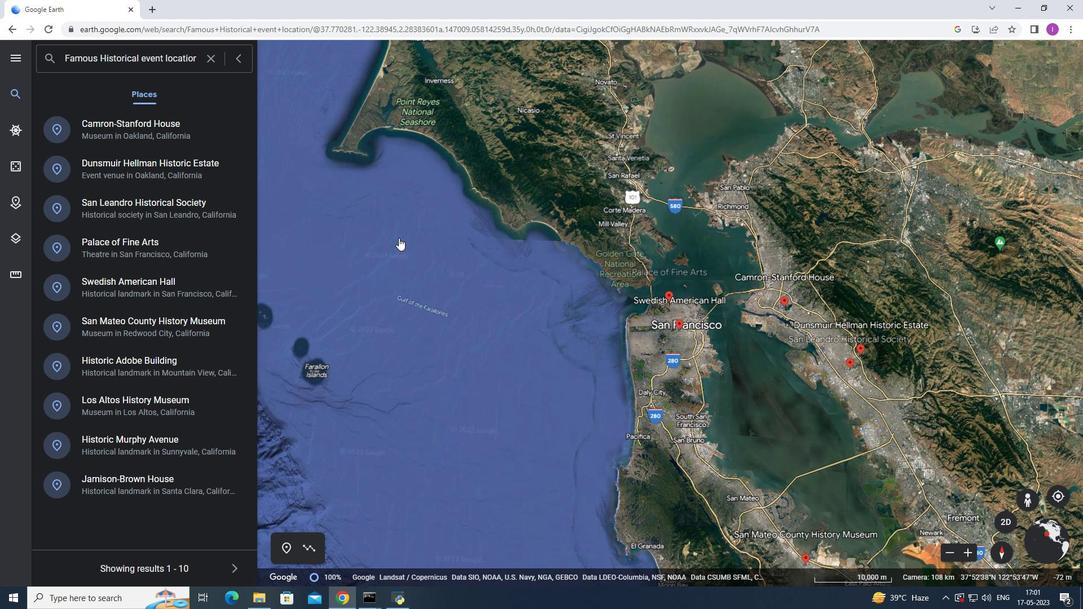 
Action: Mouse scrolled (398, 237) with delta (0, 0)
Screenshot: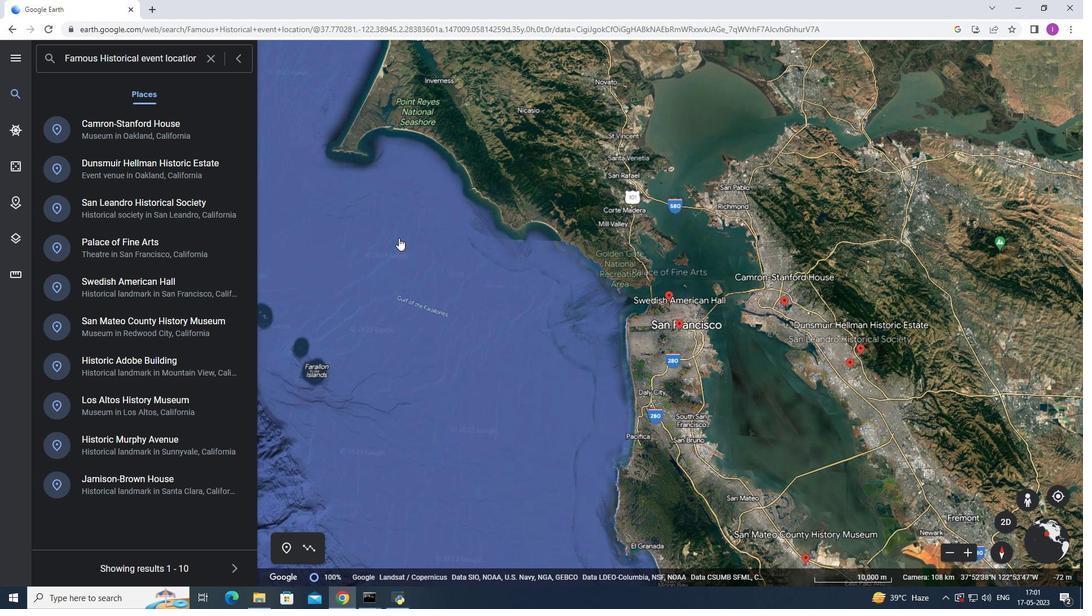 
Action: Mouse scrolled (398, 237) with delta (0, 0)
Screenshot: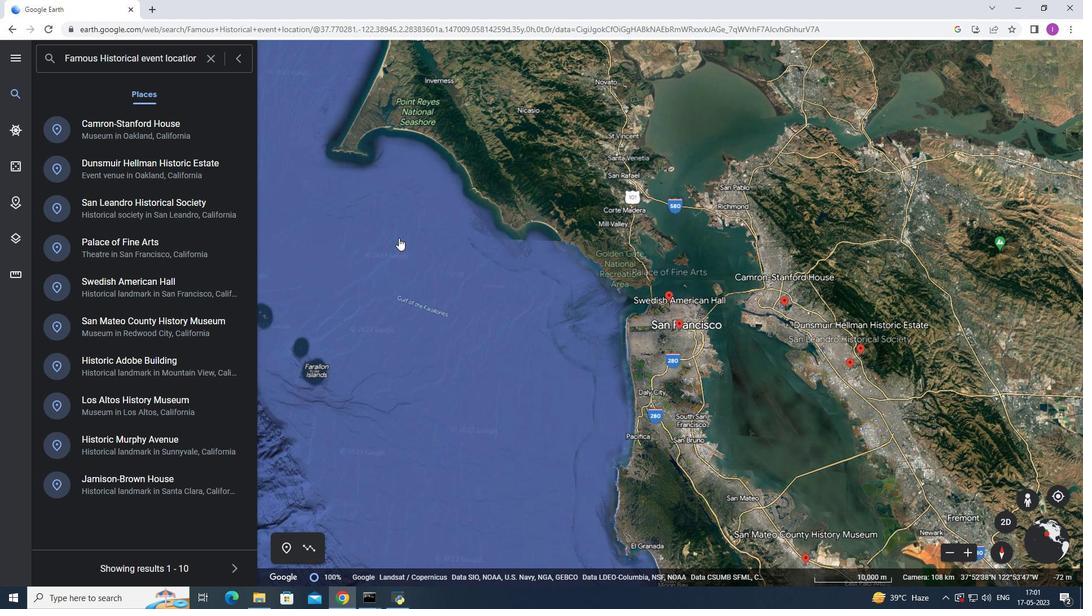 
Action: Mouse scrolled (398, 237) with delta (0, 0)
Screenshot: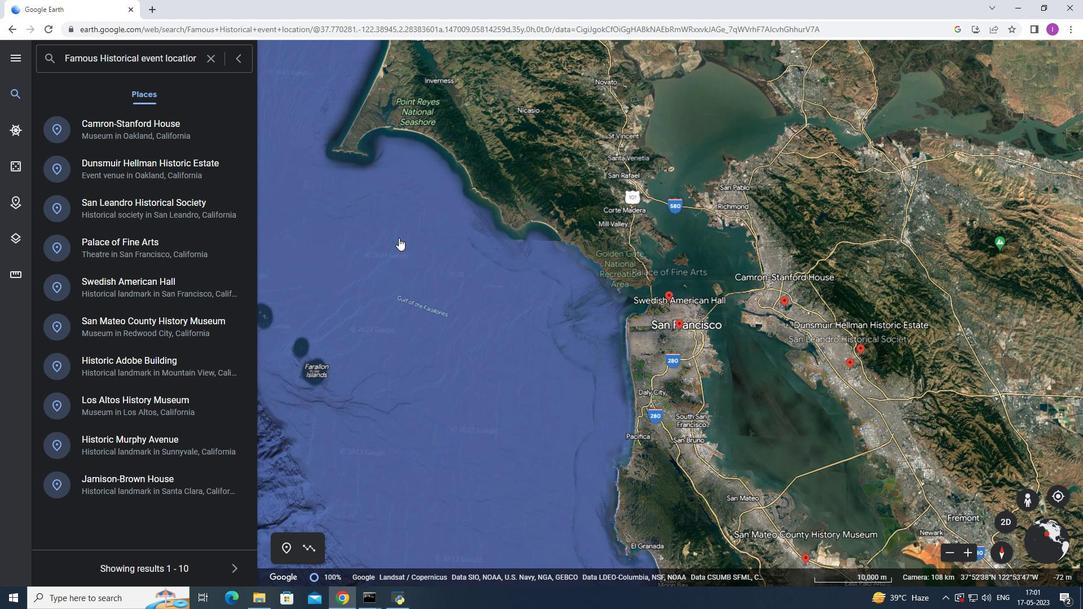 
Action: Mouse scrolled (398, 237) with delta (0, 0)
Screenshot: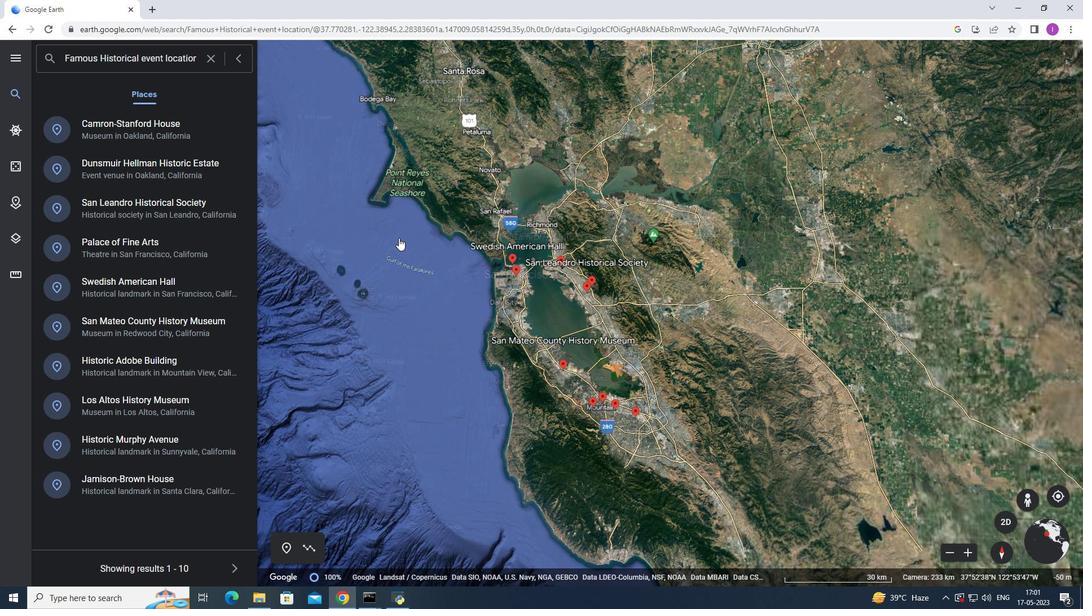 
Action: Mouse scrolled (398, 237) with delta (0, 0)
Screenshot: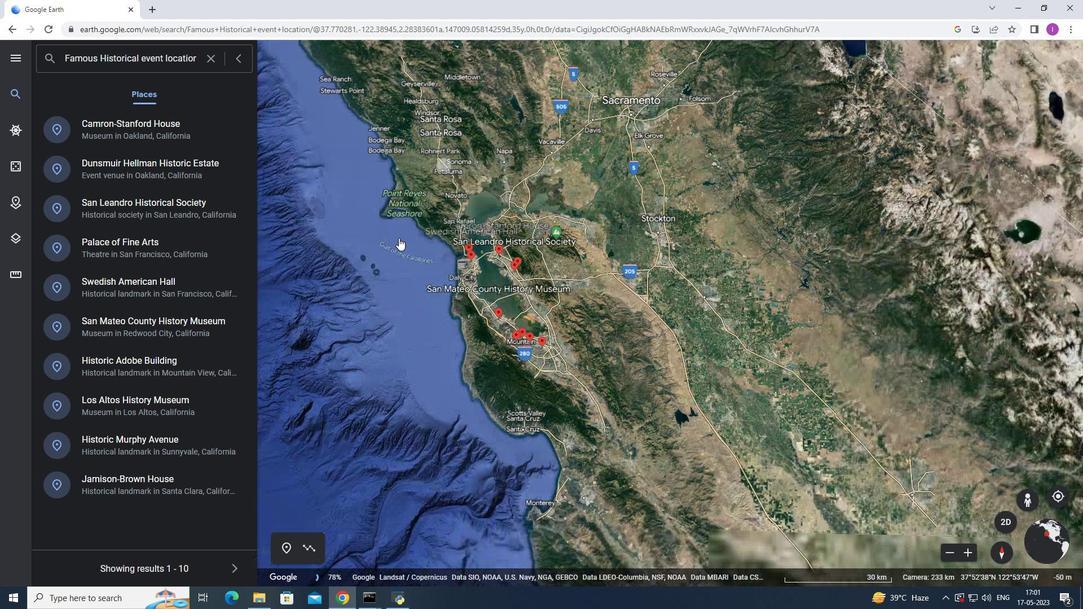 
Action: Mouse scrolled (398, 237) with delta (0, 0)
Screenshot: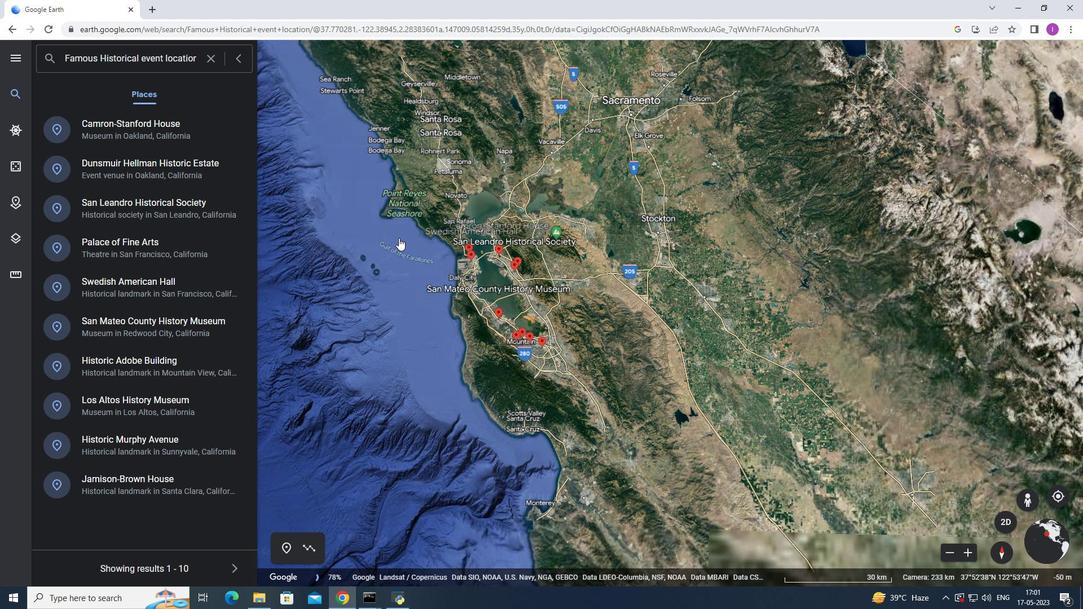 
Action: Mouse scrolled (398, 237) with delta (0, 0)
Screenshot: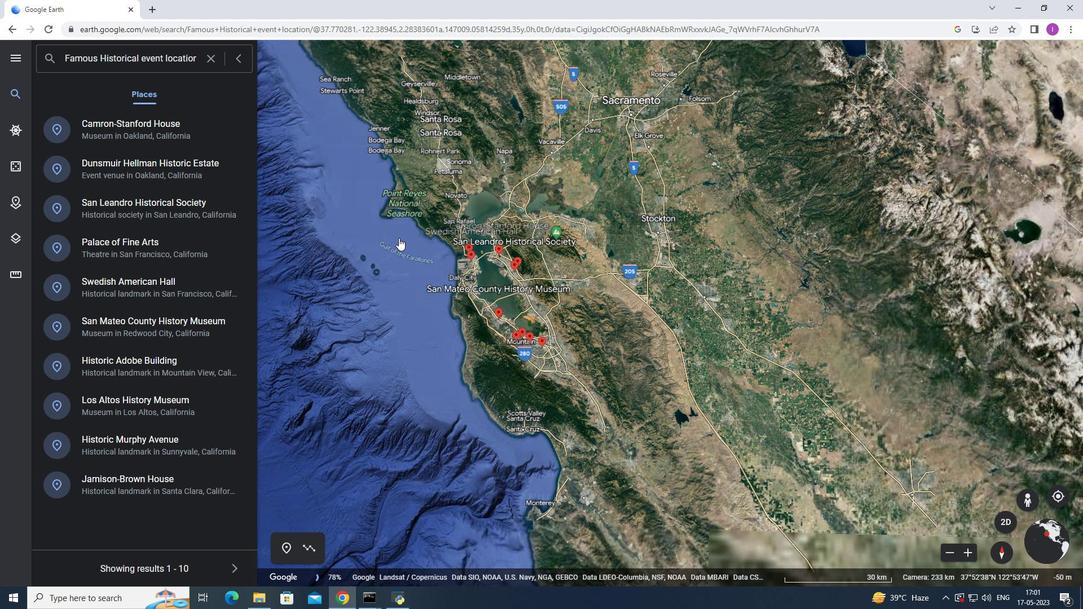 
Action: Mouse scrolled (398, 237) with delta (0, 0)
Screenshot: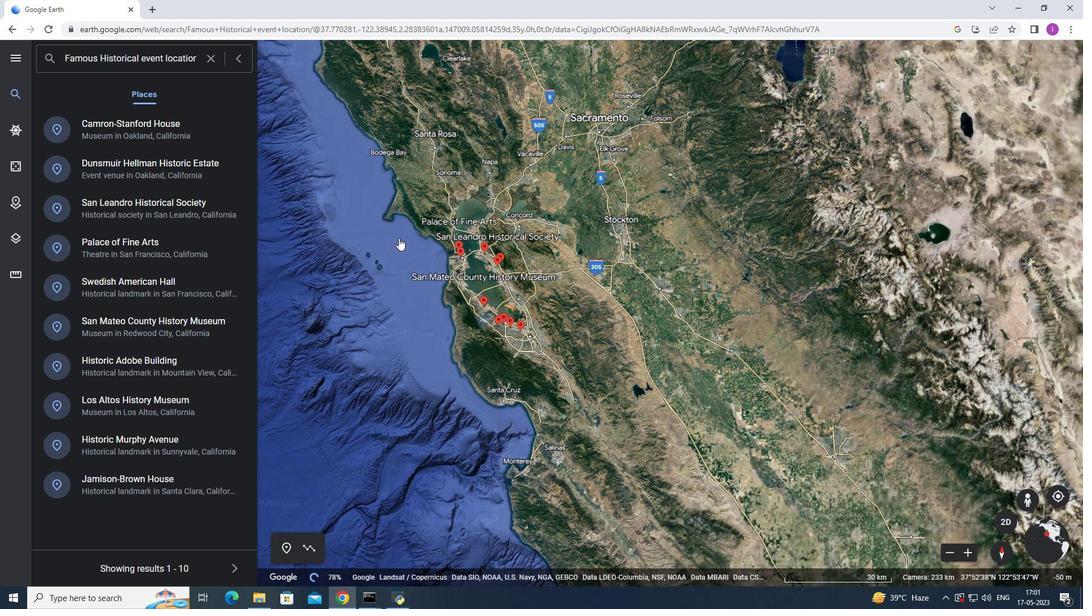 
Action: Mouse scrolled (398, 237) with delta (0, 0)
Screenshot: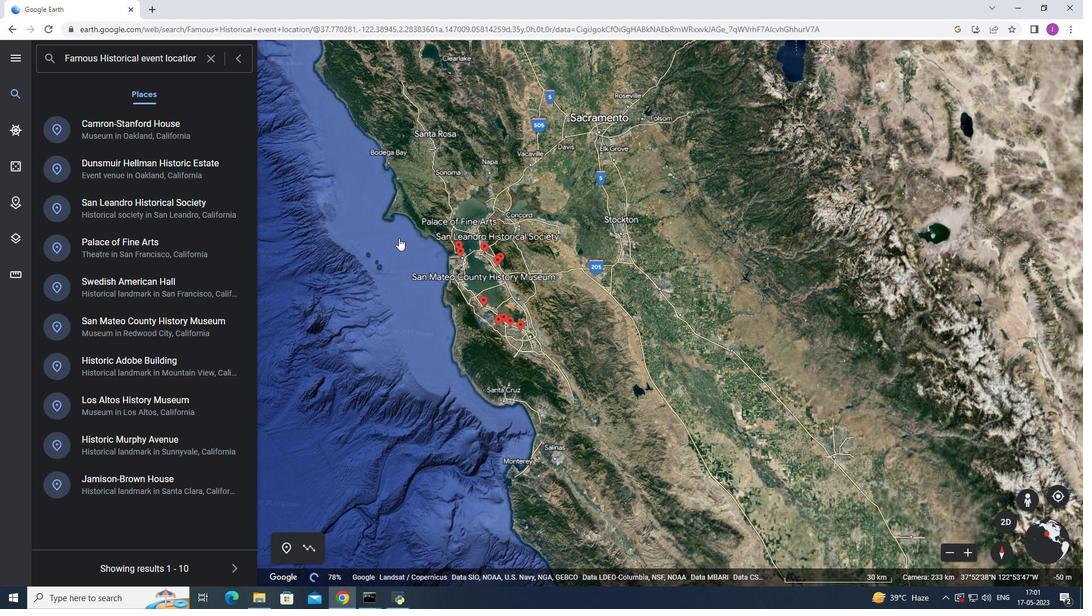 
Action: Mouse scrolled (398, 237) with delta (0, 0)
Screenshot: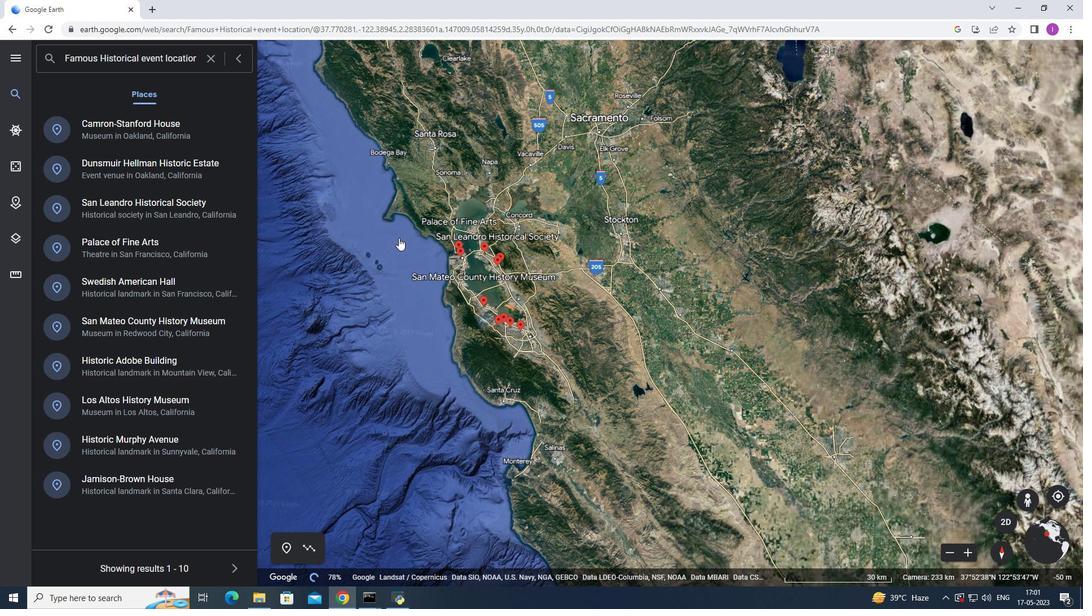 
Action: Mouse scrolled (398, 237) with delta (0, 0)
Screenshot: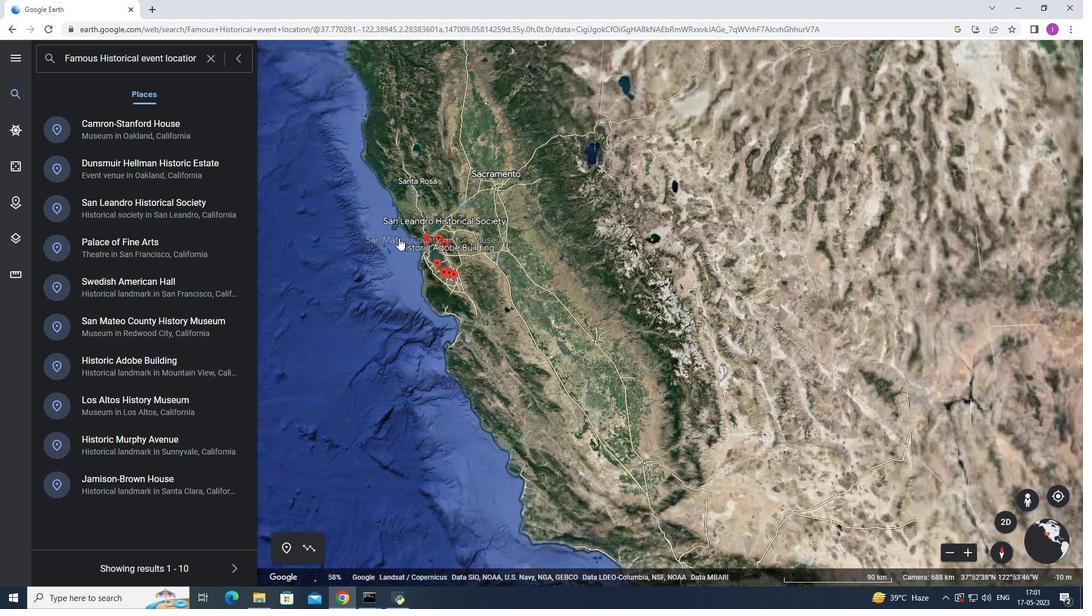 
Action: Mouse scrolled (398, 237) with delta (0, 0)
Screenshot: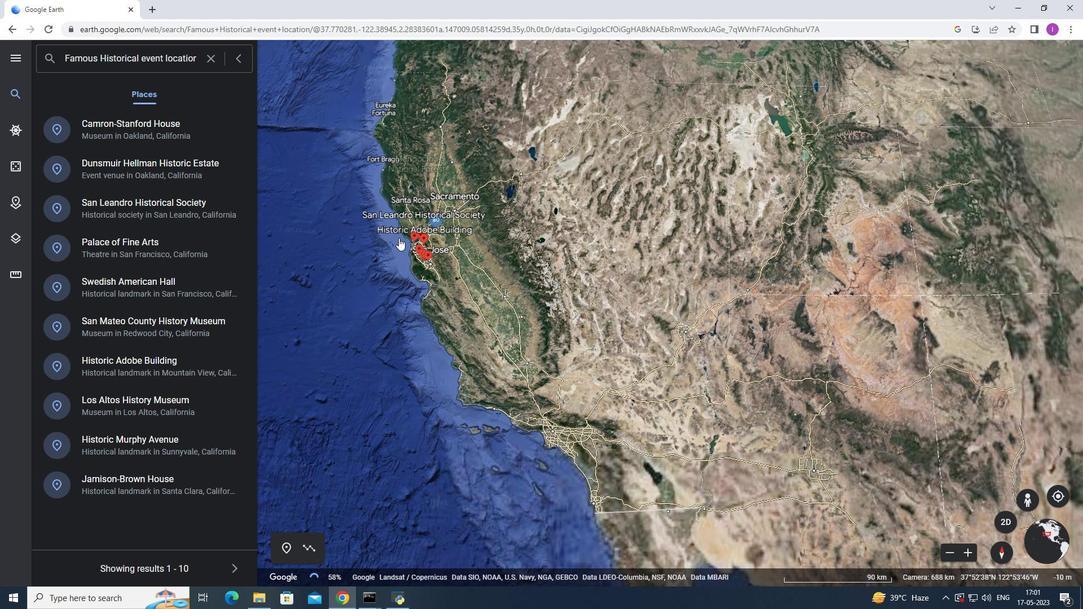 
Action: Mouse scrolled (398, 237) with delta (0, 0)
Screenshot: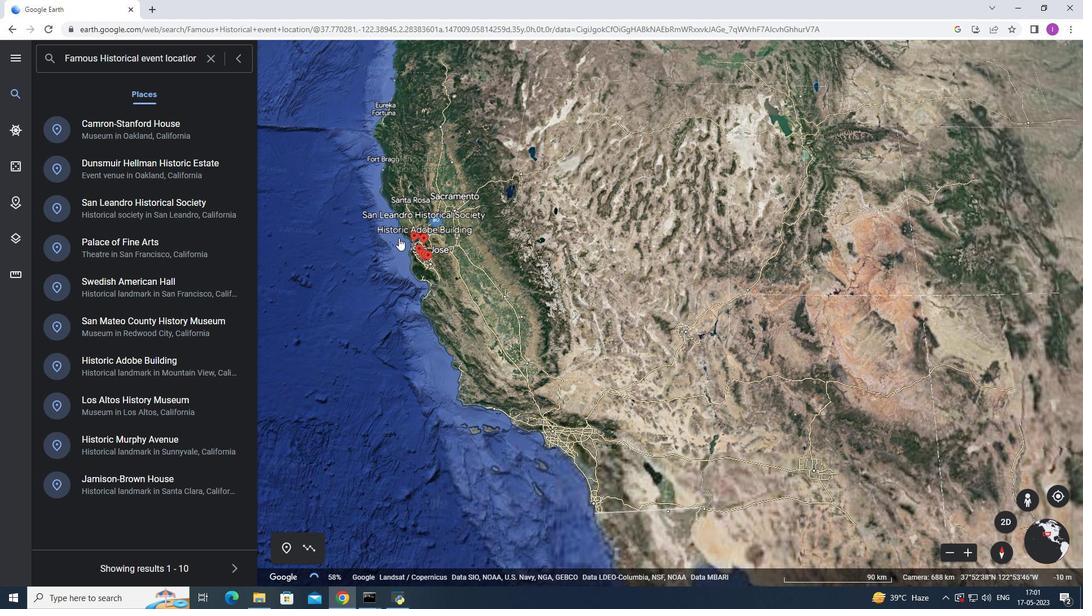 
Action: Mouse scrolled (398, 237) with delta (0, 0)
Screenshot: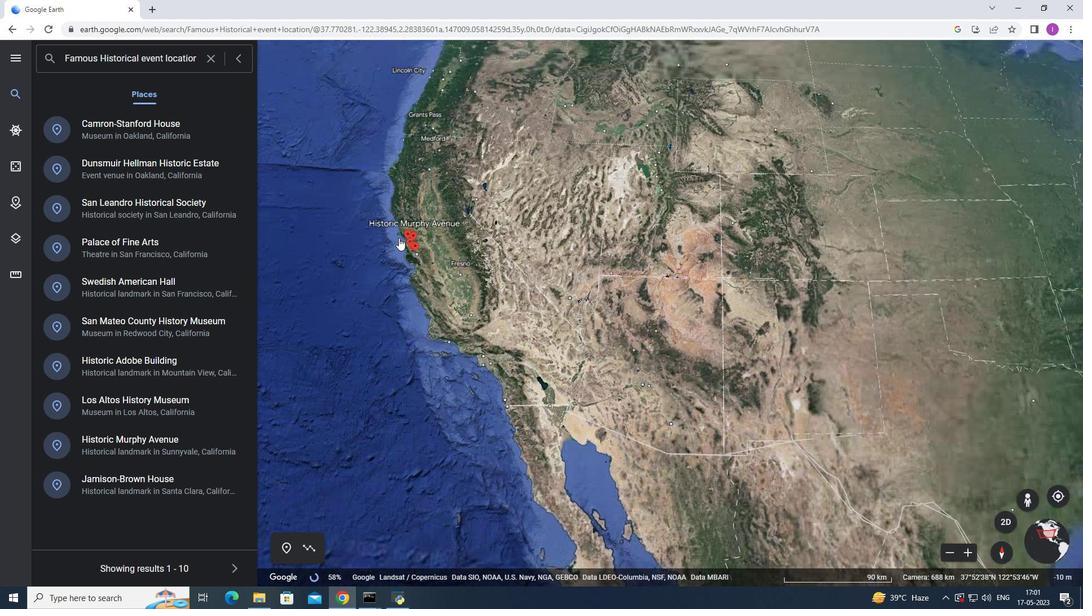 
Action: Mouse scrolled (398, 237) with delta (0, 0)
Screenshot: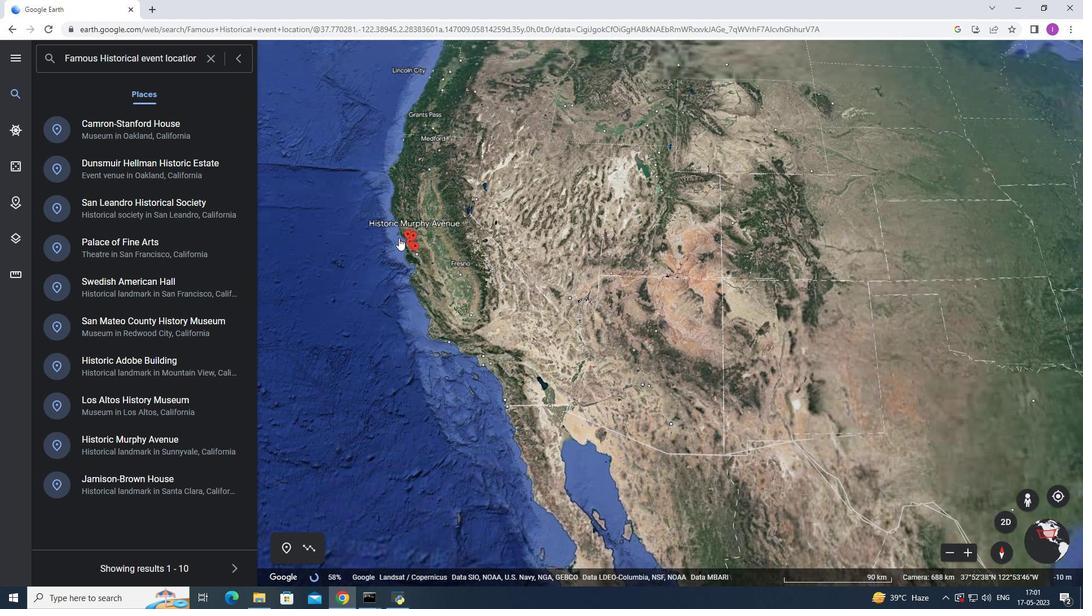 
Action: Mouse moved to (398, 239)
Screenshot: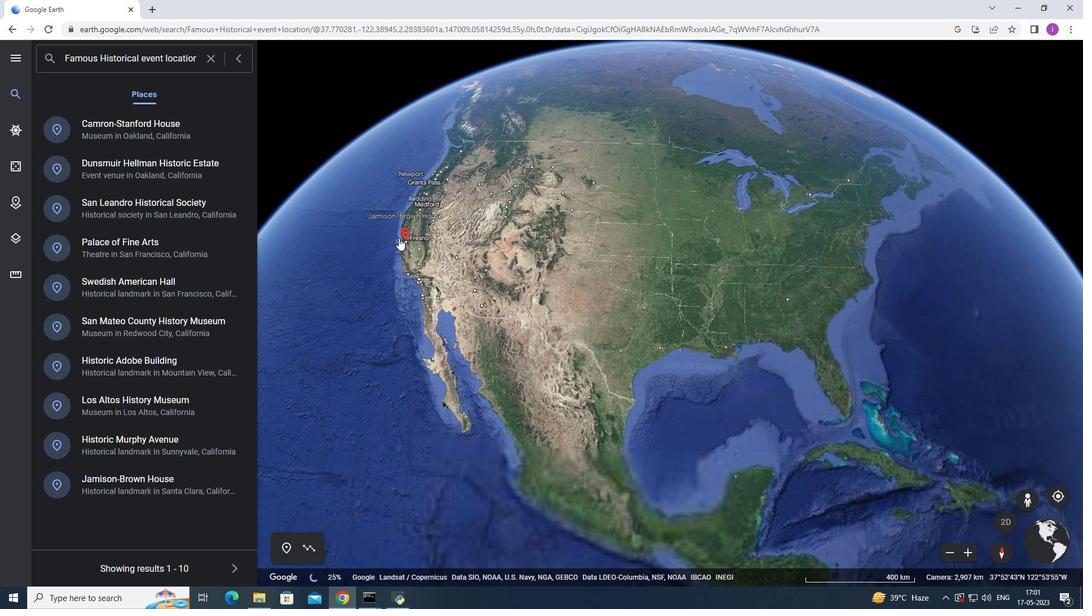 
Action: Mouse scrolled (398, 238) with delta (0, 0)
Screenshot: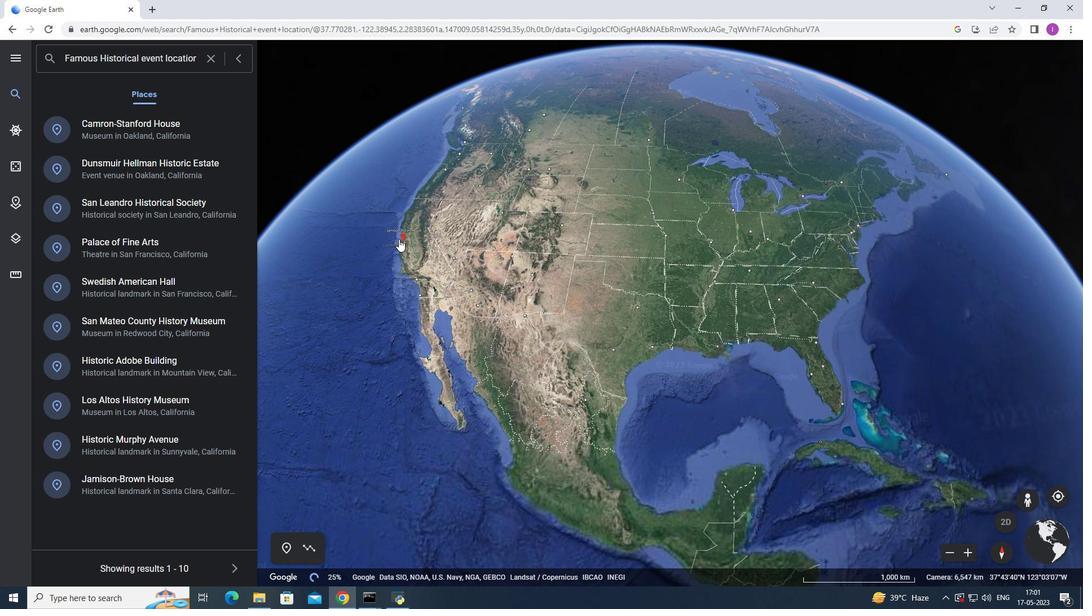 
Action: Mouse scrolled (398, 238) with delta (0, 0)
Screenshot: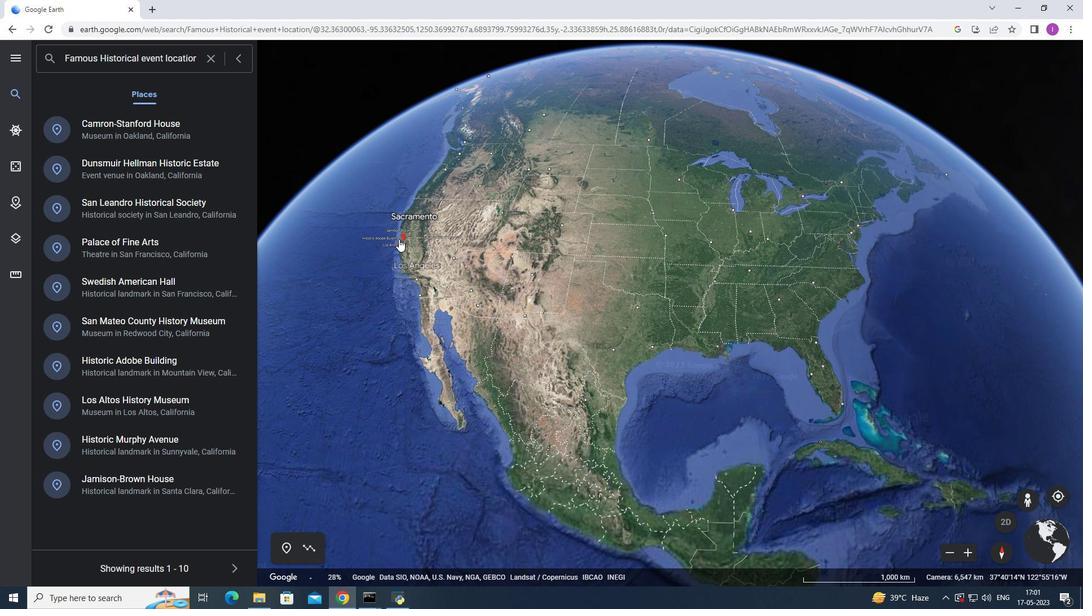
Action: Mouse scrolled (398, 238) with delta (0, 0)
Screenshot: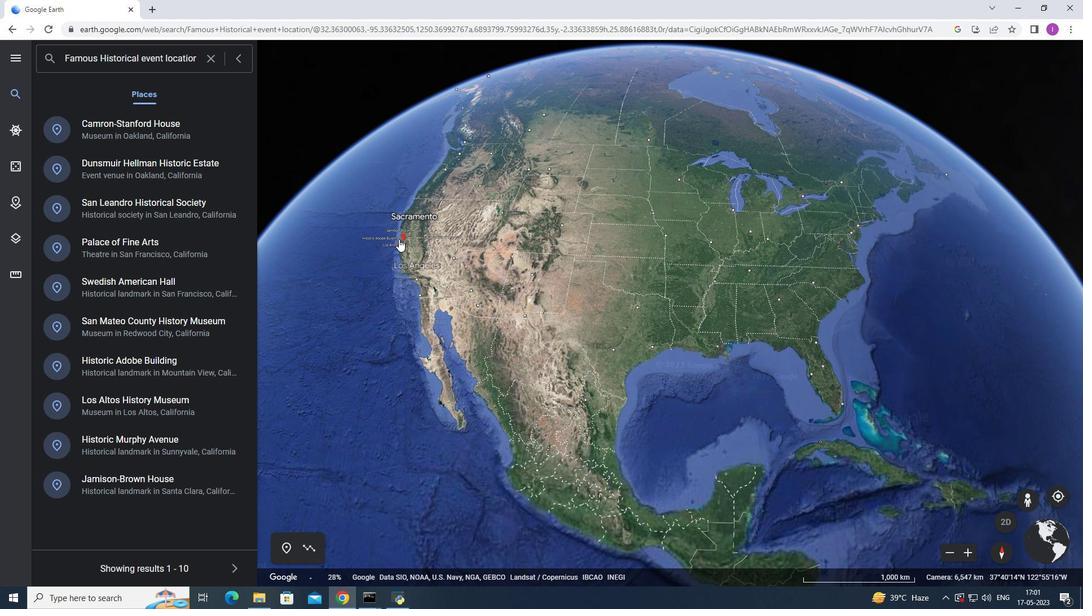 
Action: Mouse scrolled (398, 238) with delta (0, 0)
Screenshot: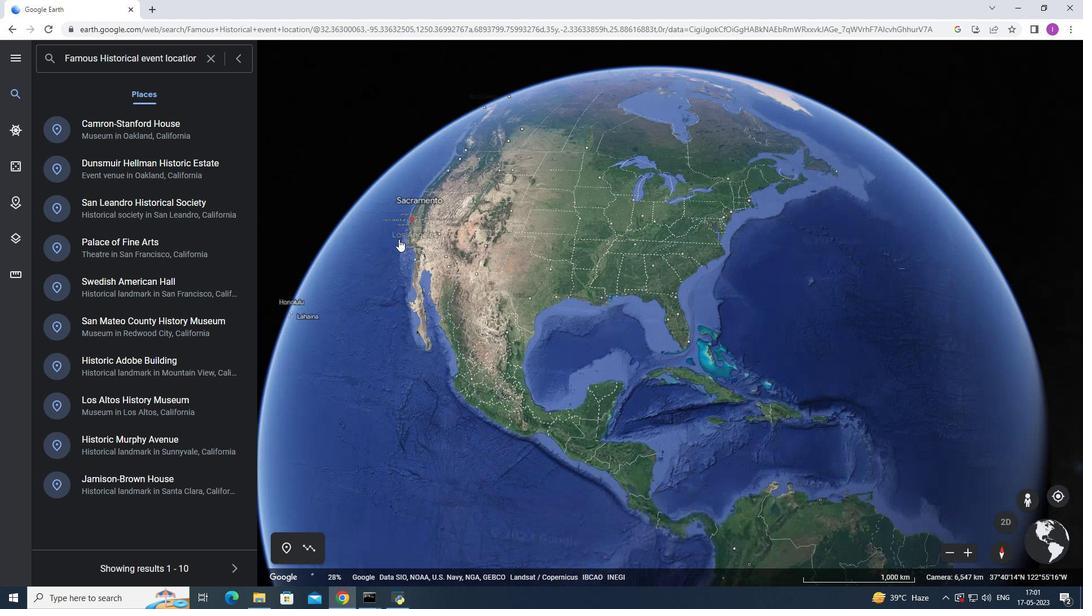 
Action: Mouse scrolled (398, 239) with delta (0, 0)
Screenshot: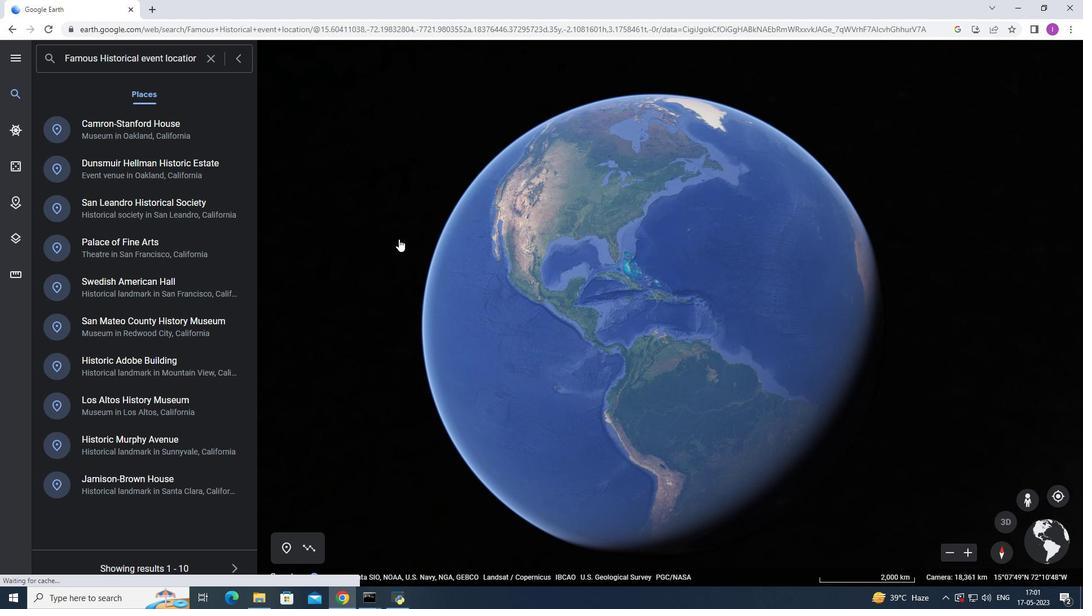 
Action: Mouse scrolled (398, 239) with delta (0, 0)
Screenshot: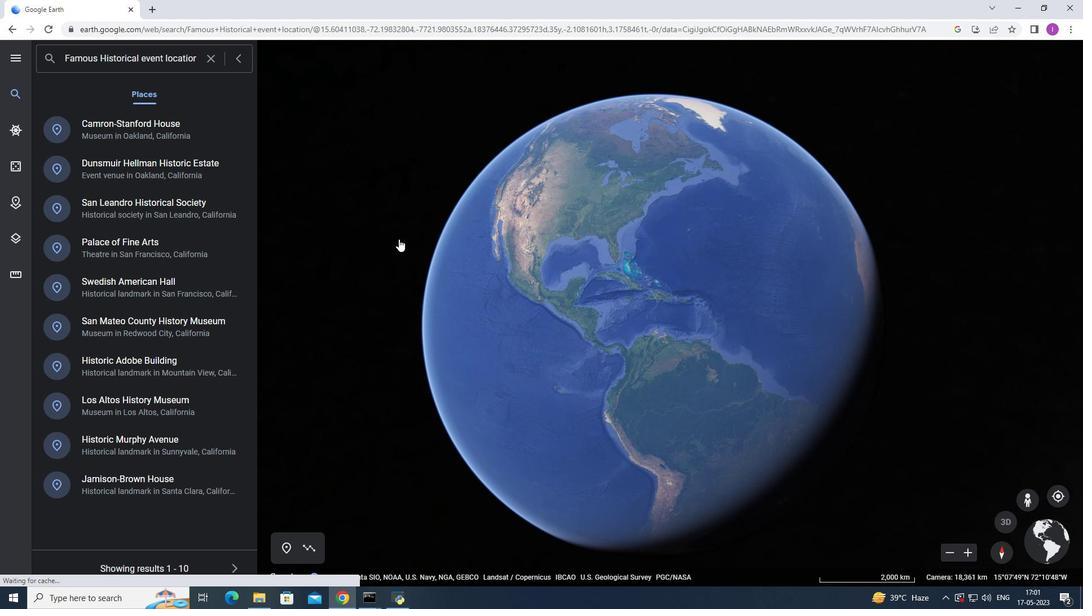 
Action: Mouse scrolled (398, 239) with delta (0, 0)
Screenshot: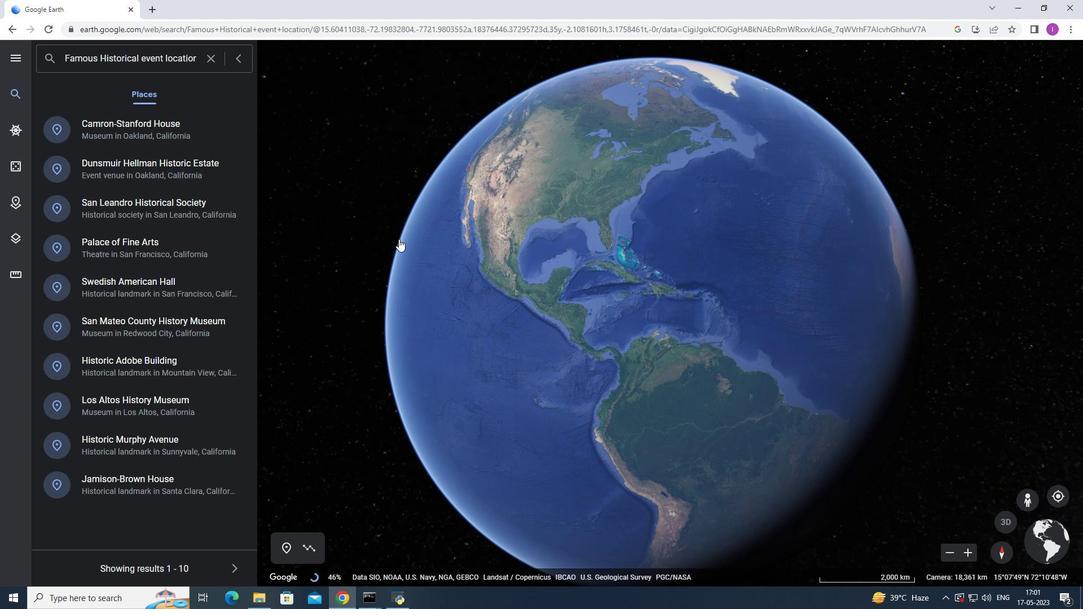 
Action: Mouse scrolled (398, 239) with delta (0, 0)
Screenshot: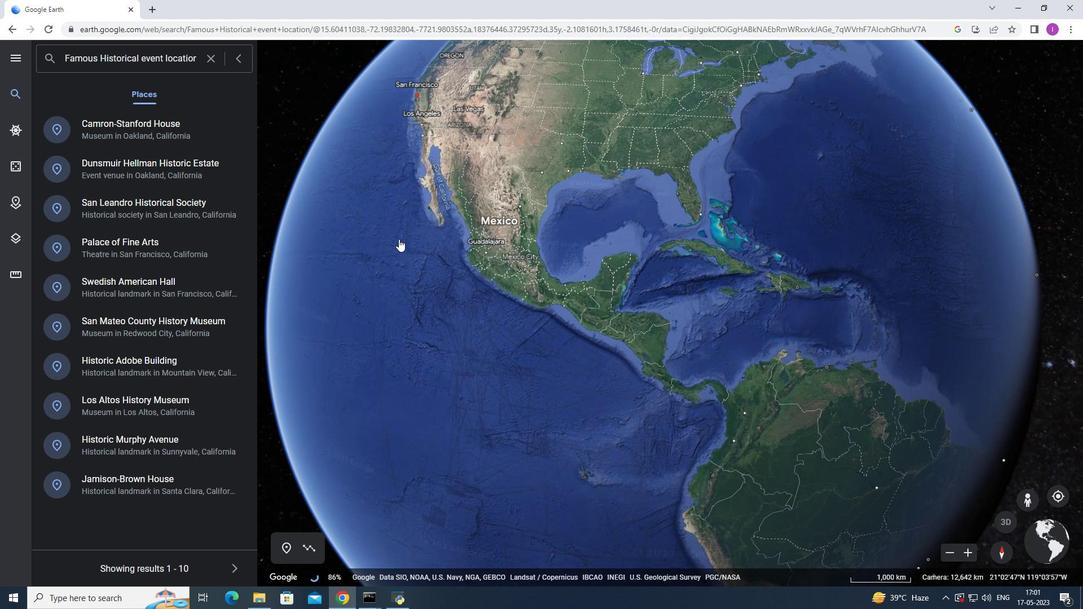 
Action: Mouse scrolled (398, 239) with delta (0, 0)
Screenshot: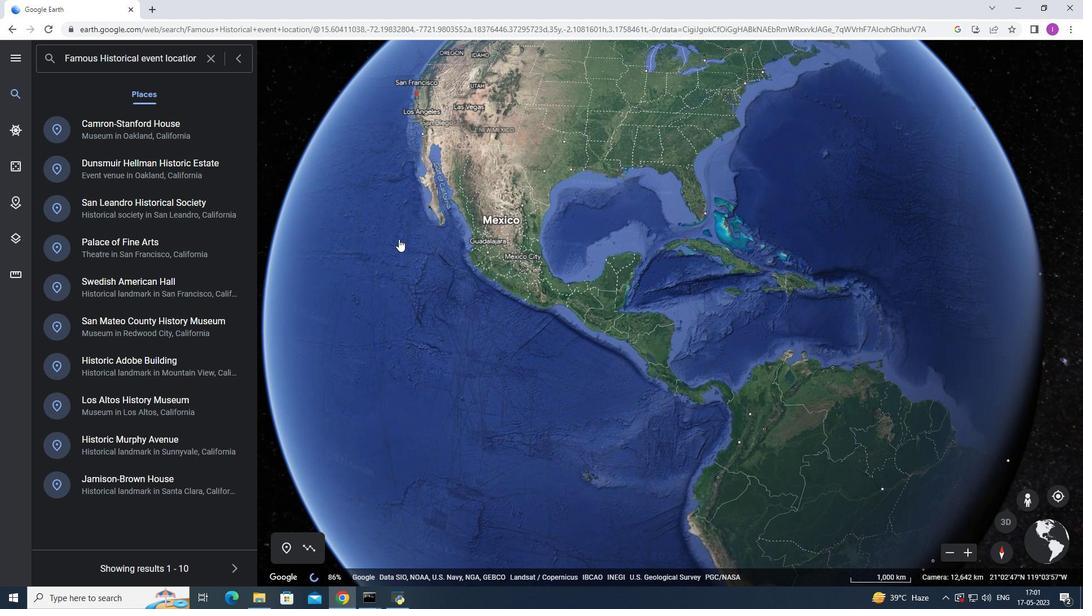 
Action: Mouse scrolled (398, 239) with delta (0, 0)
Screenshot: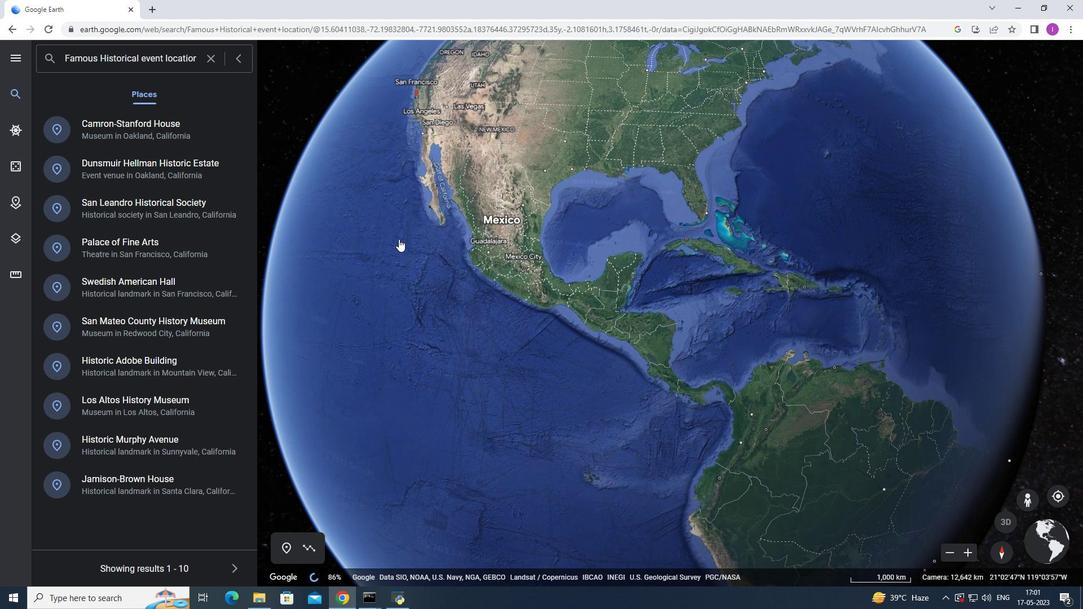 
Action: Mouse scrolled (398, 239) with delta (0, 0)
Screenshot: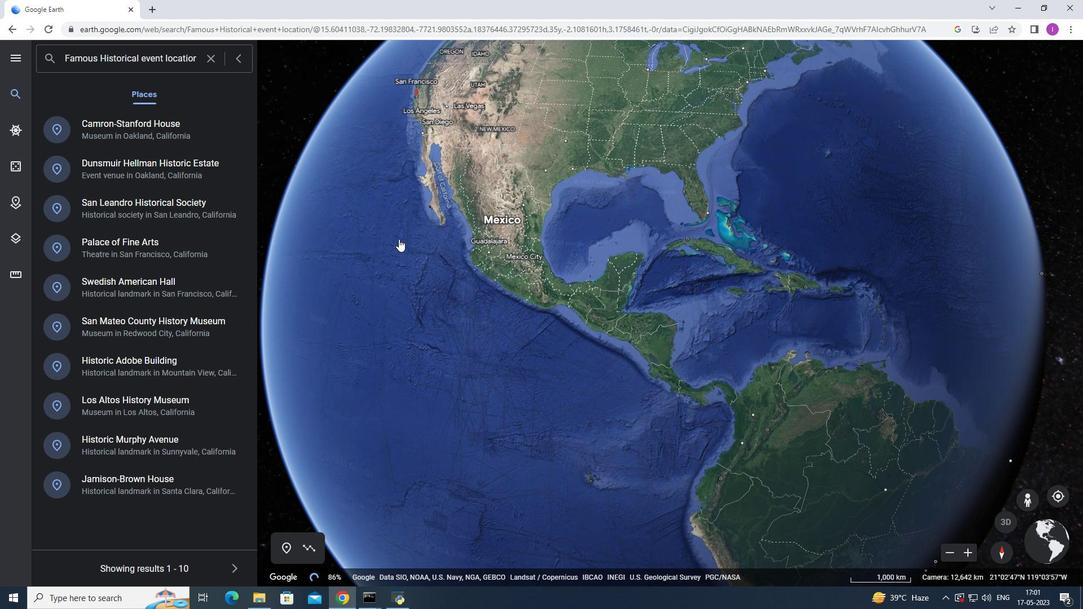 
Action: Mouse scrolled (398, 239) with delta (0, 0)
Screenshot: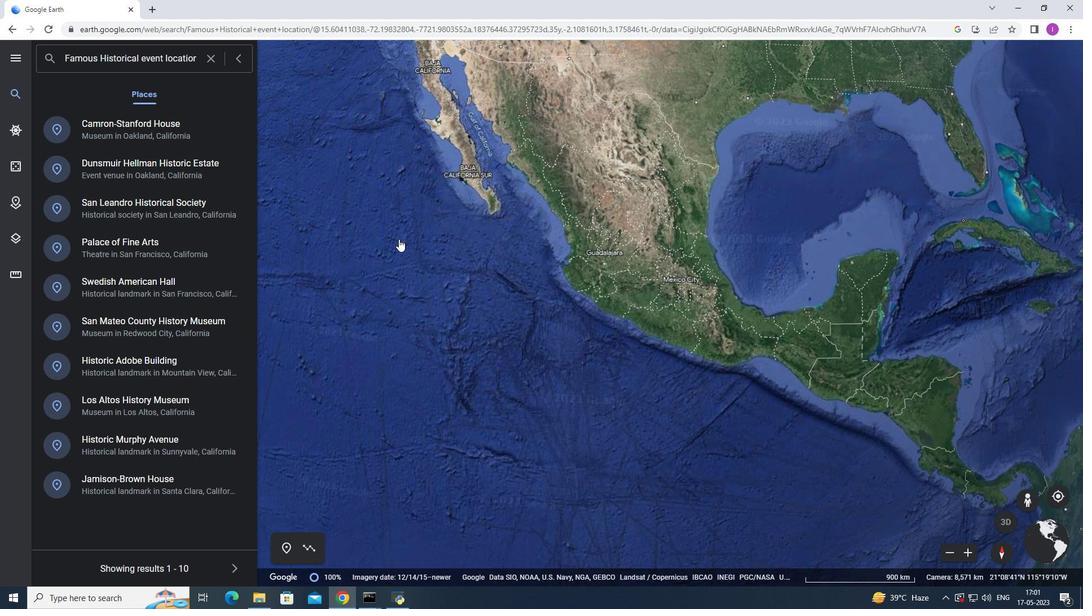 
Action: Mouse scrolled (398, 239) with delta (0, 0)
Screenshot: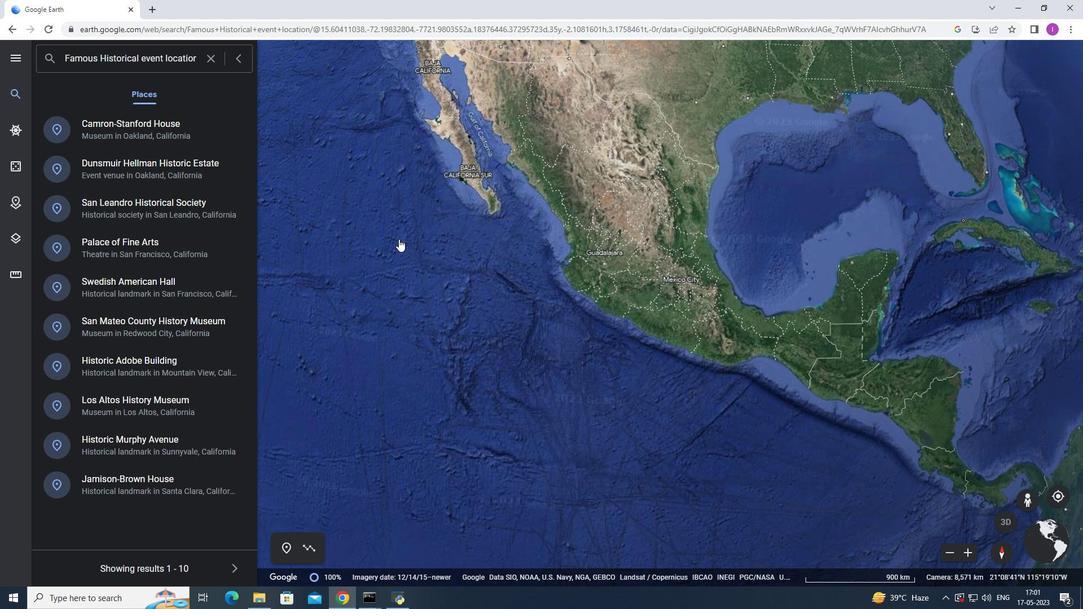
Action: Mouse scrolled (398, 239) with delta (0, 0)
Screenshot: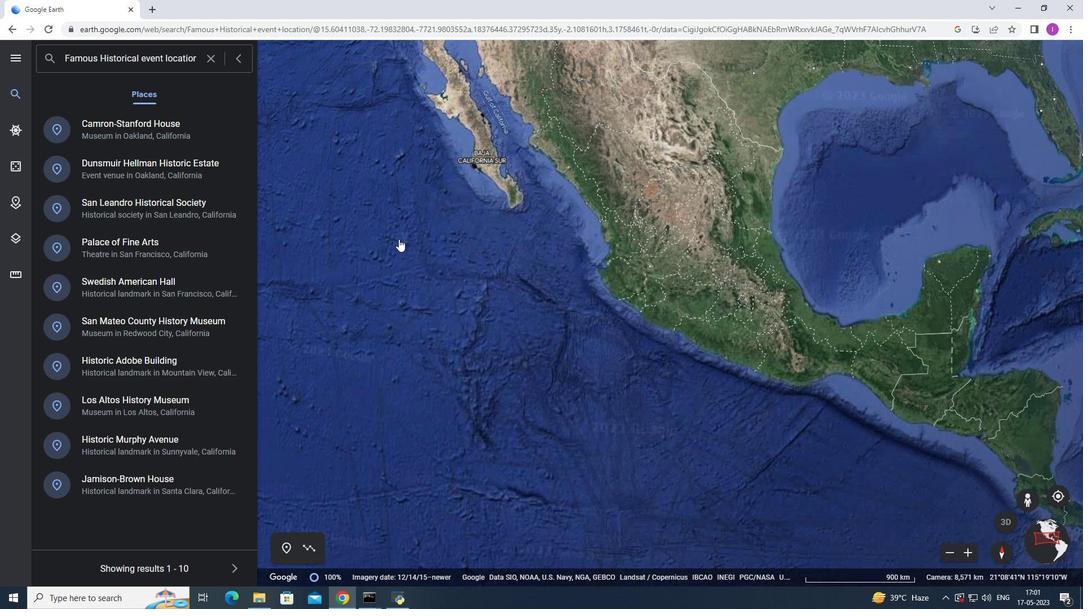 
Action: Mouse scrolled (398, 238) with delta (0, 0)
Screenshot: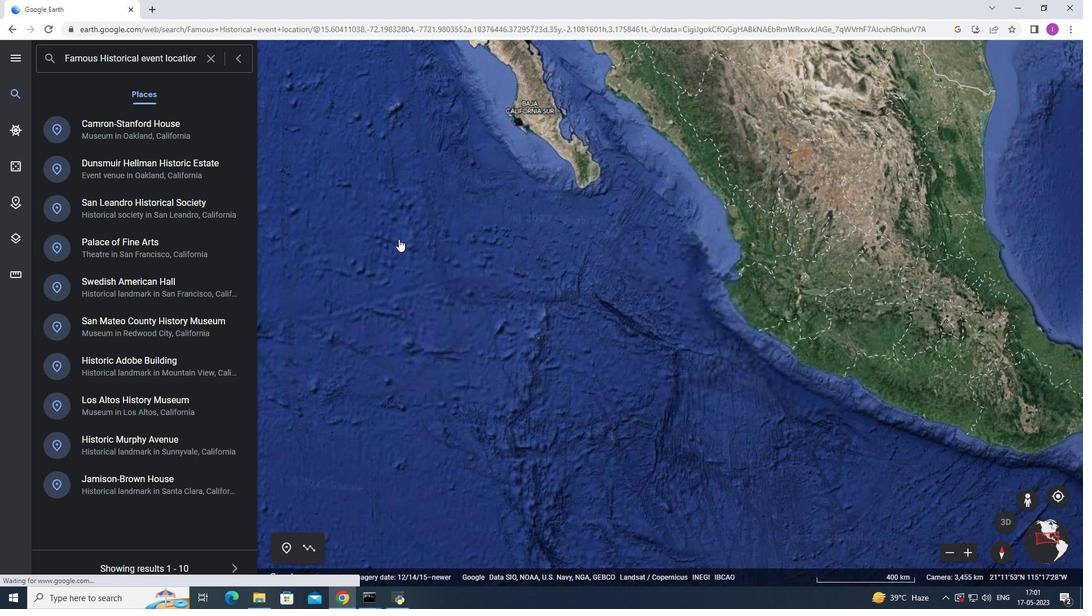 
Action: Mouse scrolled (398, 238) with delta (0, 0)
Screenshot: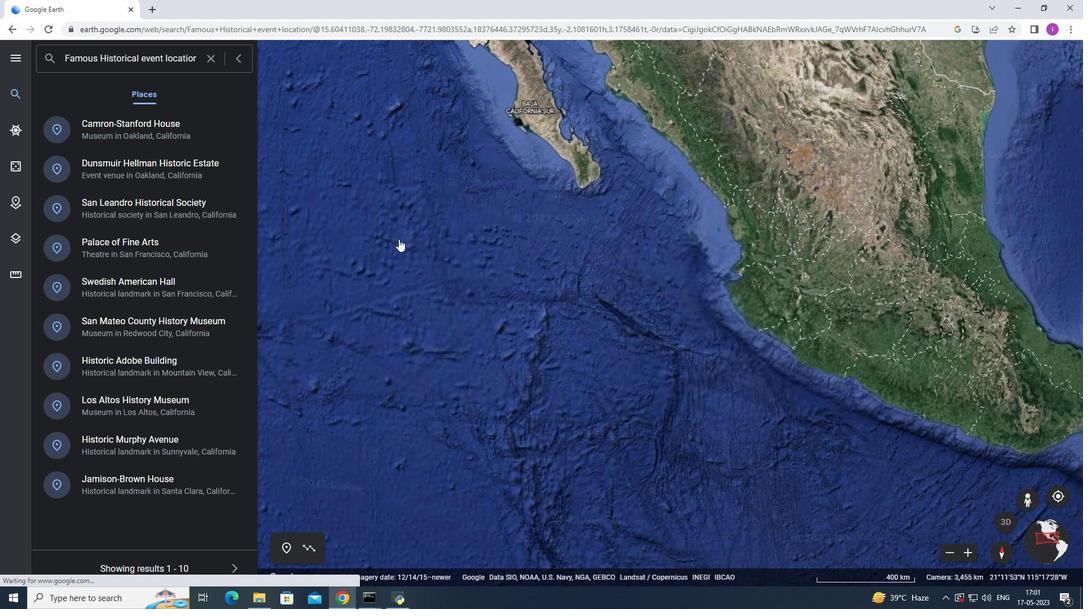 
Action: Mouse scrolled (398, 238) with delta (0, 0)
Screenshot: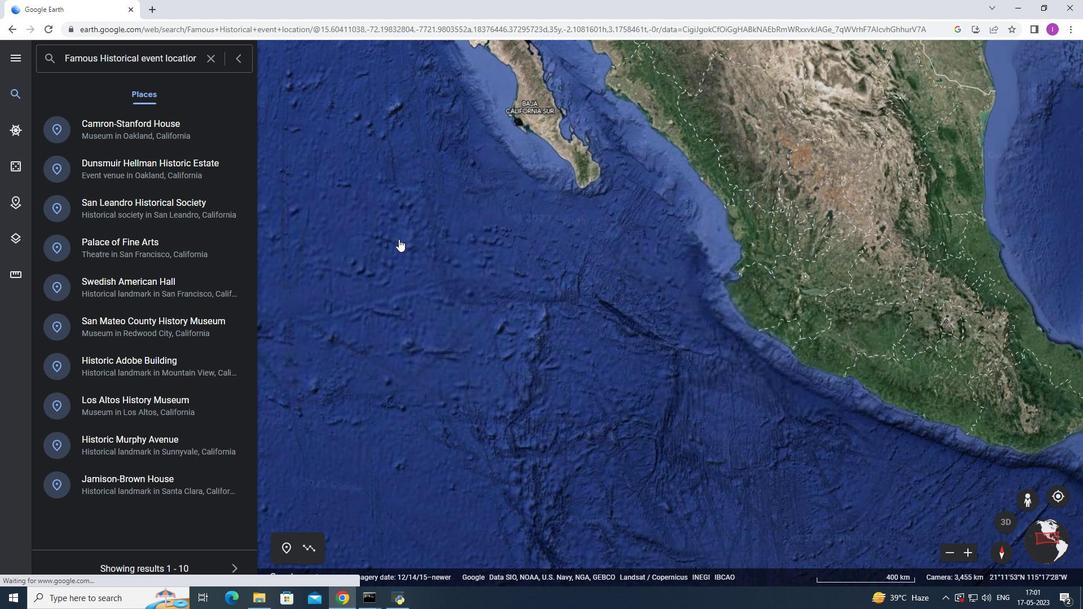 
Action: Mouse scrolled (398, 238) with delta (0, 0)
Screenshot: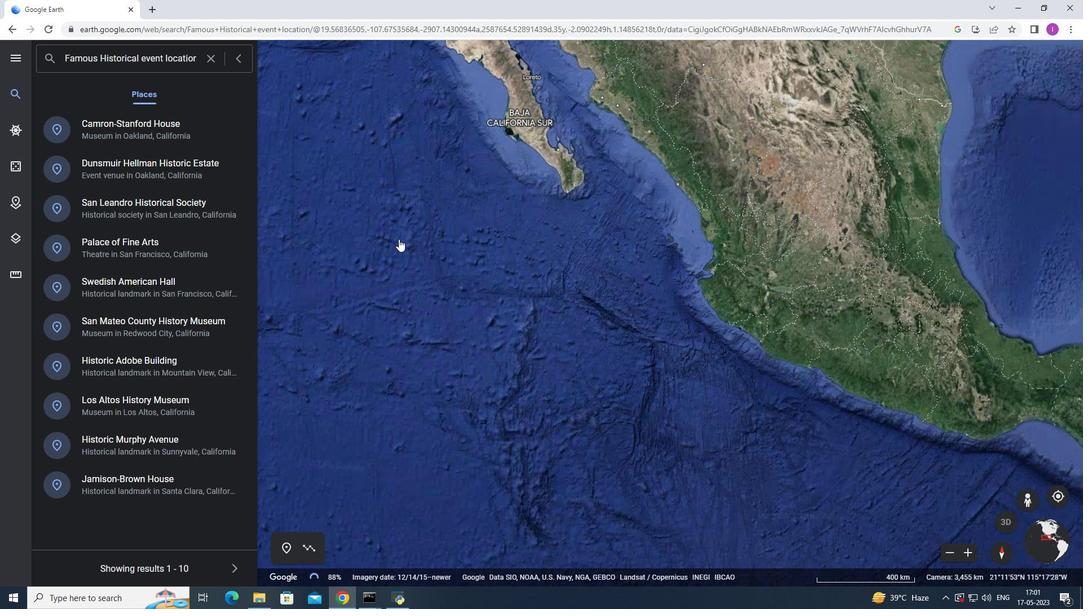 
Action: Mouse scrolled (398, 238) with delta (0, 0)
Screenshot: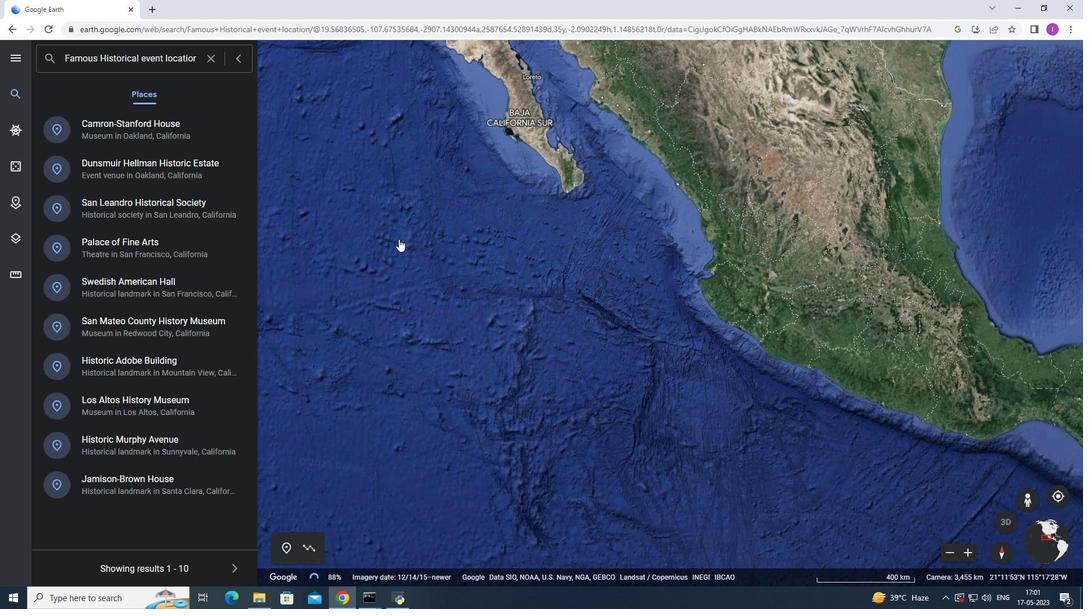 
Action: Mouse scrolled (398, 238) with delta (0, 0)
Screenshot: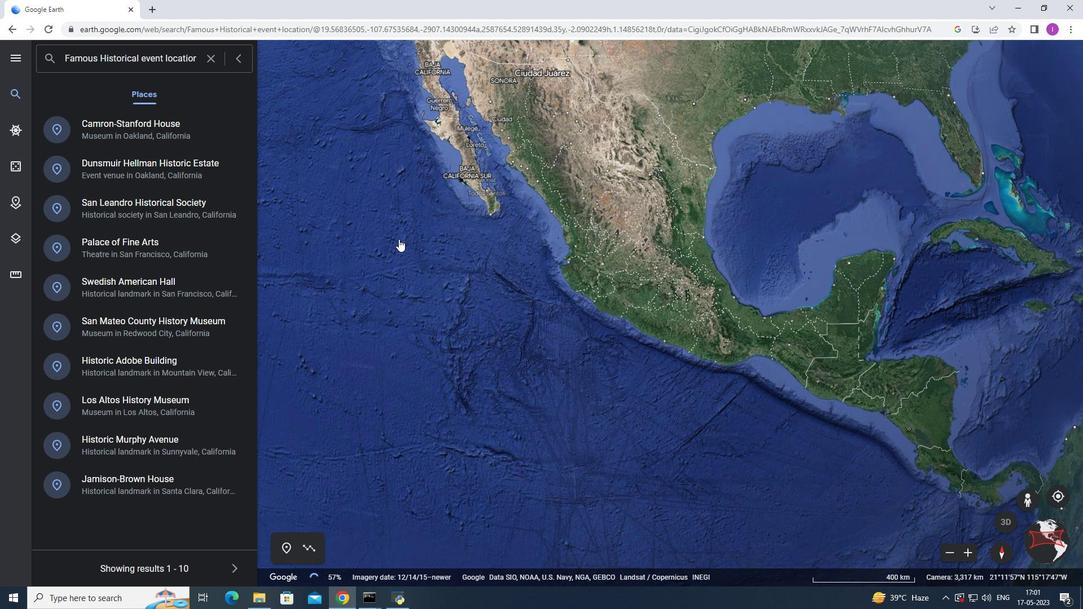 
Action: Mouse scrolled (398, 238) with delta (0, 0)
Screenshot: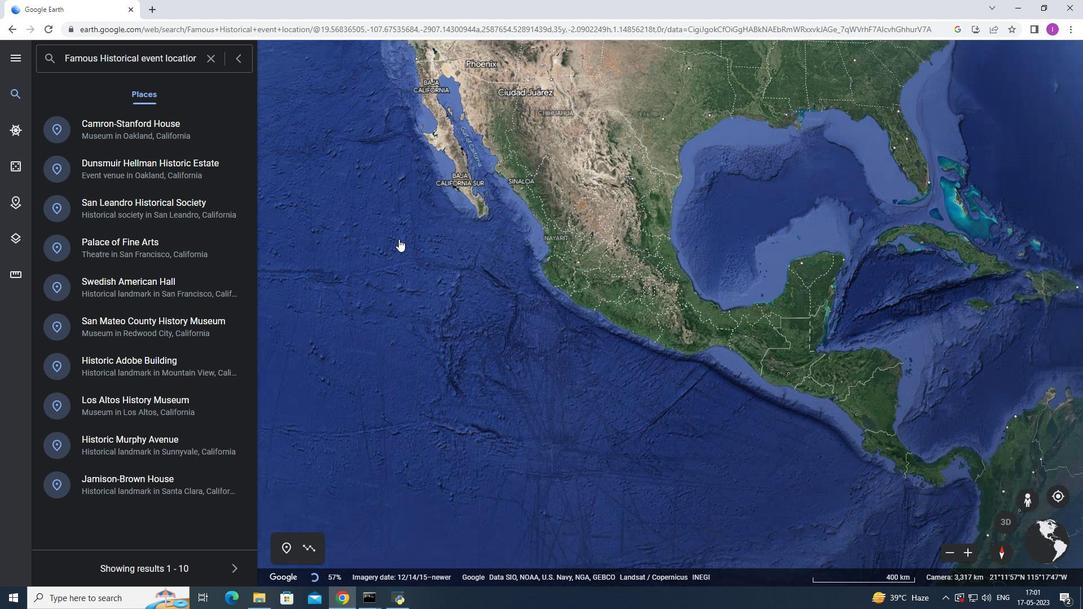 
Action: Mouse scrolled (398, 239) with delta (0, 0)
Screenshot: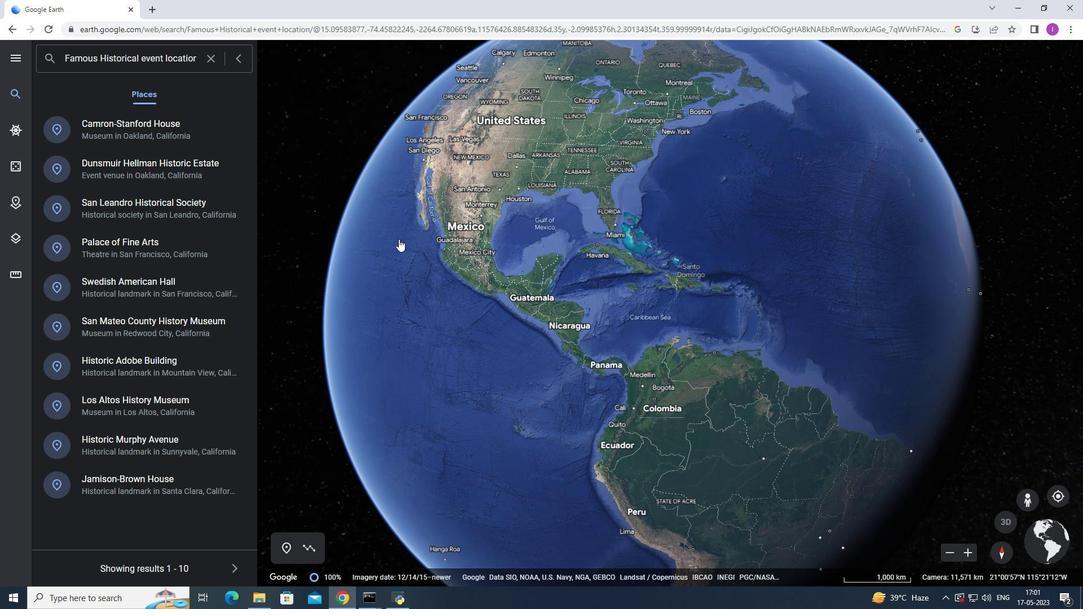 
Action: Mouse scrolled (398, 239) with delta (0, 0)
Screenshot: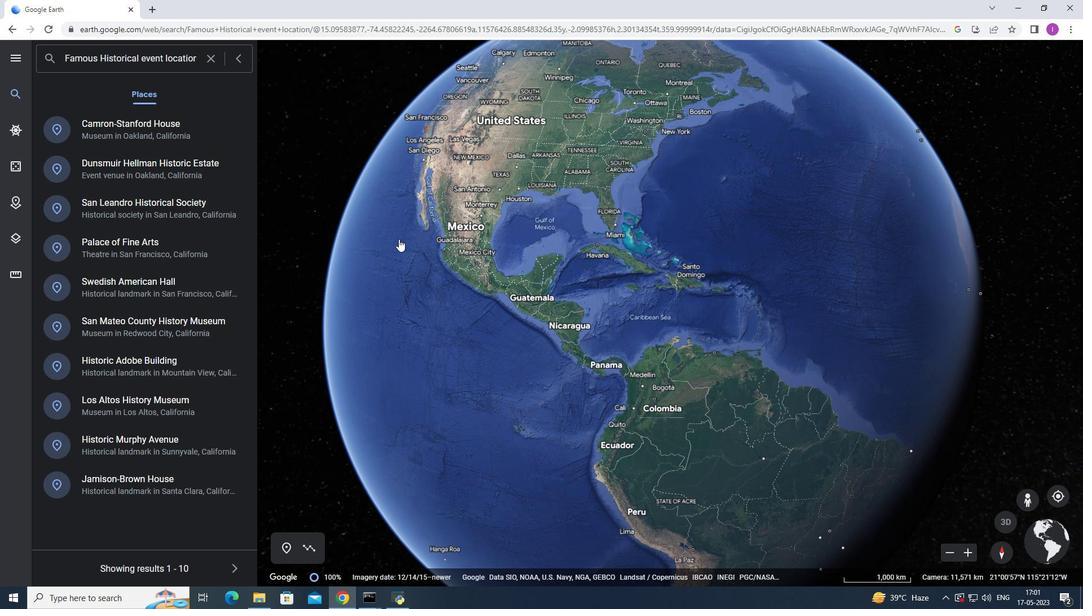 
Action: Mouse scrolled (398, 239) with delta (0, 0)
Screenshot: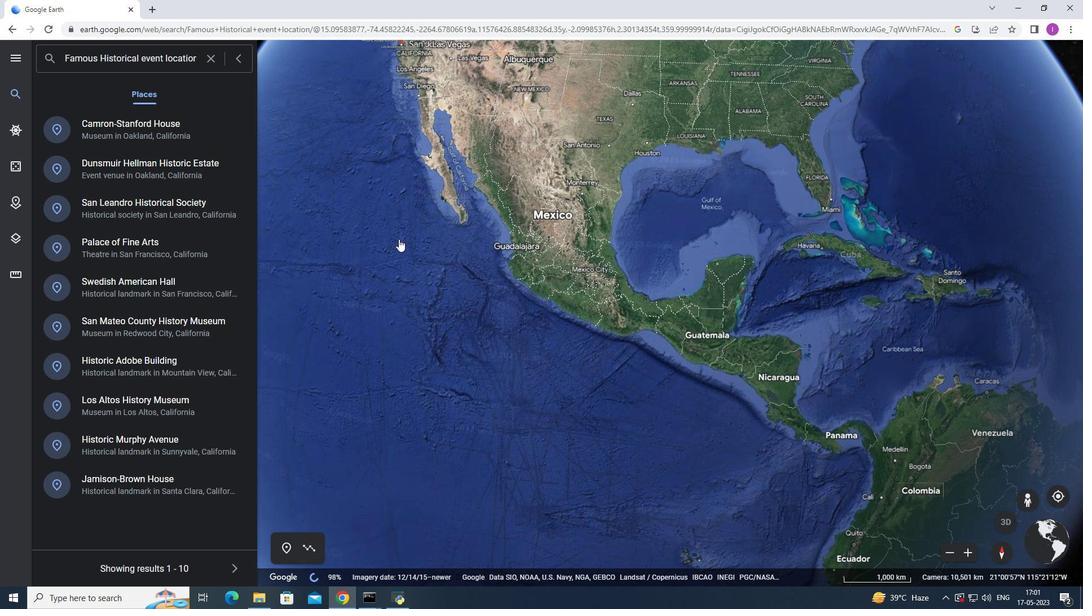
Action: Mouse scrolled (398, 239) with delta (0, 0)
Screenshot: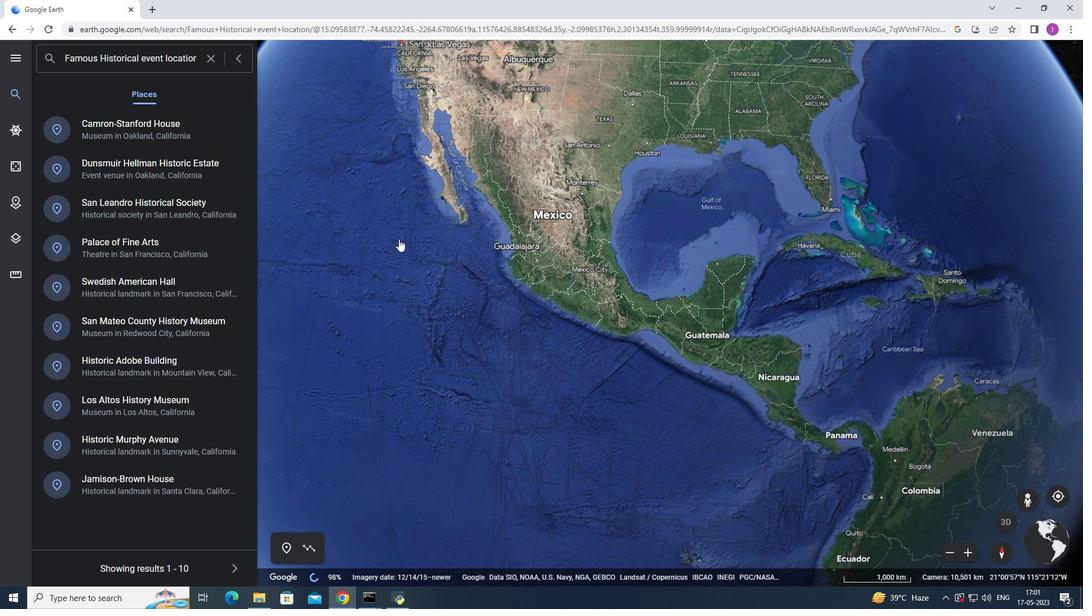 
Action: Mouse scrolled (398, 239) with delta (0, 0)
Screenshot: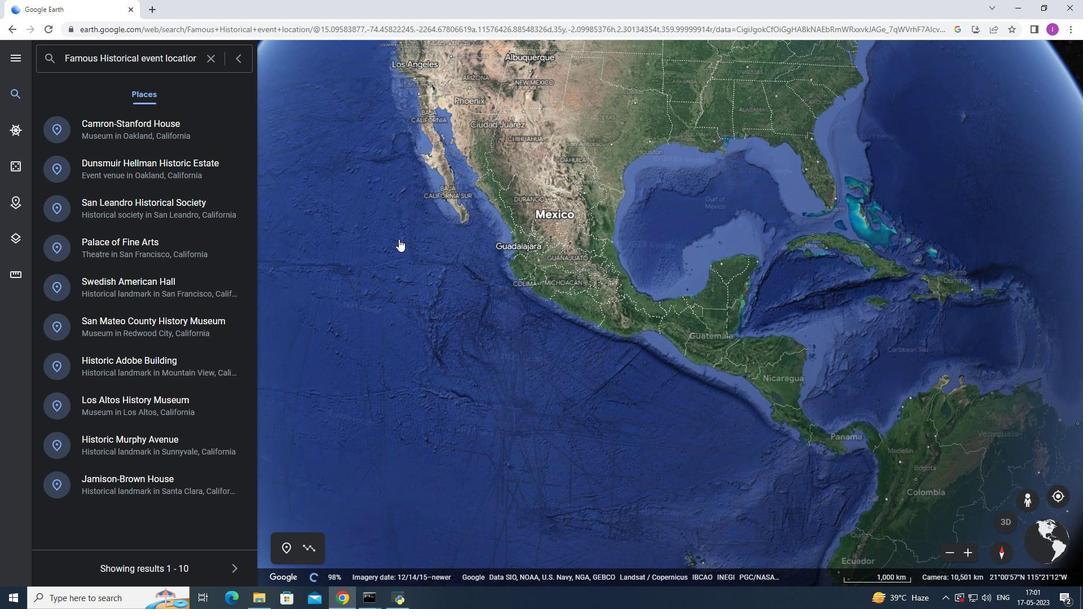 
Action: Mouse scrolled (398, 239) with delta (0, 0)
Screenshot: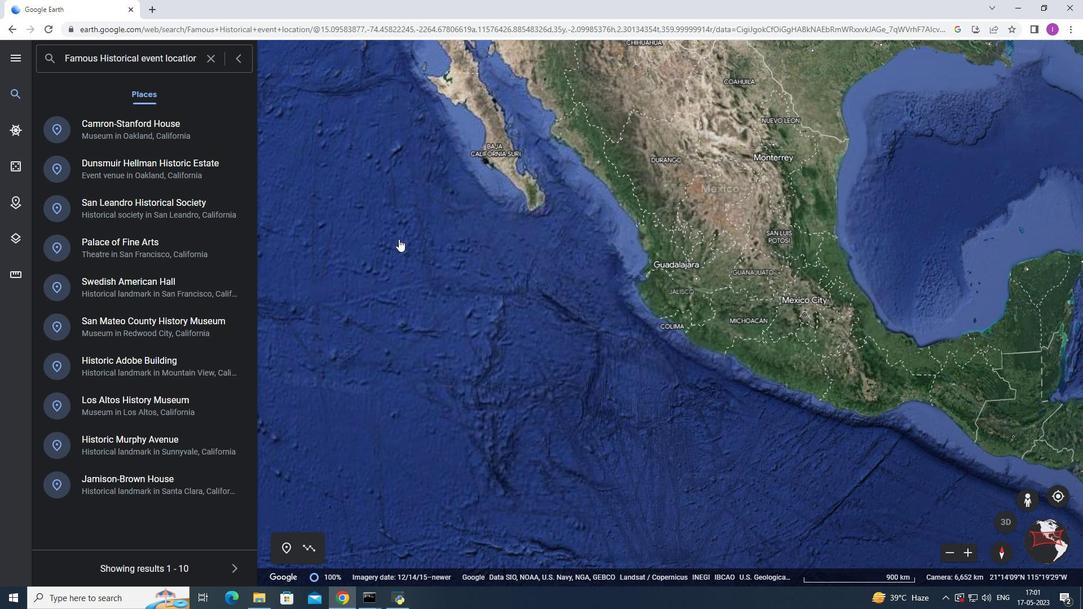 
Action: Mouse scrolled (398, 239) with delta (0, 0)
Screenshot: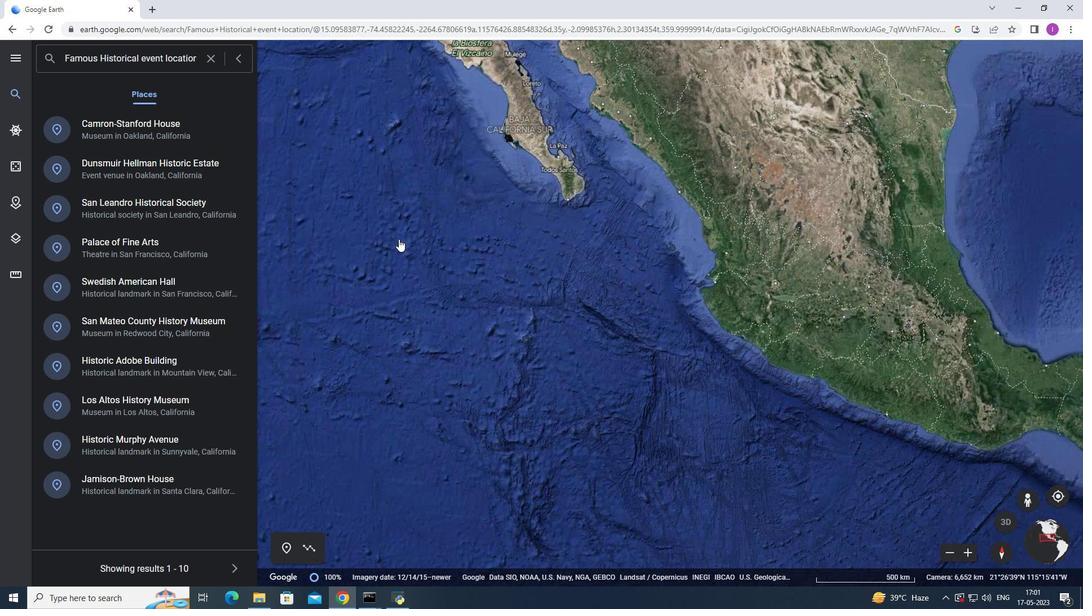 
Action: Mouse scrolled (398, 239) with delta (0, 0)
Screenshot: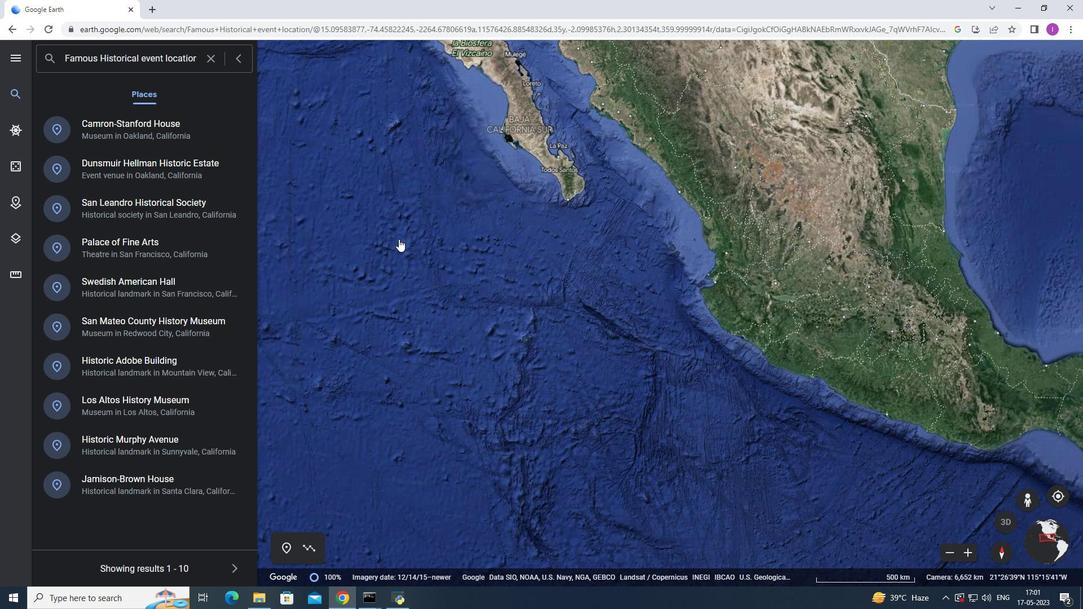 
Action: Mouse scrolled (398, 239) with delta (0, 0)
Screenshot: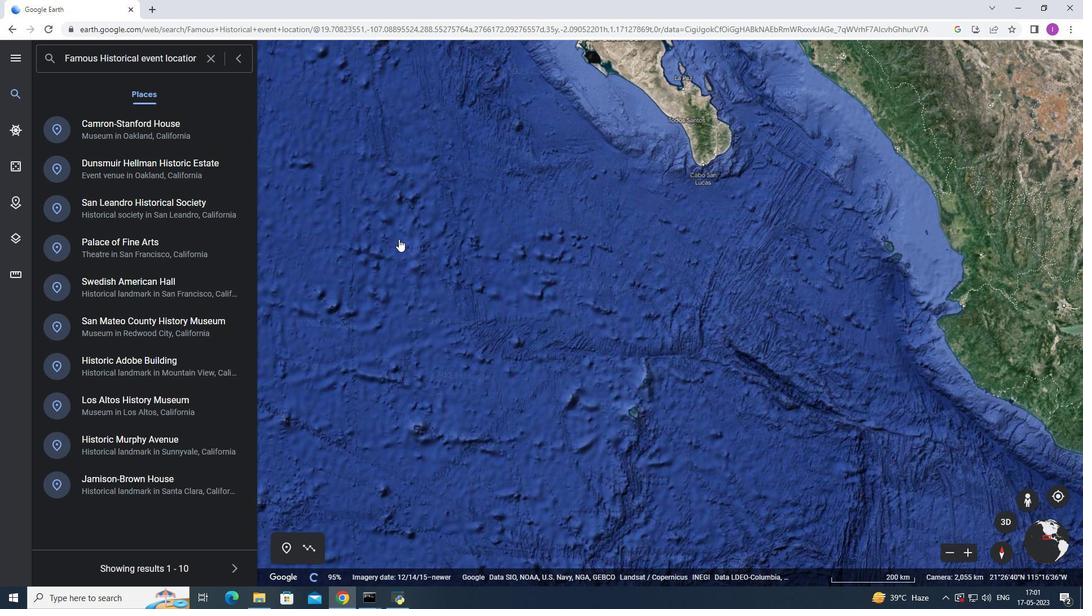 
Action: Mouse scrolled (398, 239) with delta (0, 0)
Screenshot: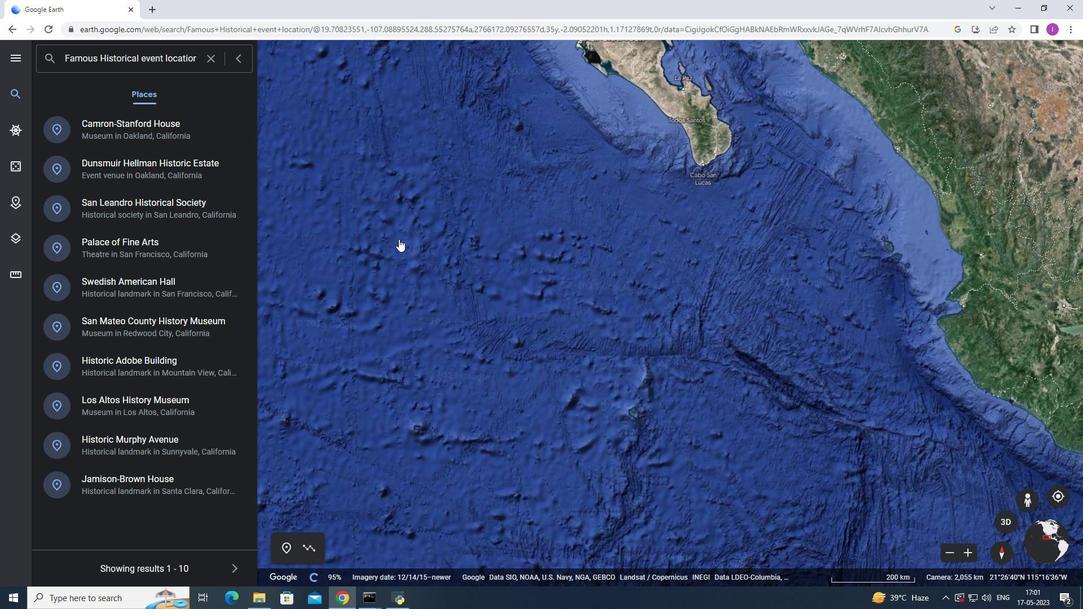
Action: Mouse scrolled (398, 239) with delta (0, 0)
Screenshot: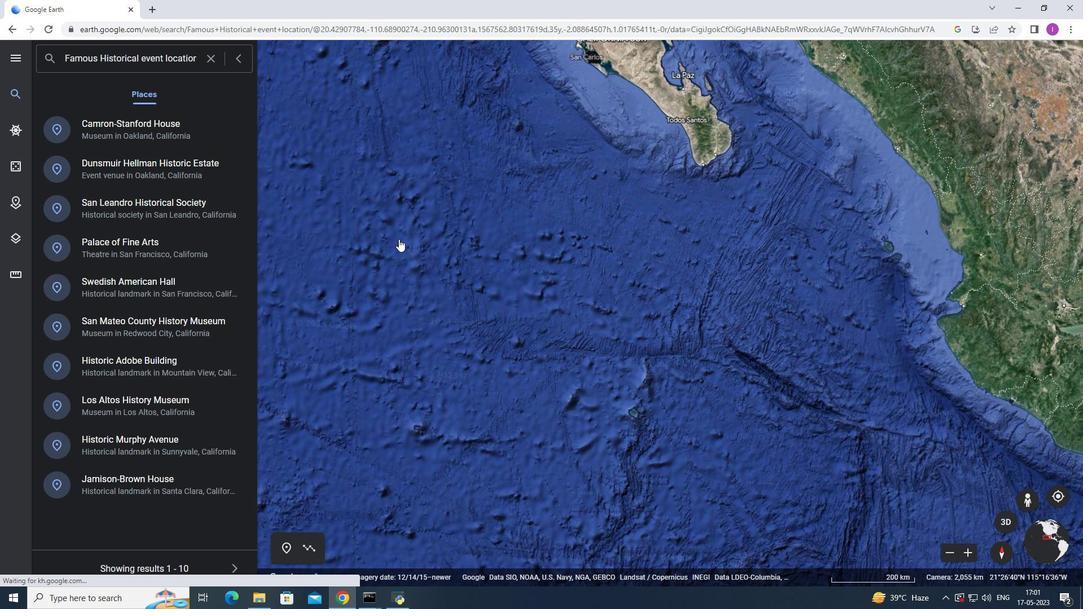 
Action: Mouse scrolled (398, 239) with delta (0, 0)
Screenshot: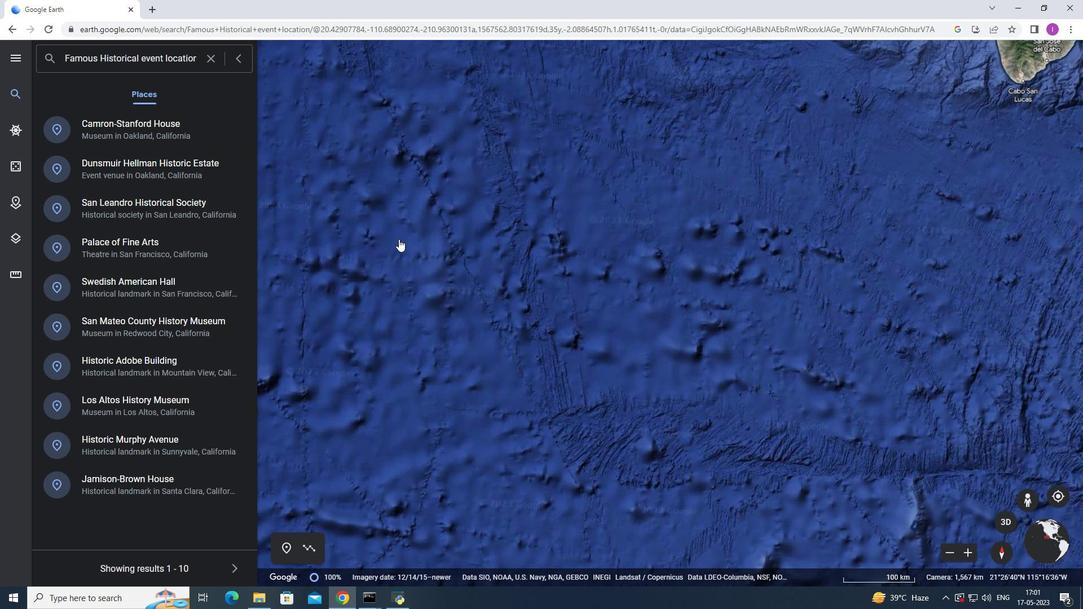 
Action: Mouse scrolled (398, 239) with delta (0, 0)
Screenshot: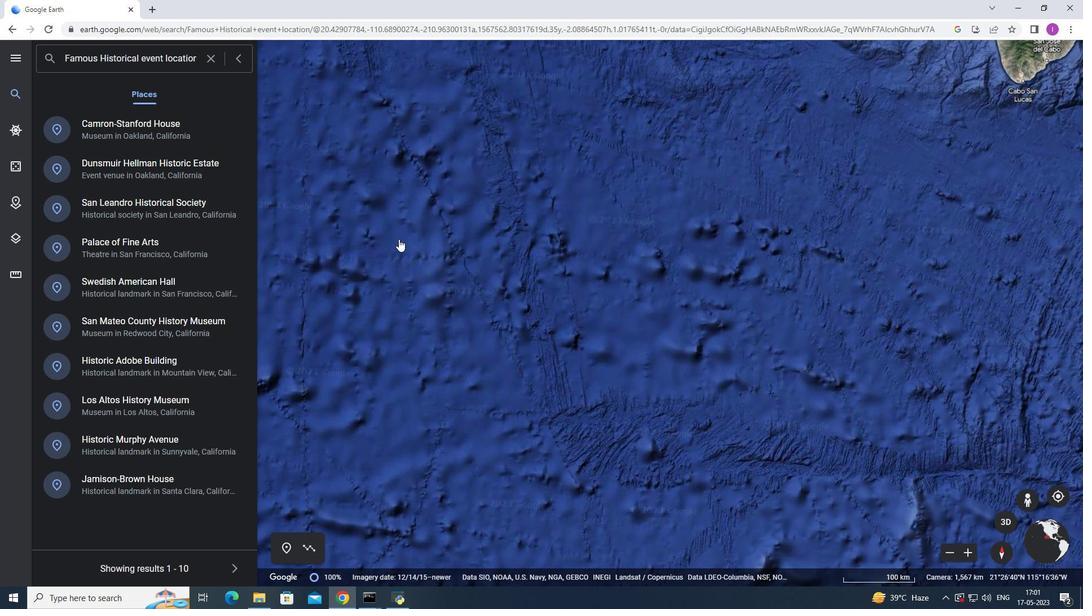 
Action: Mouse scrolled (398, 239) with delta (0, 0)
Screenshot: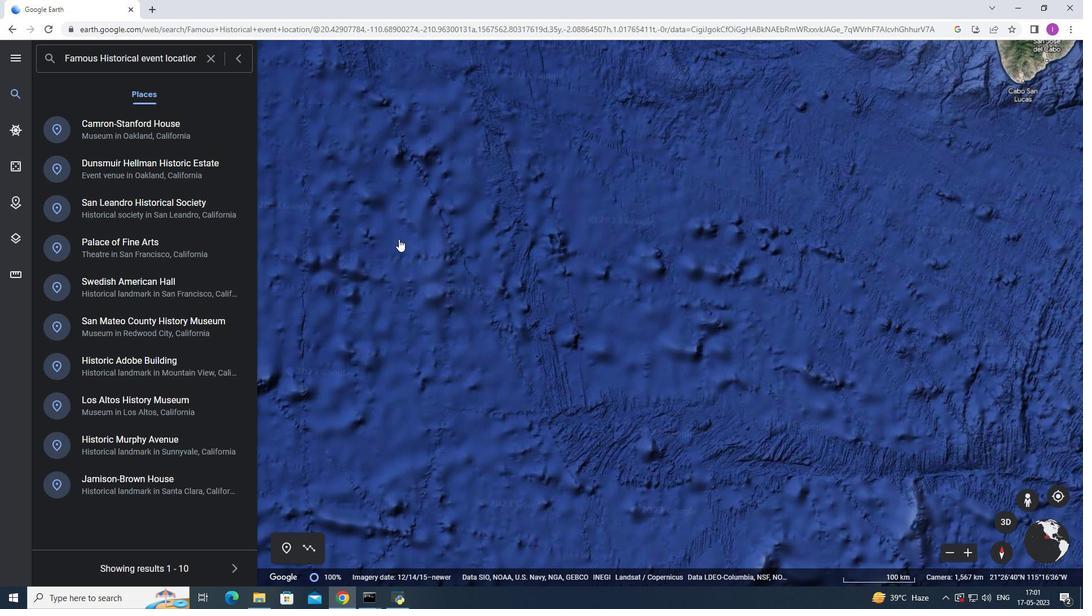 
Action: Mouse scrolled (398, 239) with delta (0, 0)
Screenshot: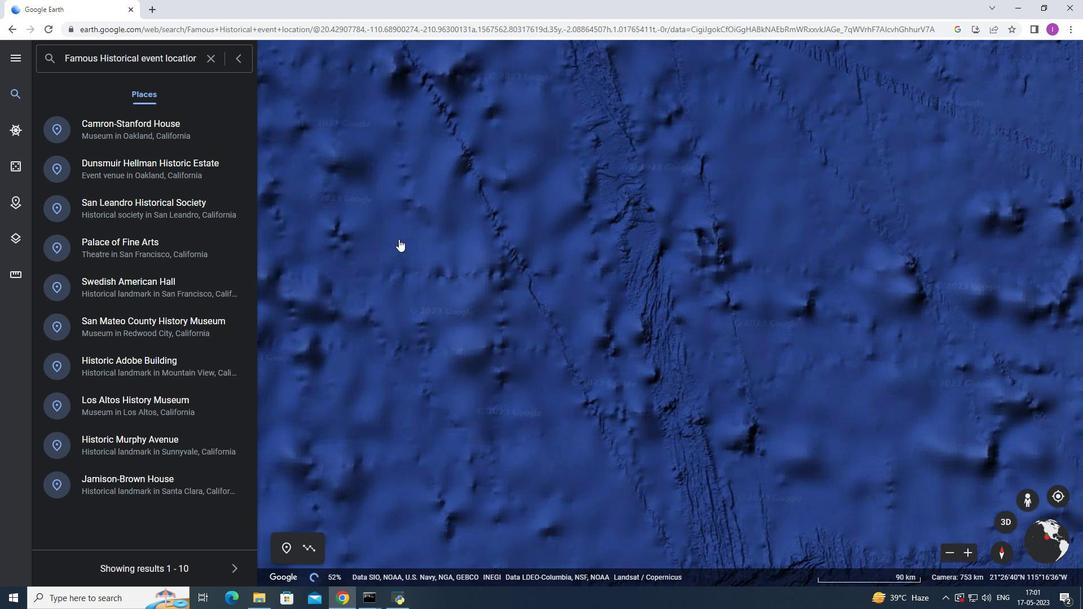 
Action: Mouse scrolled (398, 239) with delta (0, 0)
Screenshot: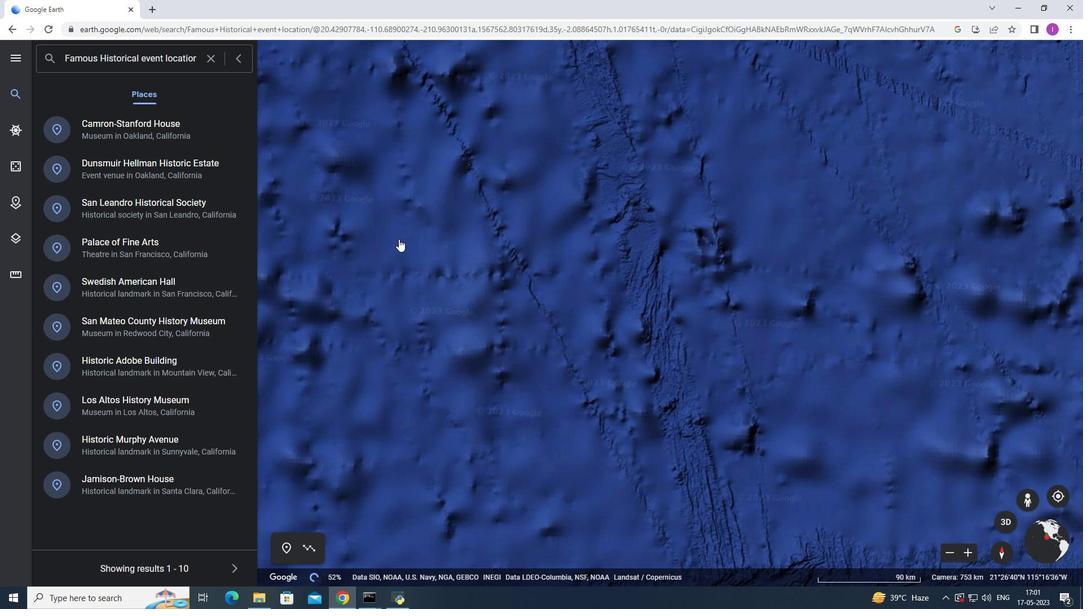 
Action: Mouse scrolled (398, 239) with delta (0, 0)
Screenshot: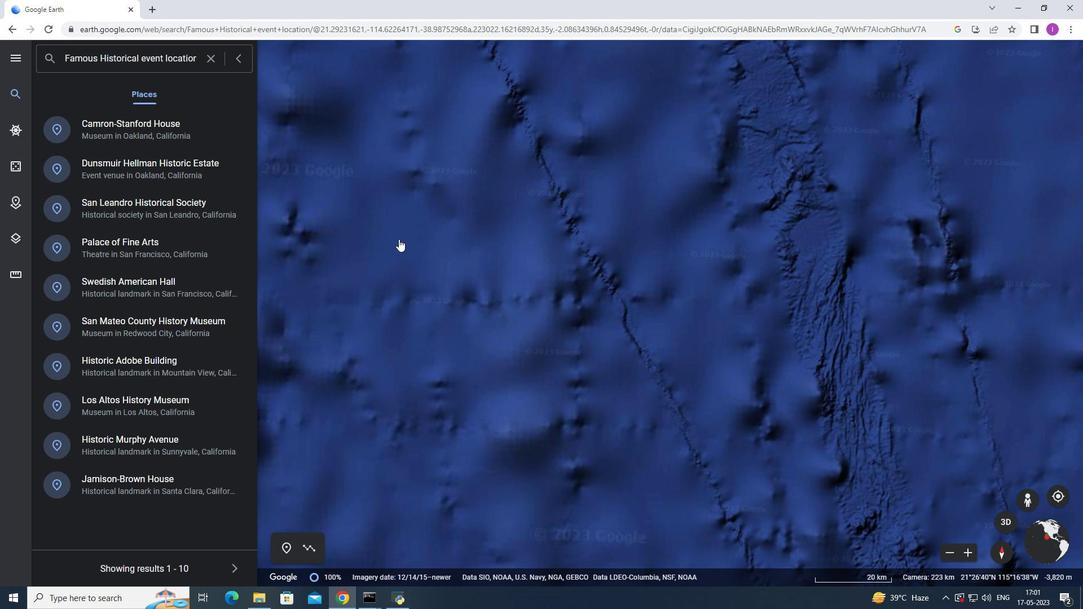
Action: Mouse scrolled (398, 239) with delta (0, 0)
Screenshot: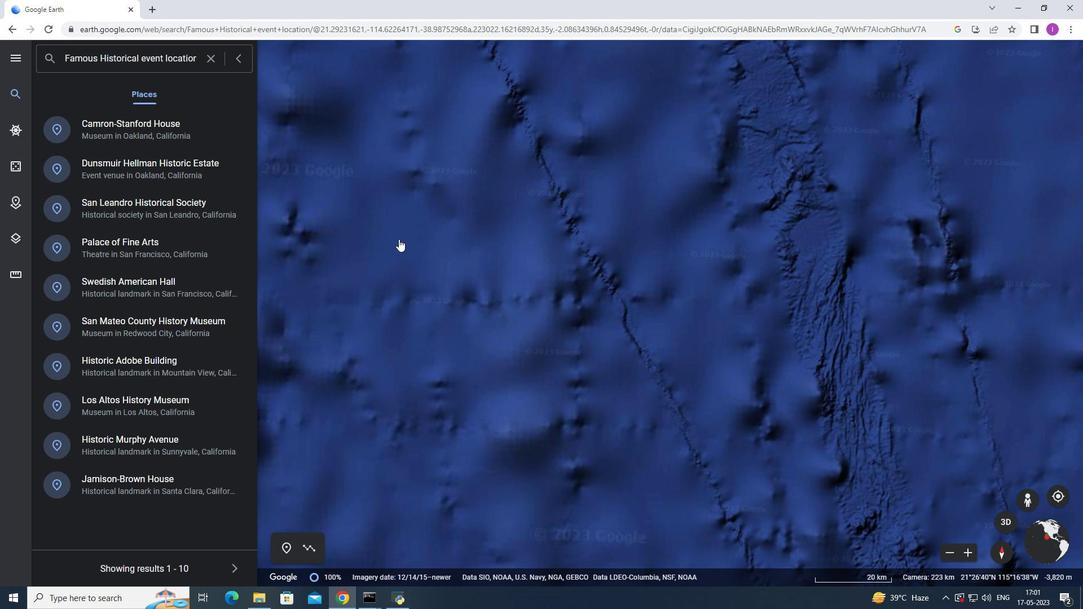 
Action: Mouse scrolled (398, 239) with delta (0, 0)
Screenshot: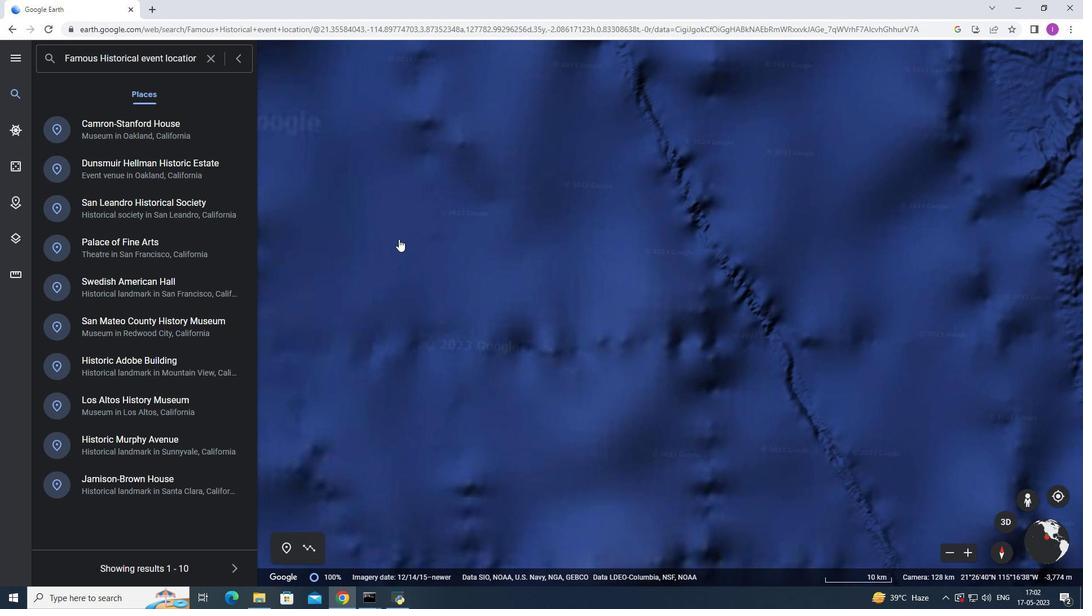 
Action: Mouse scrolled (398, 239) with delta (0, 0)
Screenshot: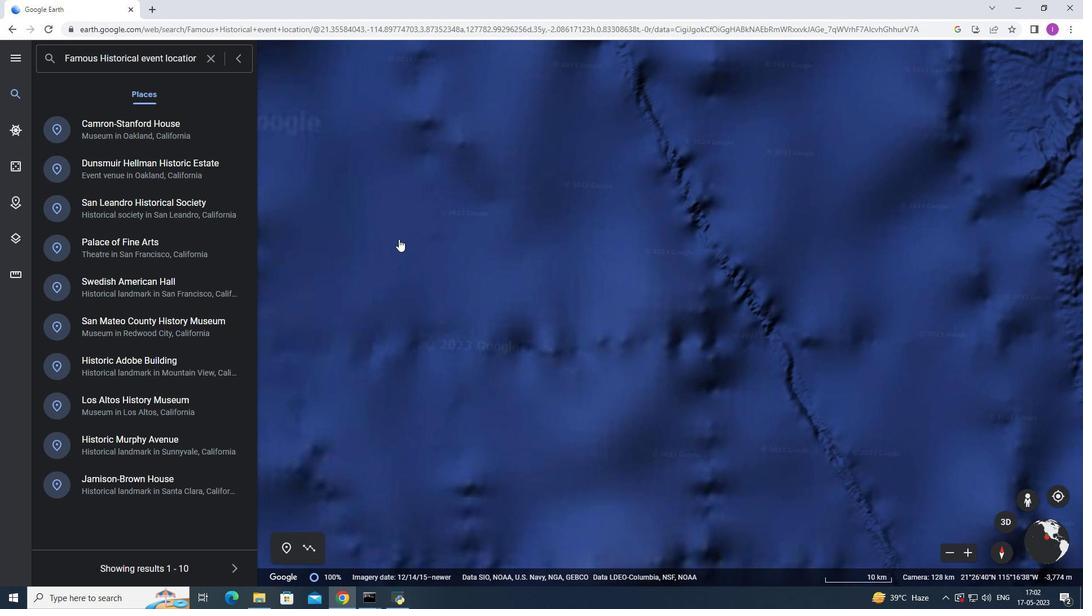 
Action: Mouse scrolled (398, 238) with delta (0, 0)
Screenshot: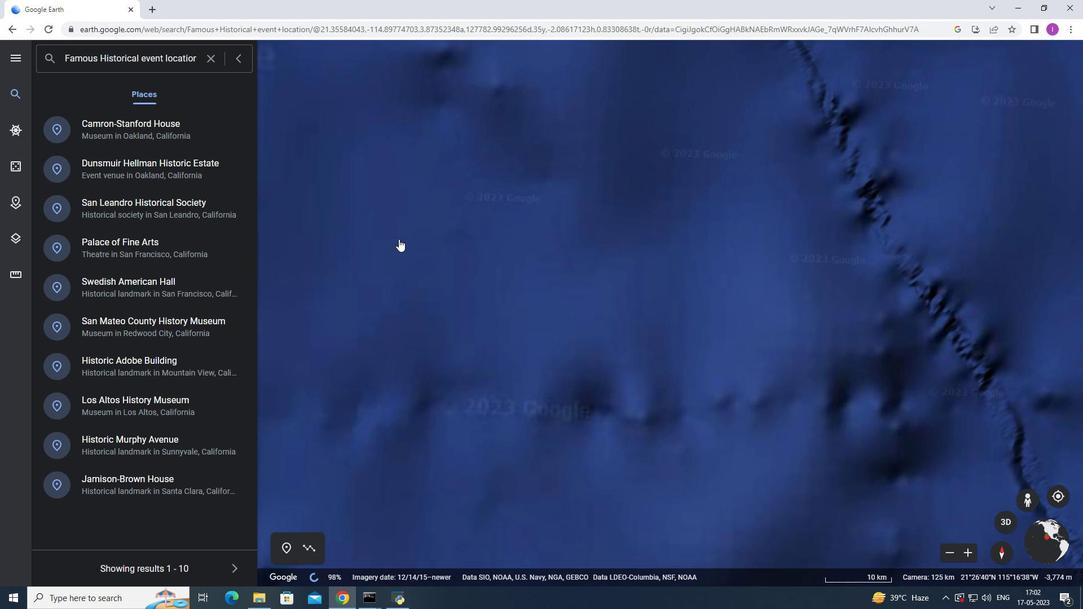 
Action: Mouse scrolled (398, 238) with delta (0, 0)
Screenshot: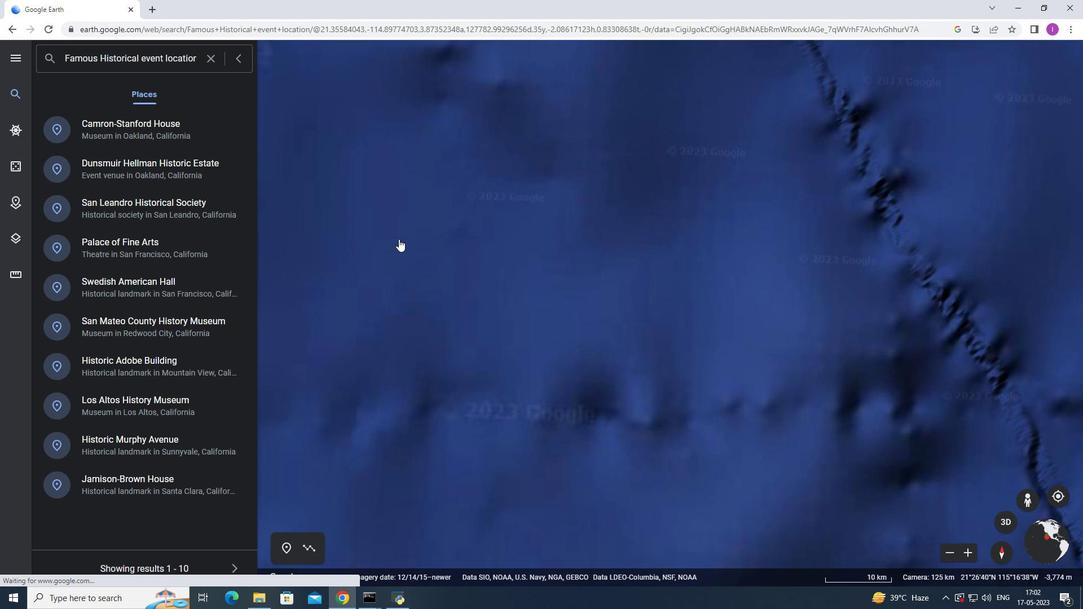 
Action: Mouse scrolled (398, 238) with delta (0, 0)
Screenshot: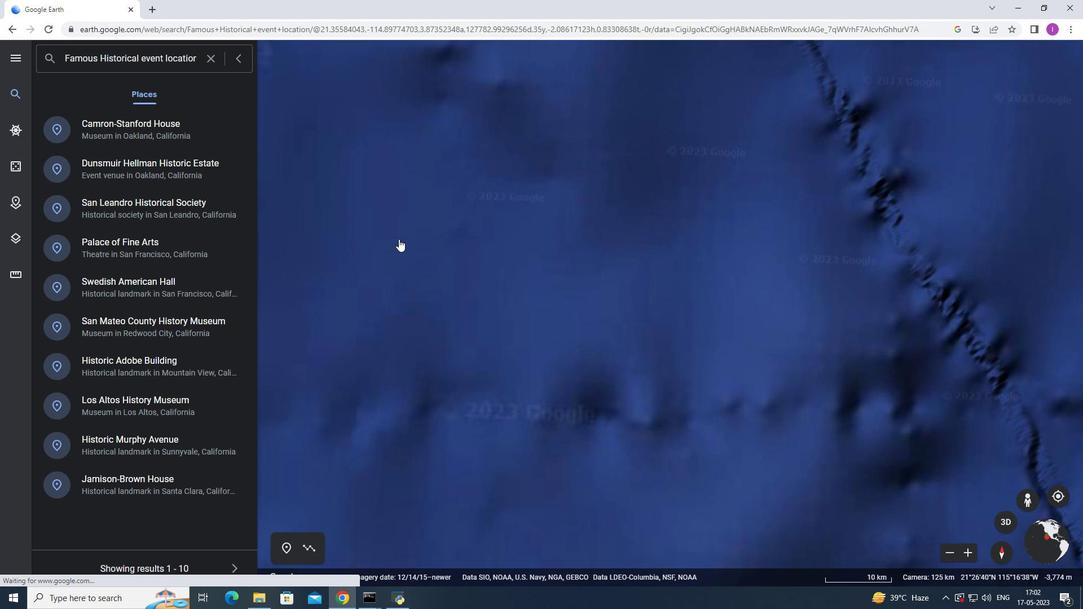 
Action: Mouse scrolled (398, 238) with delta (0, 0)
Screenshot: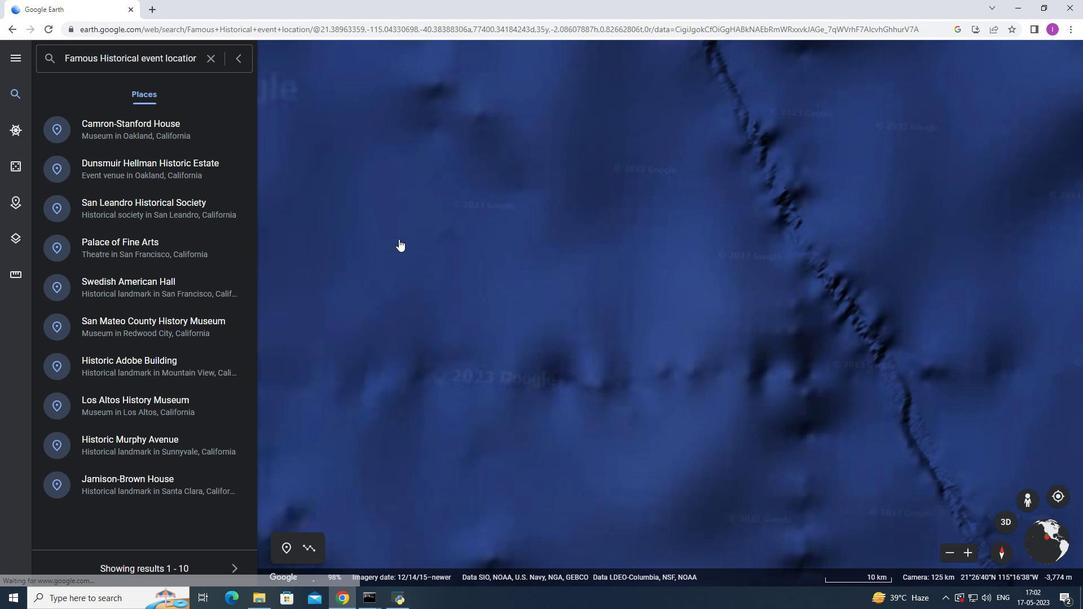 
Action: Mouse scrolled (398, 238) with delta (0, 0)
Screenshot: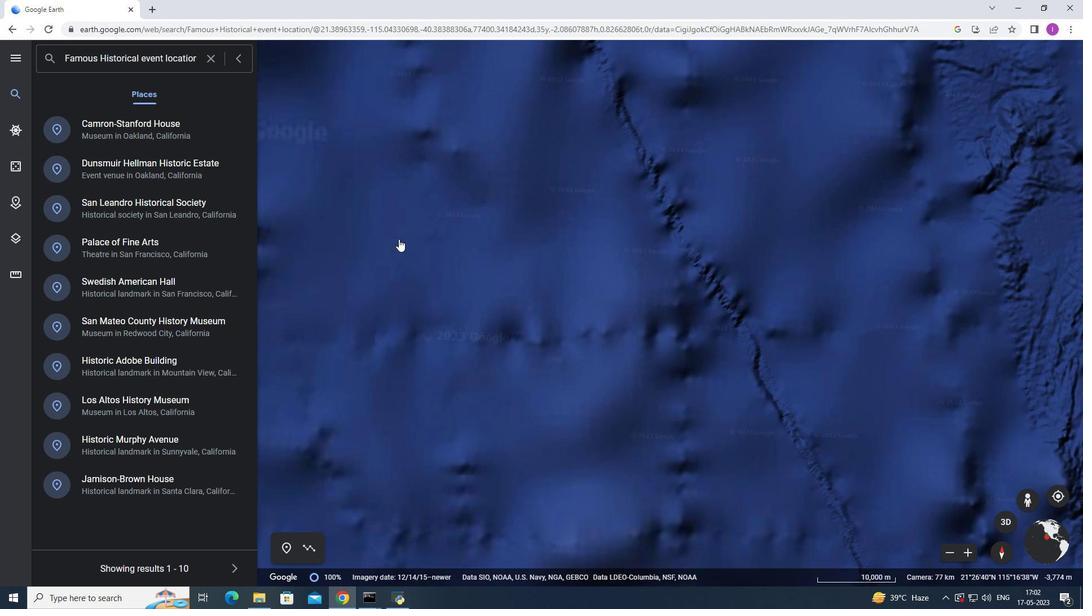 
Action: Mouse scrolled (398, 238) with delta (0, 0)
Screenshot: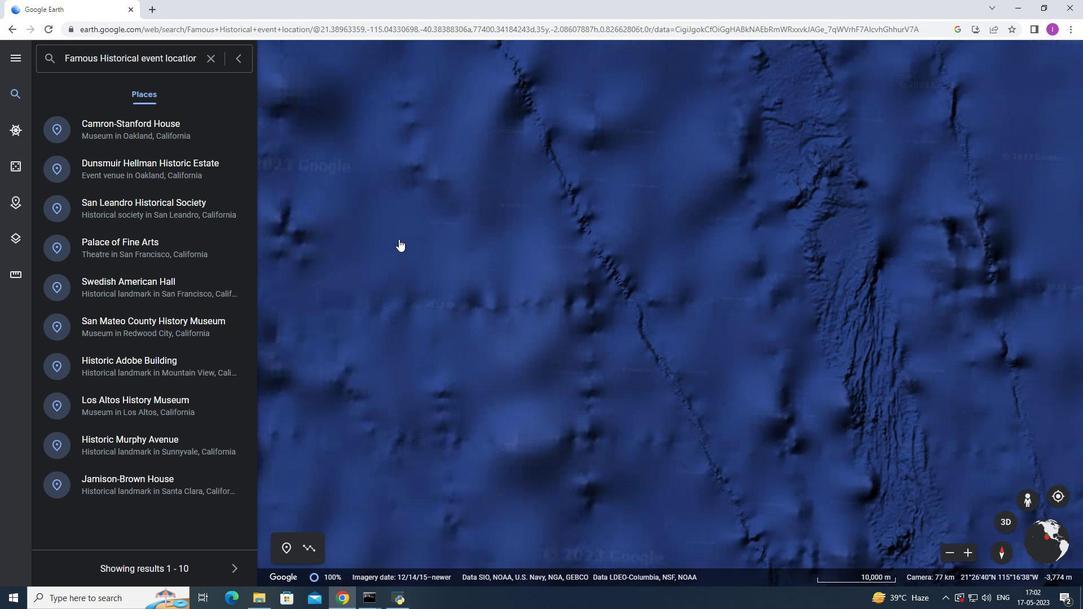
Action: Mouse scrolled (398, 238) with delta (0, 0)
Screenshot: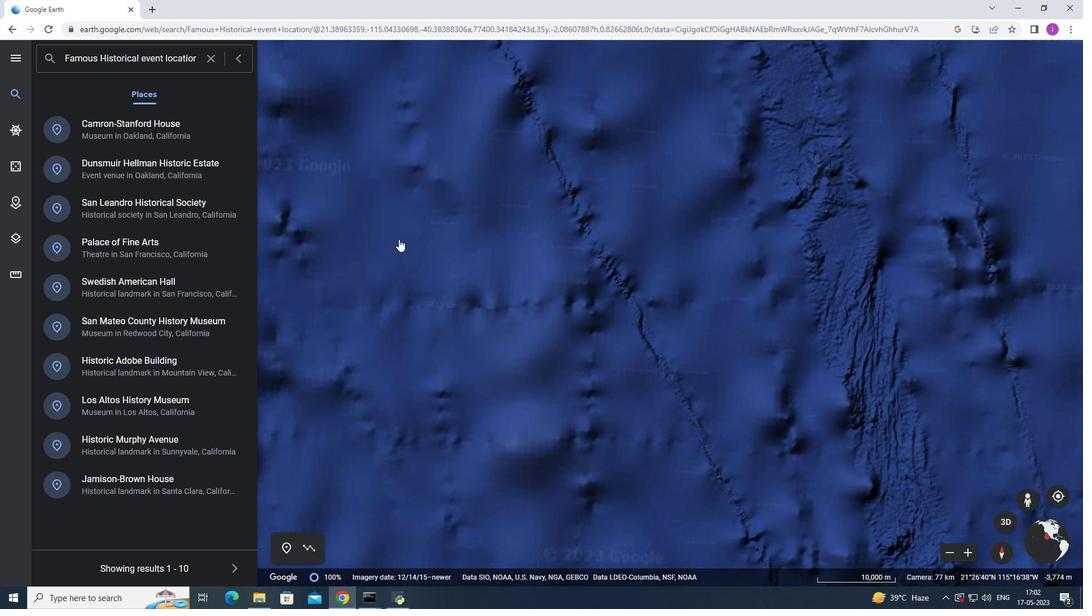 
Action: Mouse scrolled (398, 238) with delta (0, 0)
Screenshot: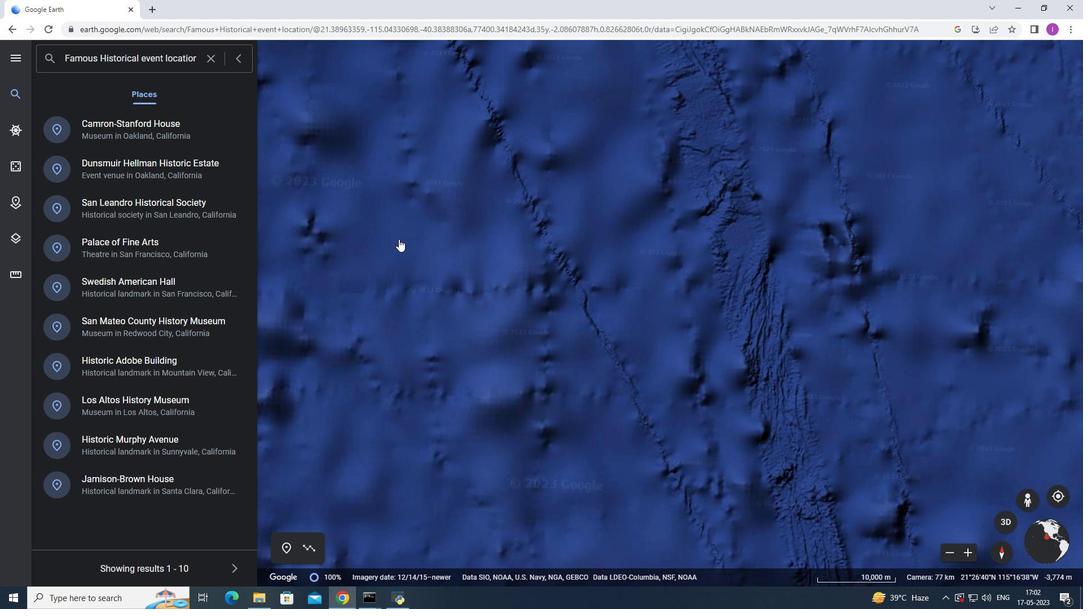 
Action: Mouse scrolled (398, 238) with delta (0, 0)
Screenshot: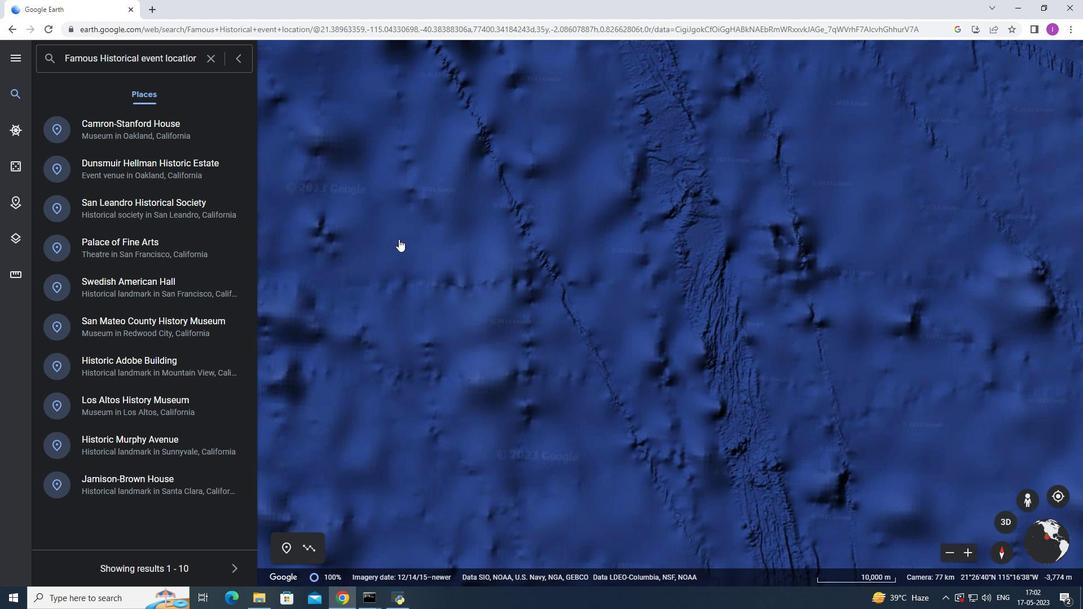 
Action: Mouse scrolled (398, 238) with delta (0, 0)
Screenshot: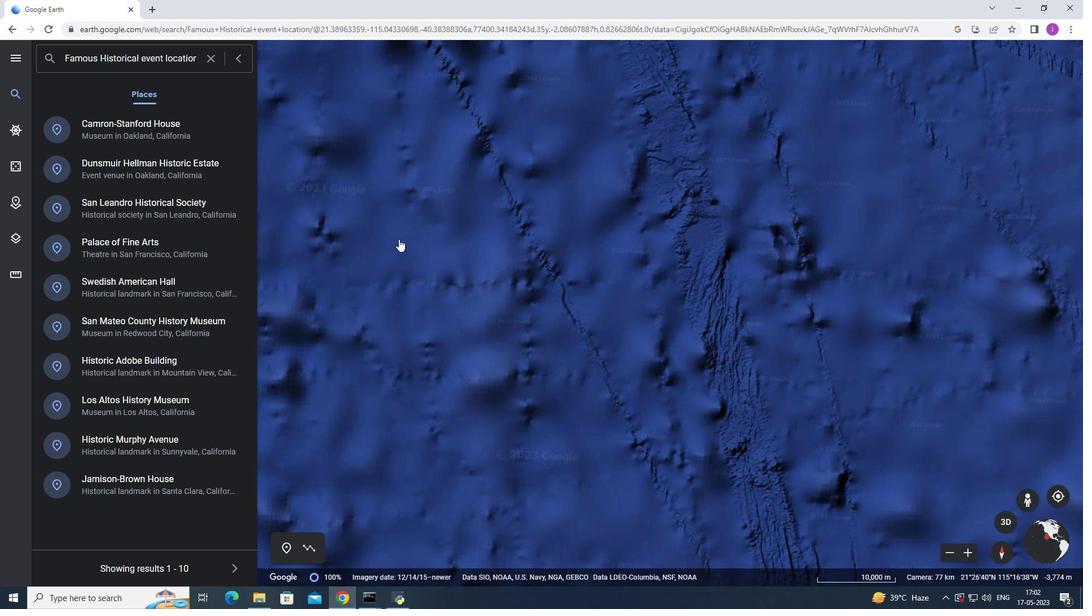 
Action: Mouse scrolled (398, 238) with delta (0, 0)
Screenshot: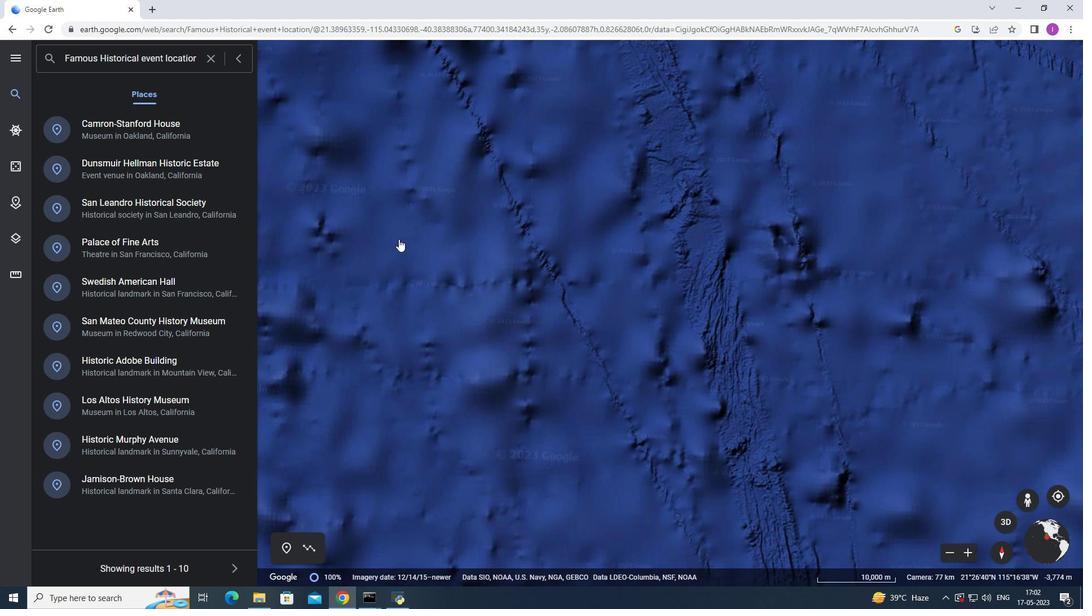 
Action: Mouse scrolled (398, 238) with delta (0, 0)
Screenshot: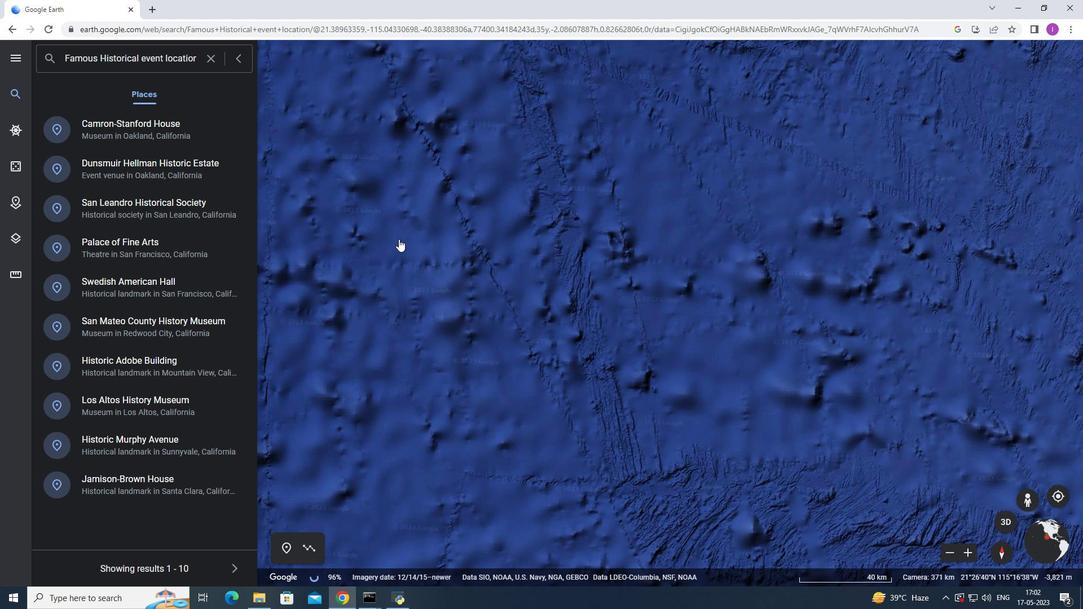 
Action: Mouse scrolled (398, 238) with delta (0, 0)
Screenshot: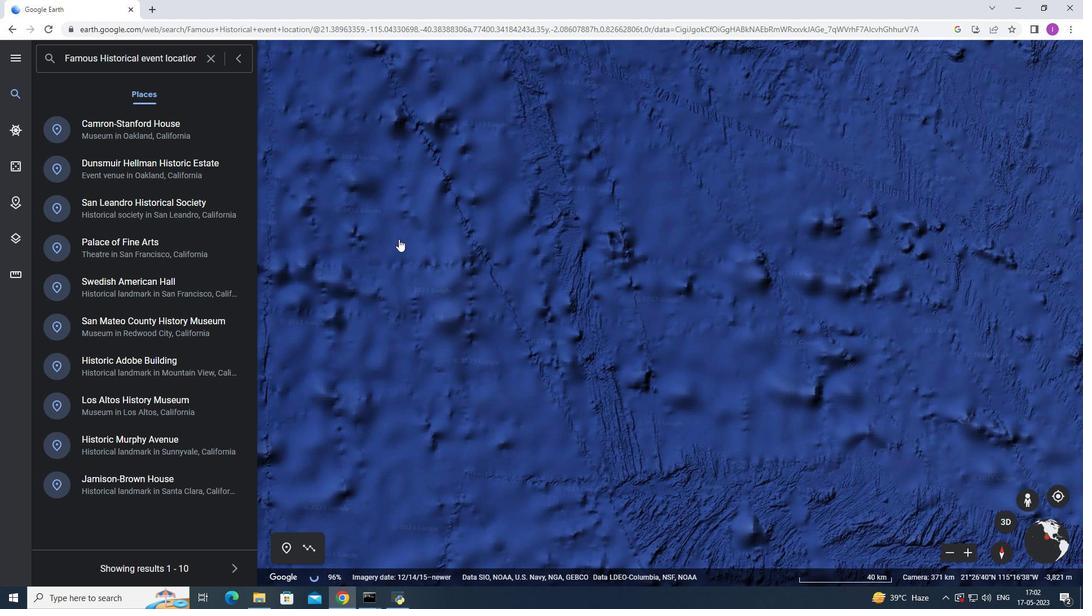 
Action: Mouse scrolled (398, 238) with delta (0, 0)
Screenshot: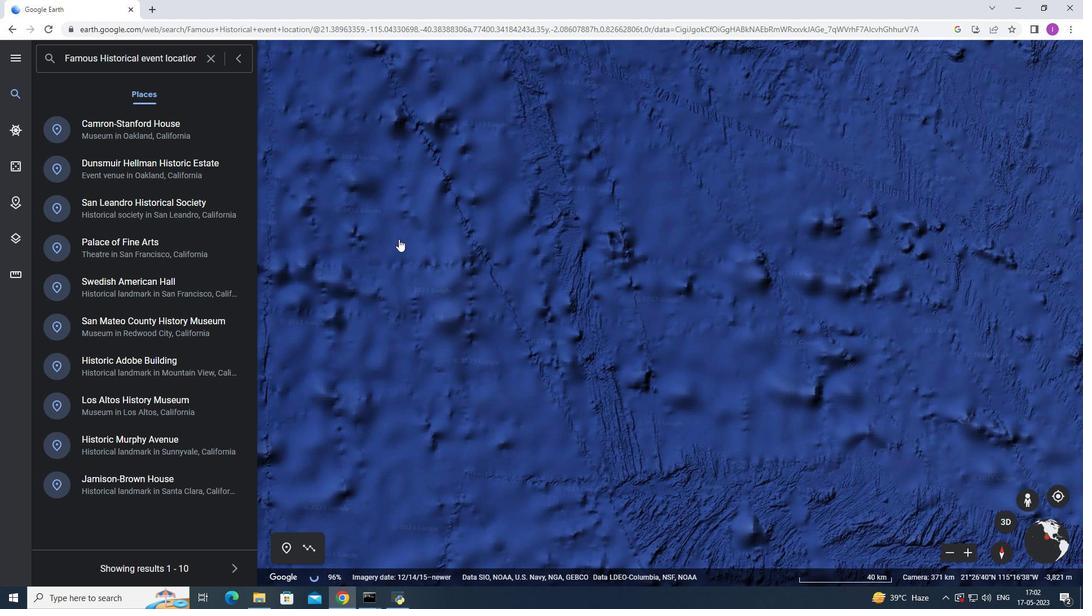 
Action: Mouse scrolled (398, 238) with delta (0, 0)
Screenshot: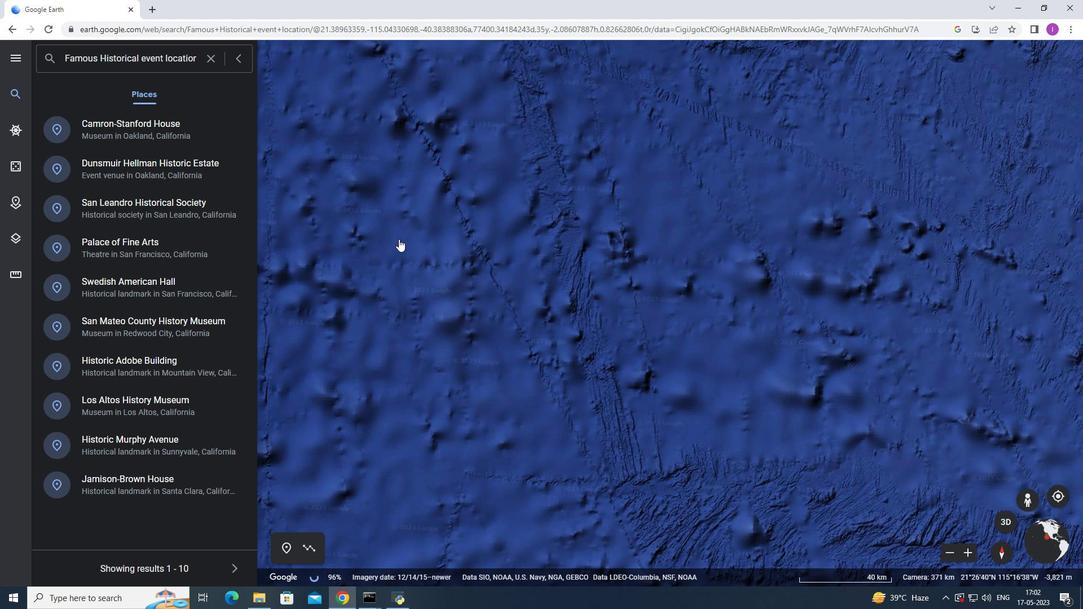 
Action: Mouse scrolled (398, 238) with delta (0, 0)
Screenshot: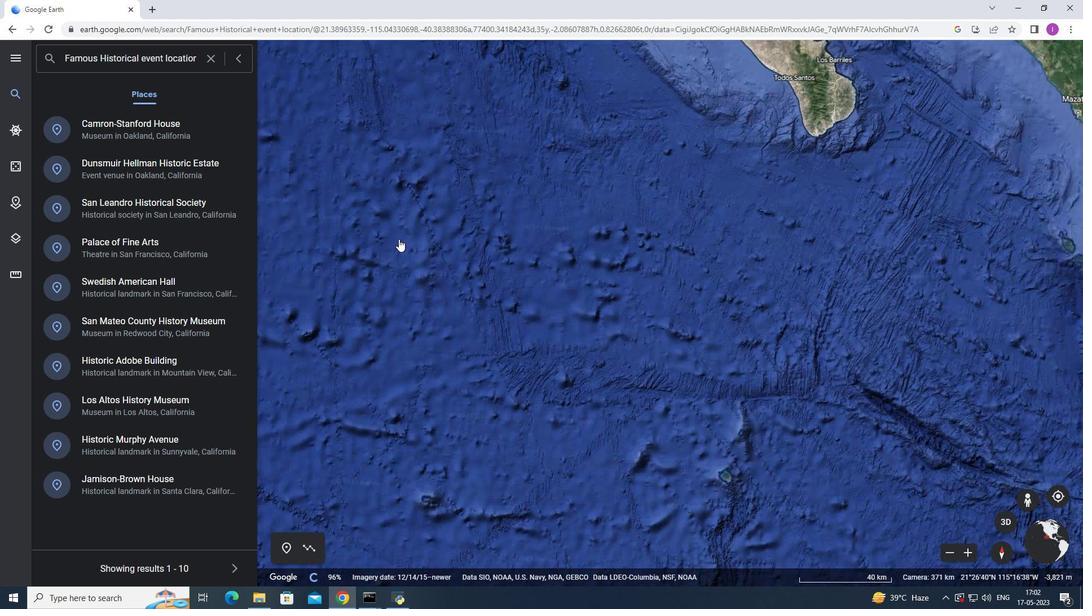 
Action: Mouse moved to (398, 234)
Screenshot: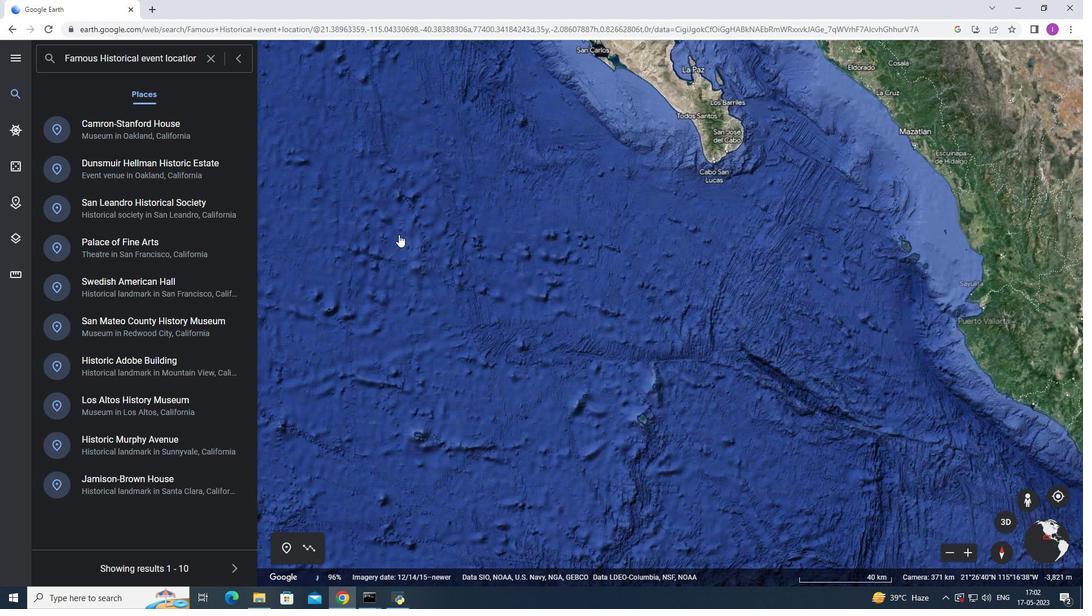 
Action: Mouse scrolled (398, 233) with delta (0, 0)
Screenshot: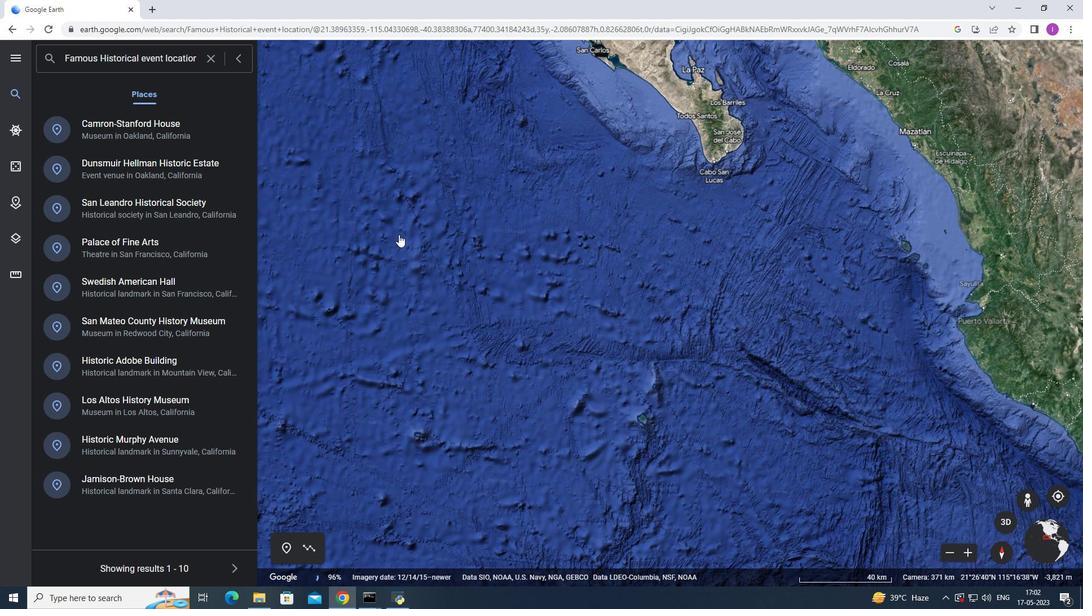 
Action: Mouse scrolled (398, 233) with delta (0, 0)
Screenshot: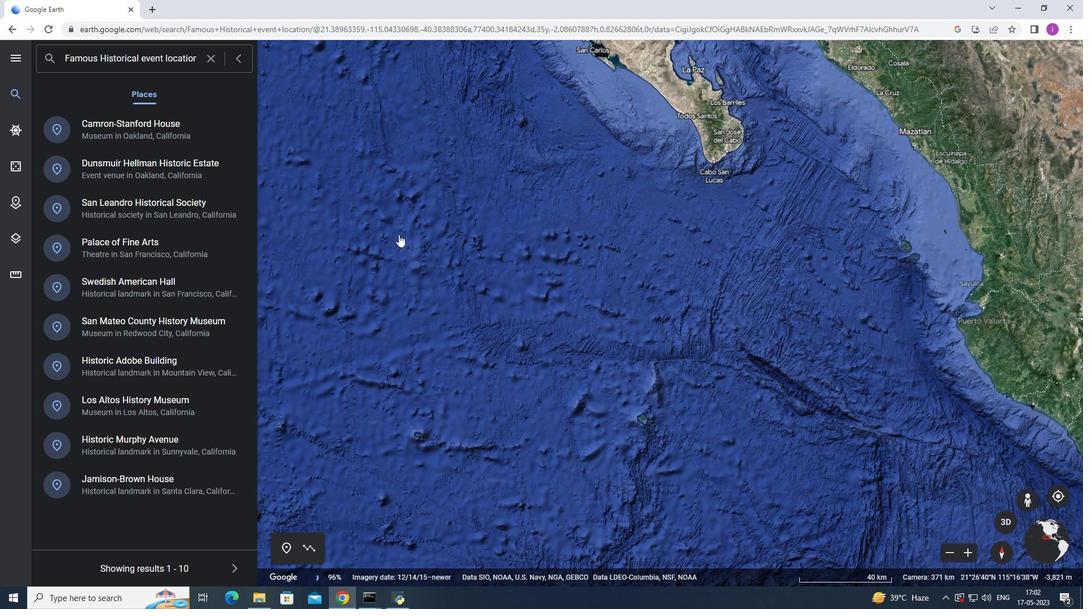
Action: Mouse scrolled (398, 233) with delta (0, 0)
Screenshot: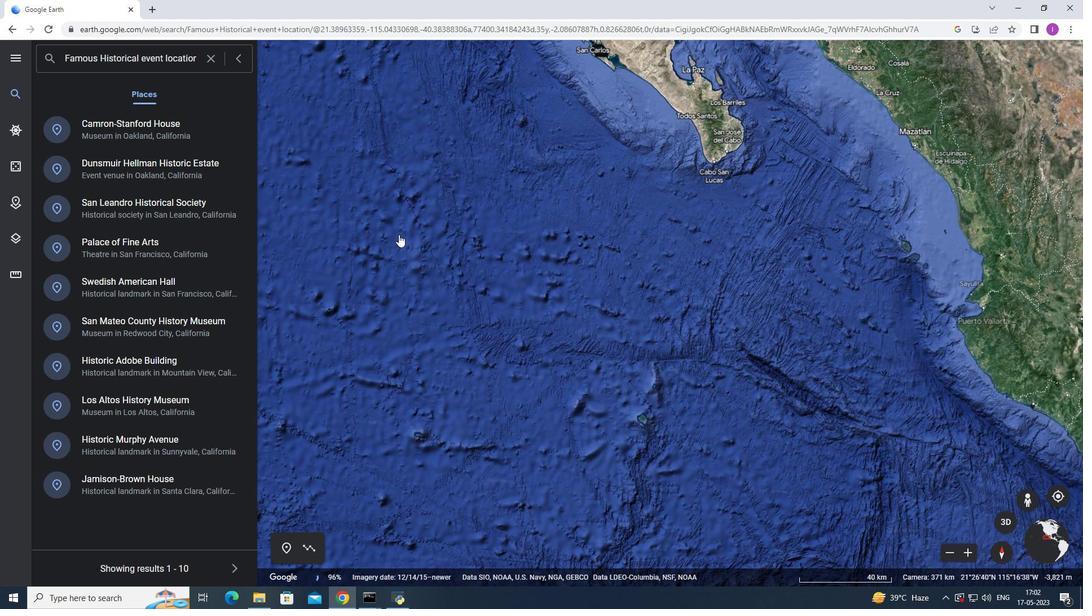 
Action: Mouse moved to (398, 231)
Screenshot: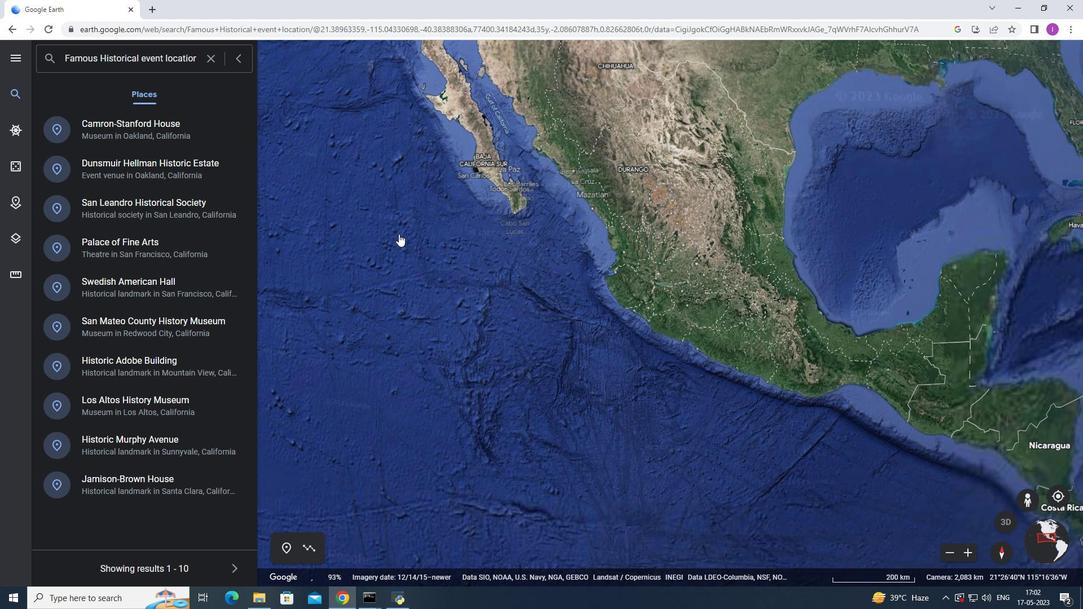 
Action: Mouse scrolled (398, 231) with delta (0, 0)
Screenshot: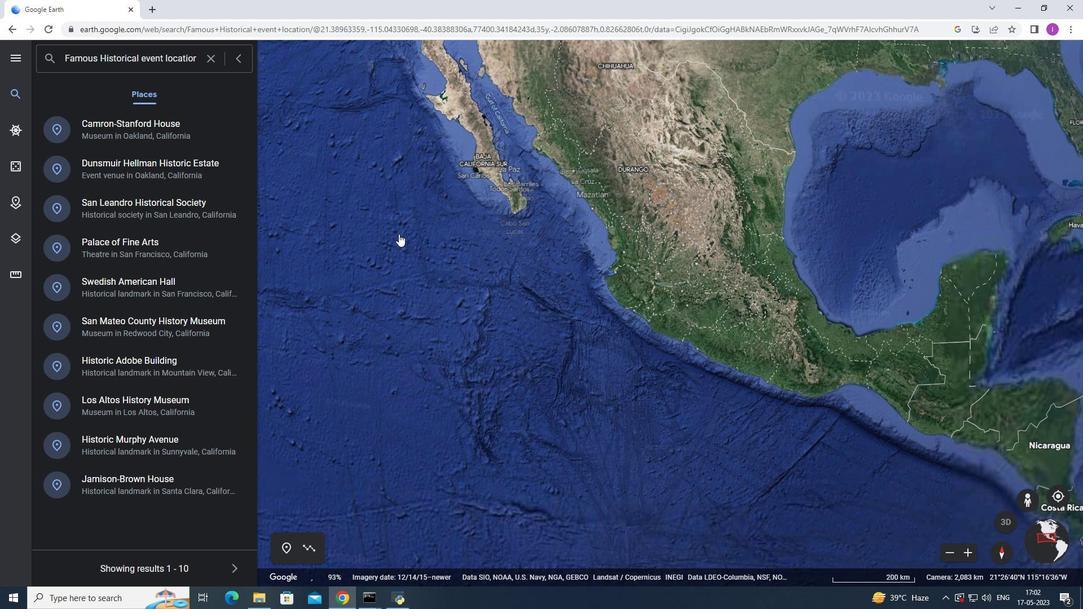 
Action: Mouse scrolled (398, 231) with delta (0, 0)
Screenshot: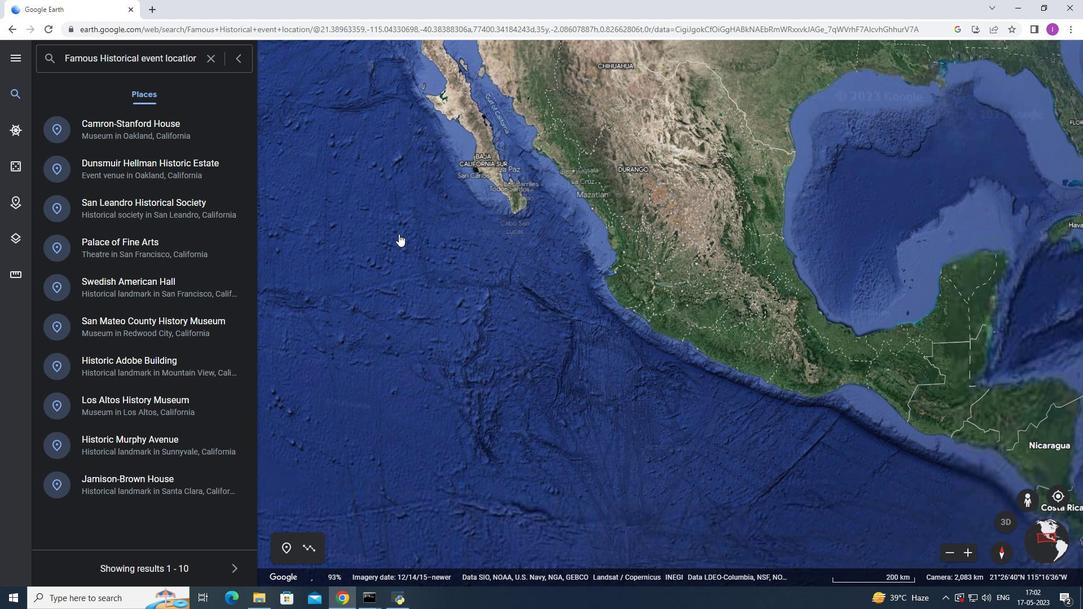 
Action: Mouse scrolled (398, 231) with delta (0, 0)
Screenshot: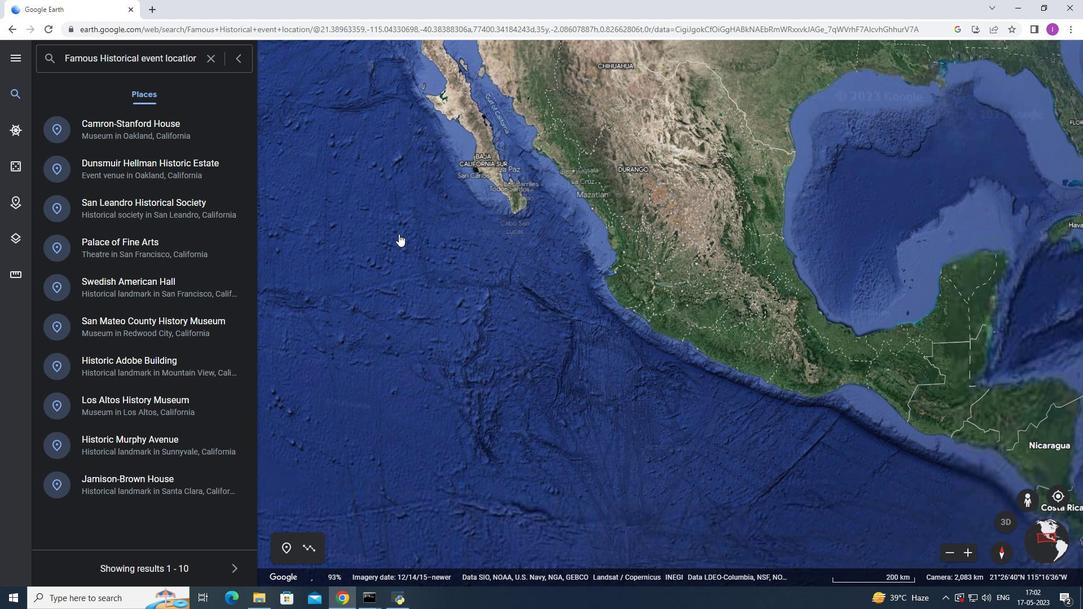 
Action: Mouse scrolled (398, 231) with delta (0, 0)
Screenshot: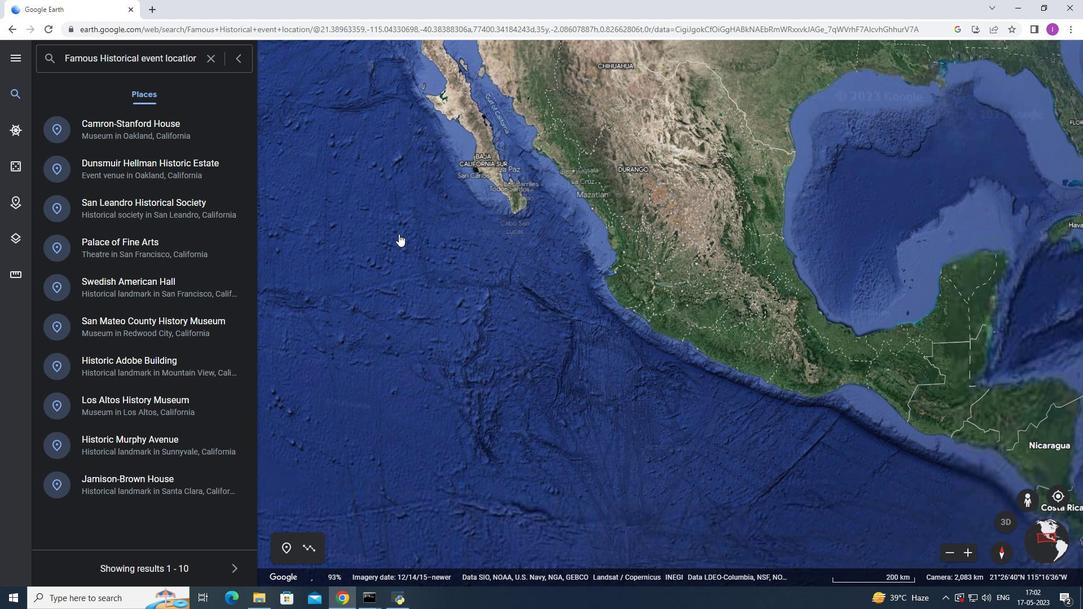 
Action: Mouse scrolled (398, 231) with delta (0, 0)
Screenshot: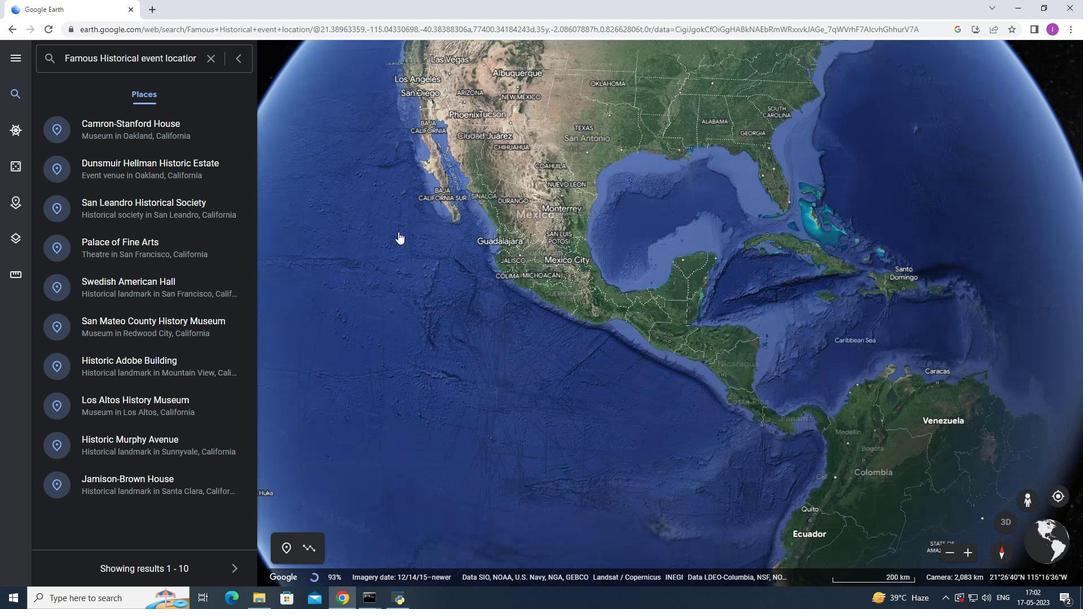 
Action: Mouse scrolled (398, 231) with delta (0, 0)
Screenshot: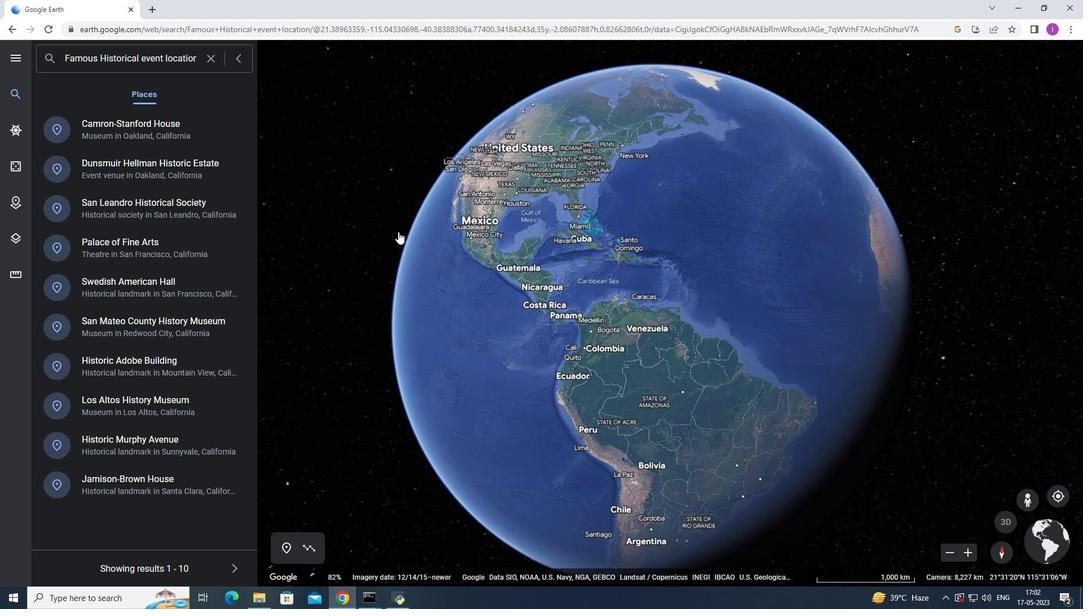 
Action: Mouse scrolled (398, 231) with delta (0, 0)
Screenshot: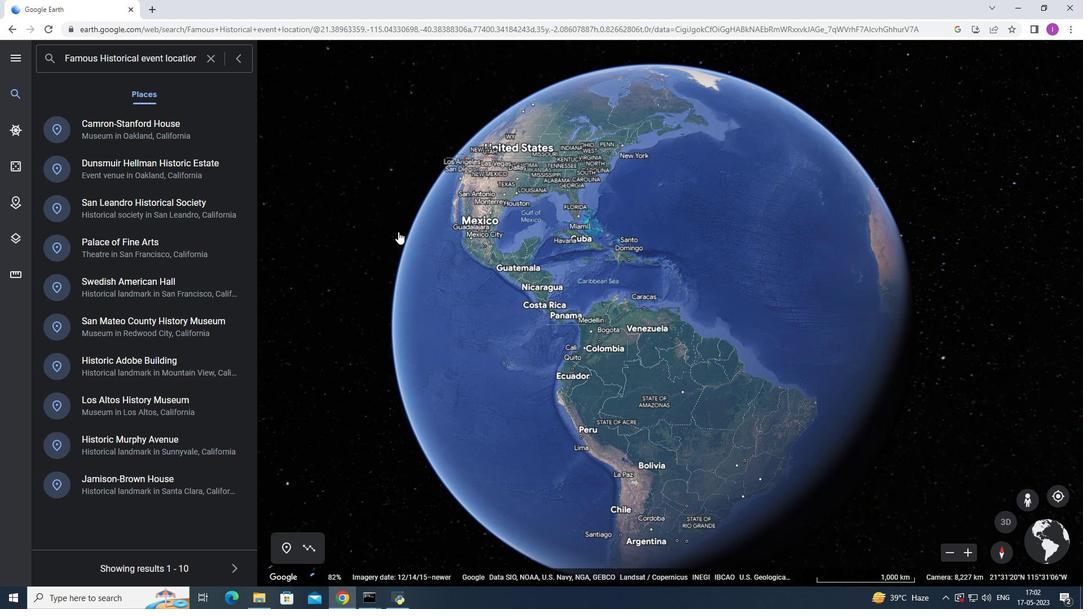 
Action: Mouse scrolled (398, 231) with delta (0, 0)
Screenshot: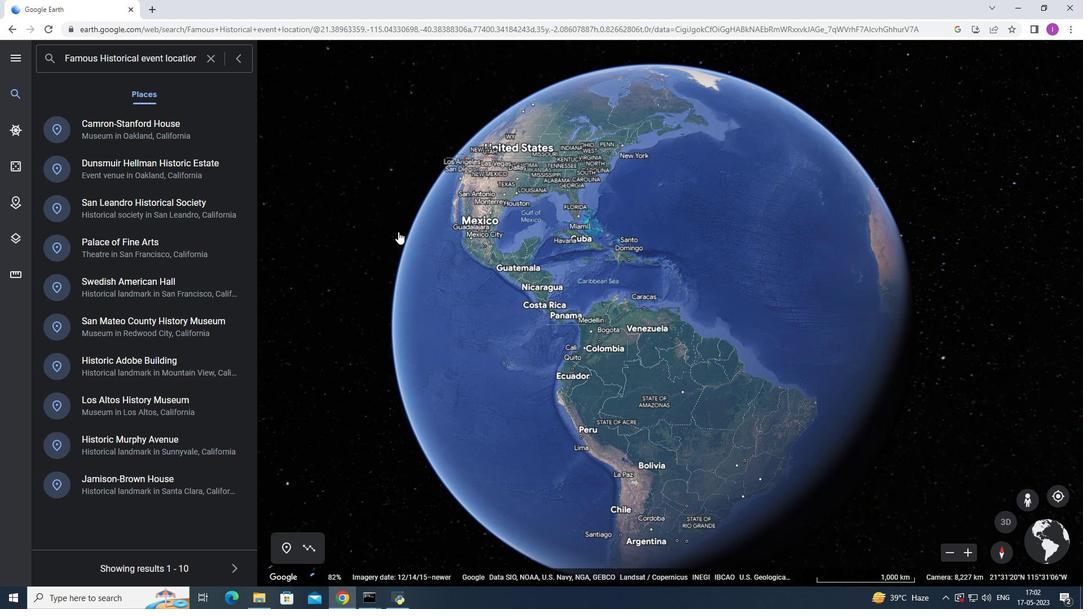 
Action: Mouse scrolled (398, 231) with delta (0, 0)
Screenshot: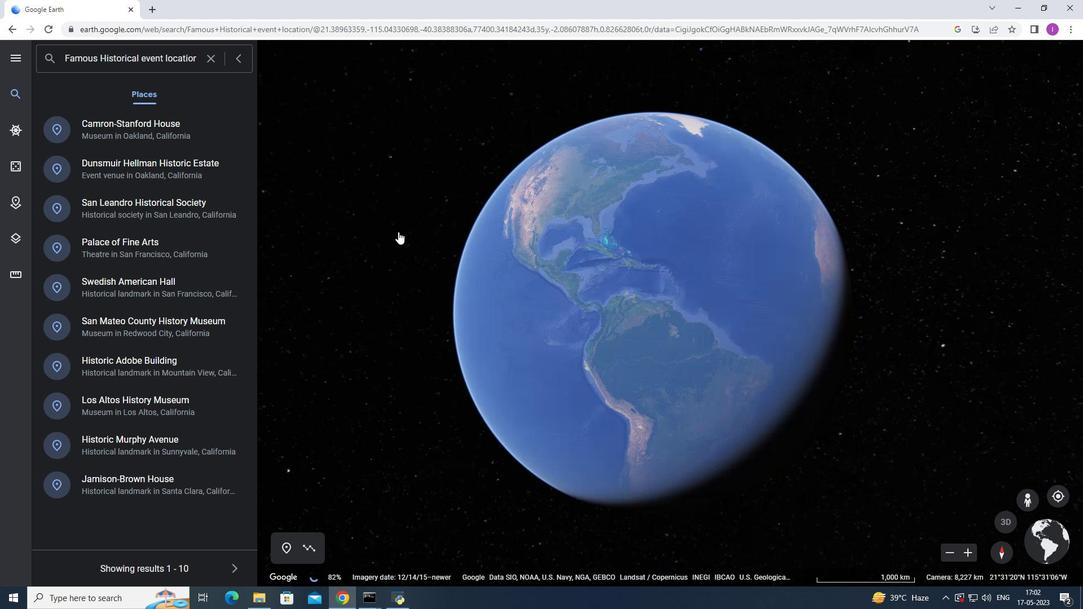 
Action: Mouse scrolled (398, 231) with delta (0, 0)
Screenshot: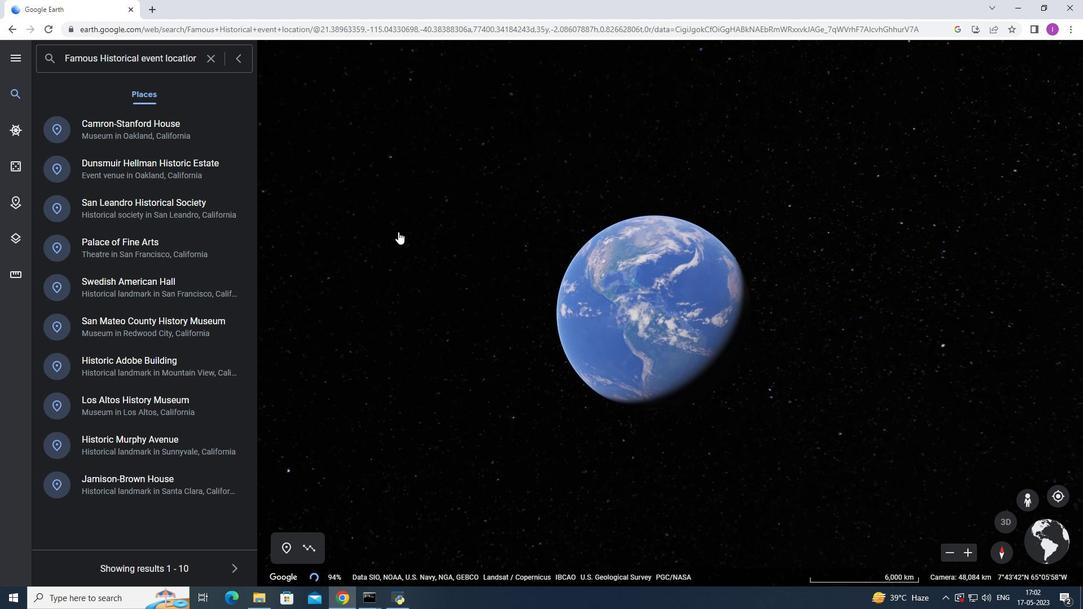 
Action: Mouse scrolled (398, 231) with delta (0, 0)
Screenshot: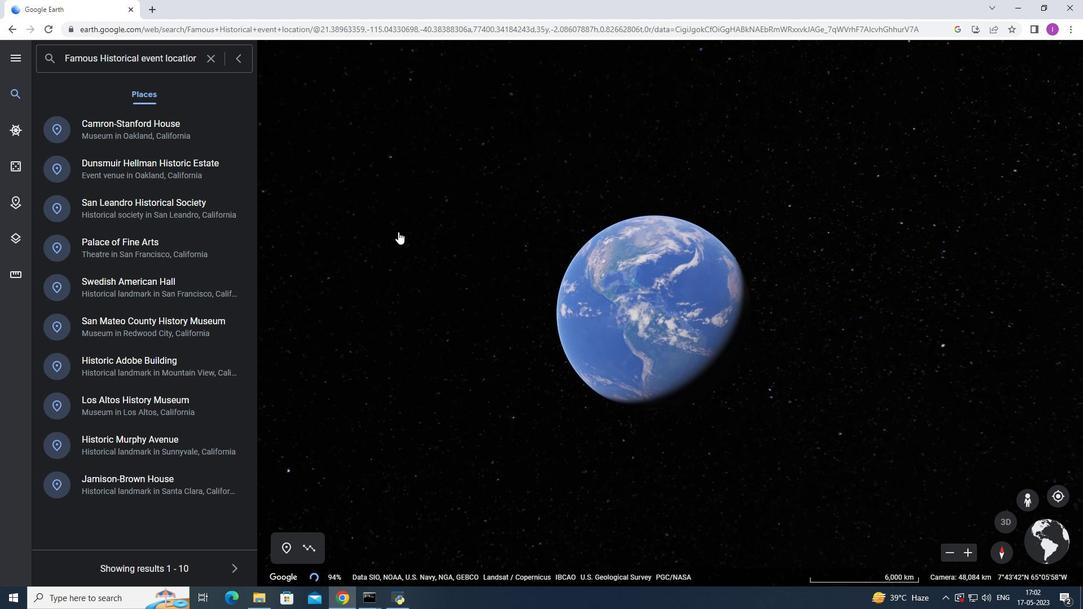 
Action: Mouse scrolled (398, 231) with delta (0, 0)
Screenshot: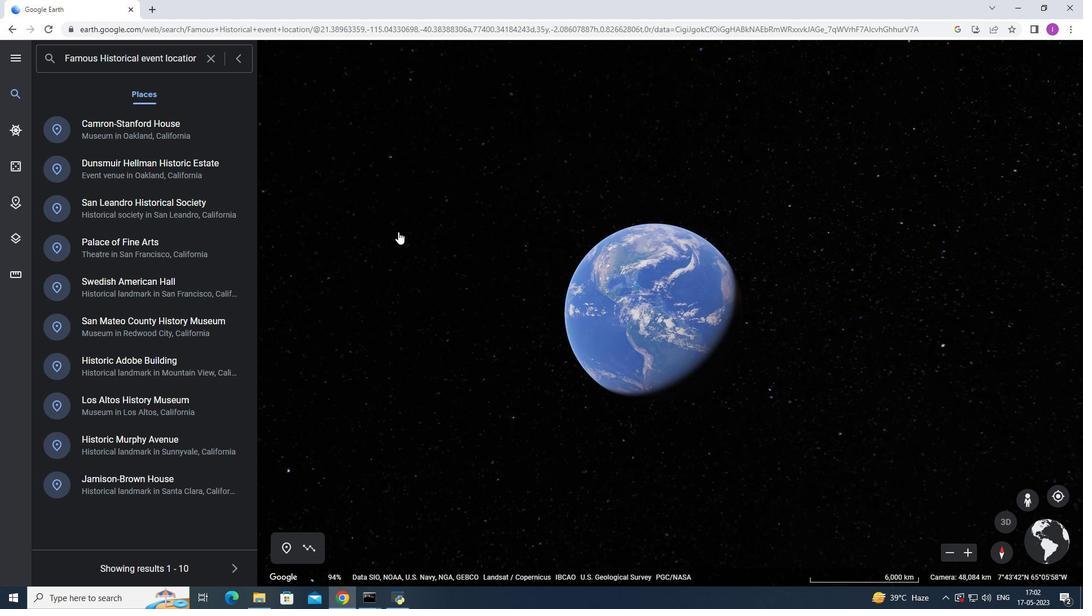 
Action: Mouse scrolled (398, 231) with delta (0, 0)
Screenshot: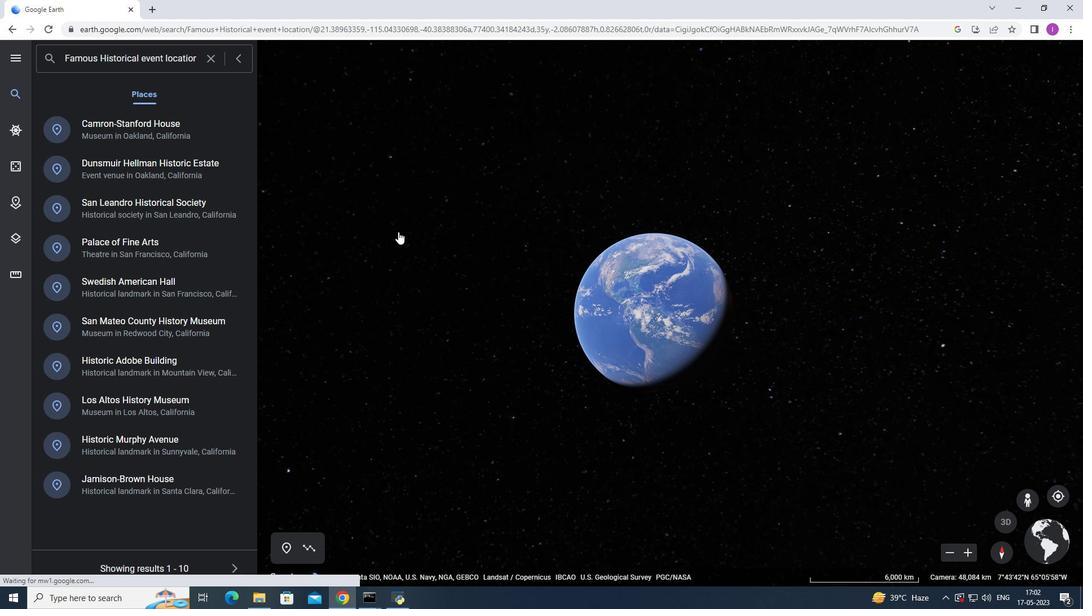 
Action: Mouse scrolled (398, 231) with delta (0, 0)
Screenshot: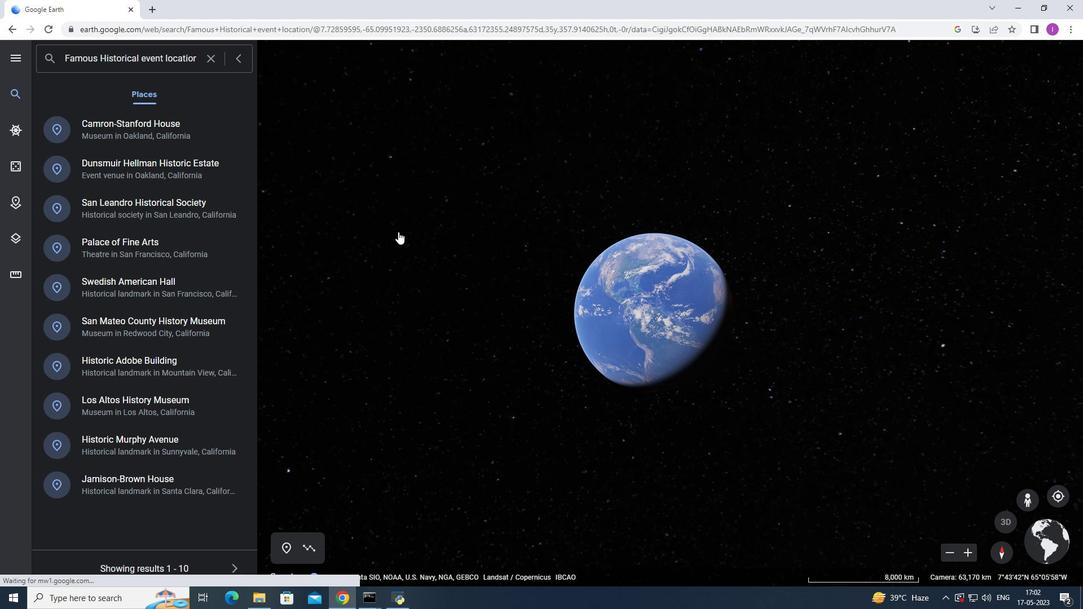 
Action: Mouse scrolled (398, 231) with delta (0, 0)
Screenshot: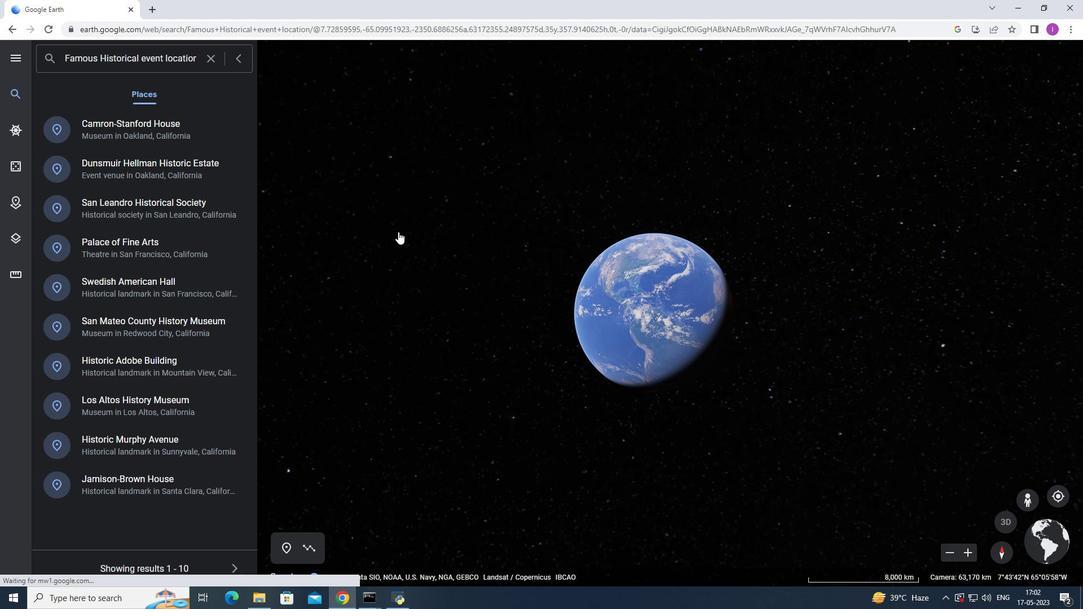 
Action: Mouse scrolled (398, 231) with delta (0, 0)
Screenshot: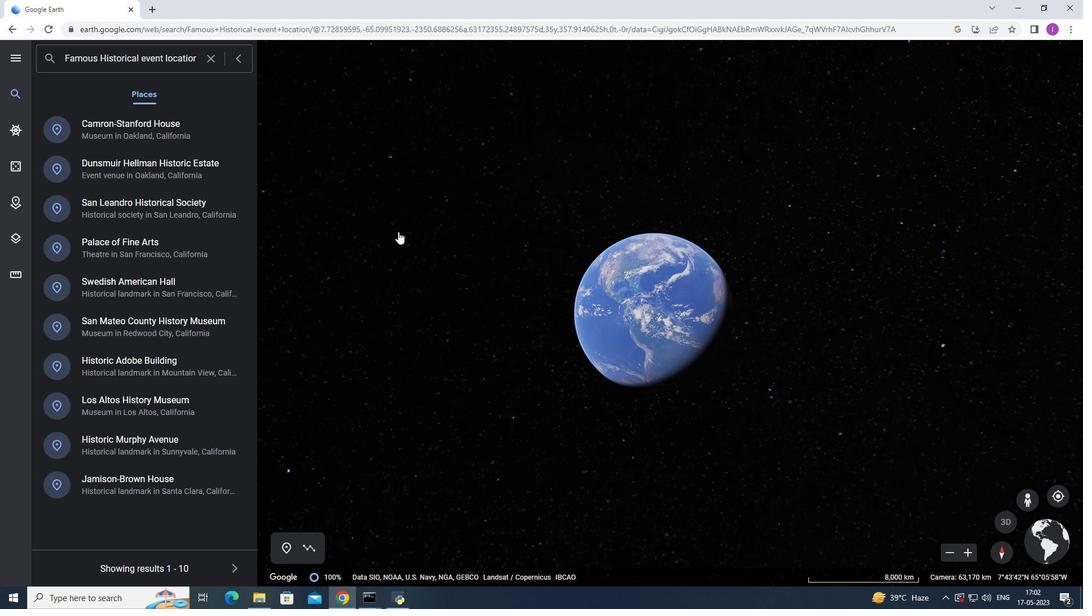 
Action: Mouse moved to (196, 62)
Screenshot: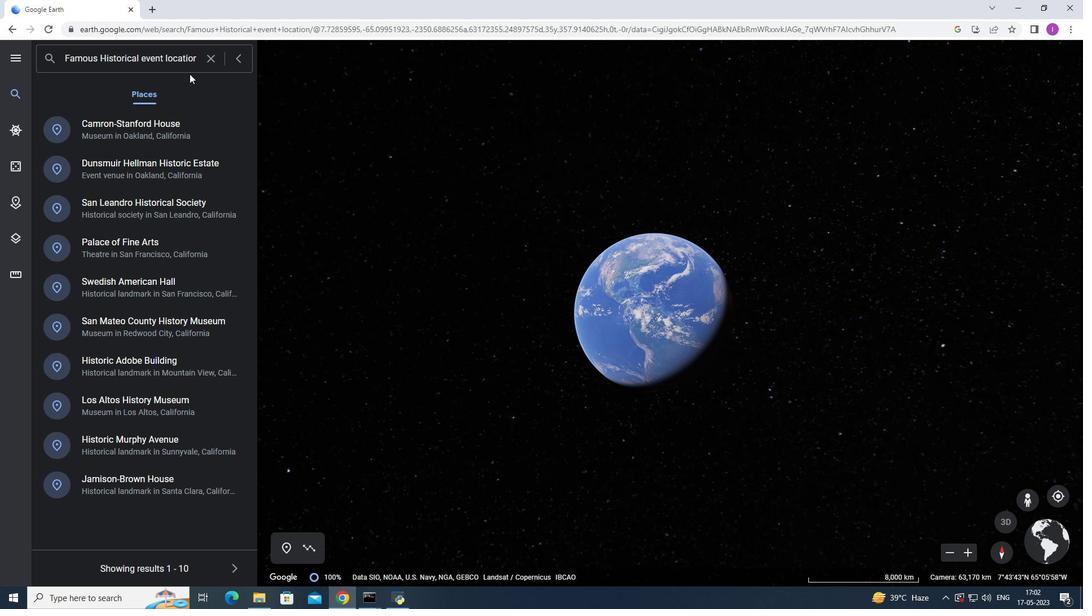 
Action: Mouse pressed left at (196, 62)
Screenshot: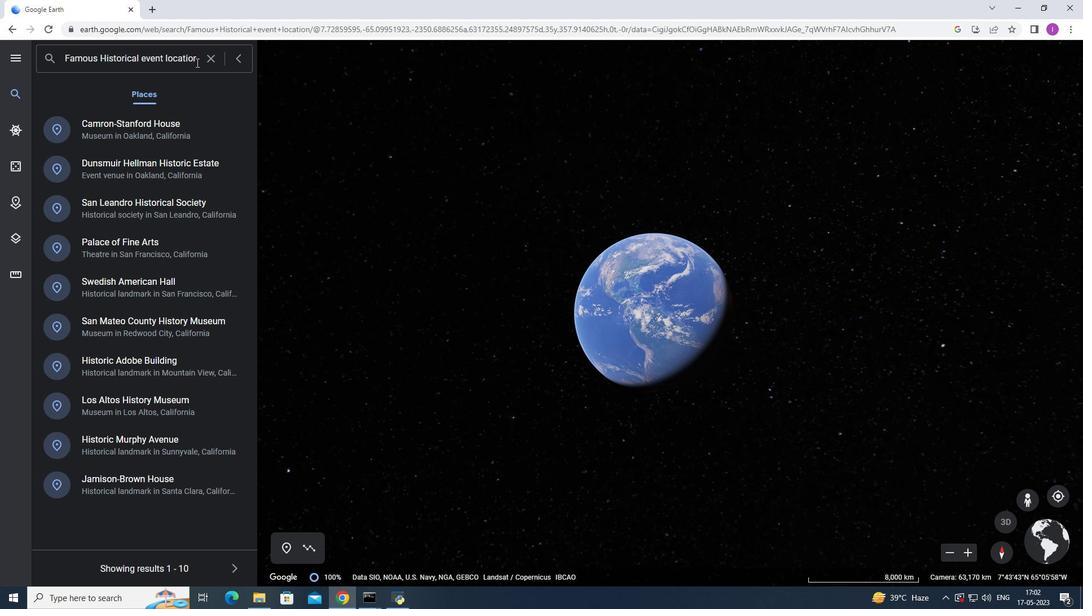 
Action: Mouse moved to (204, 62)
Screenshot: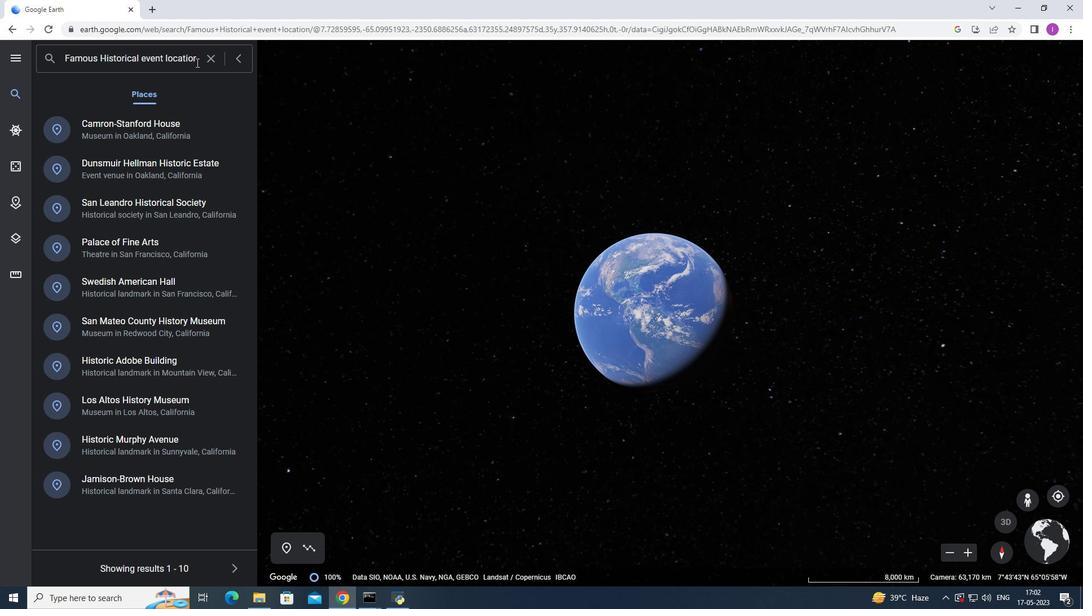 
Action: Key pressed <Key.enter>
Screenshot: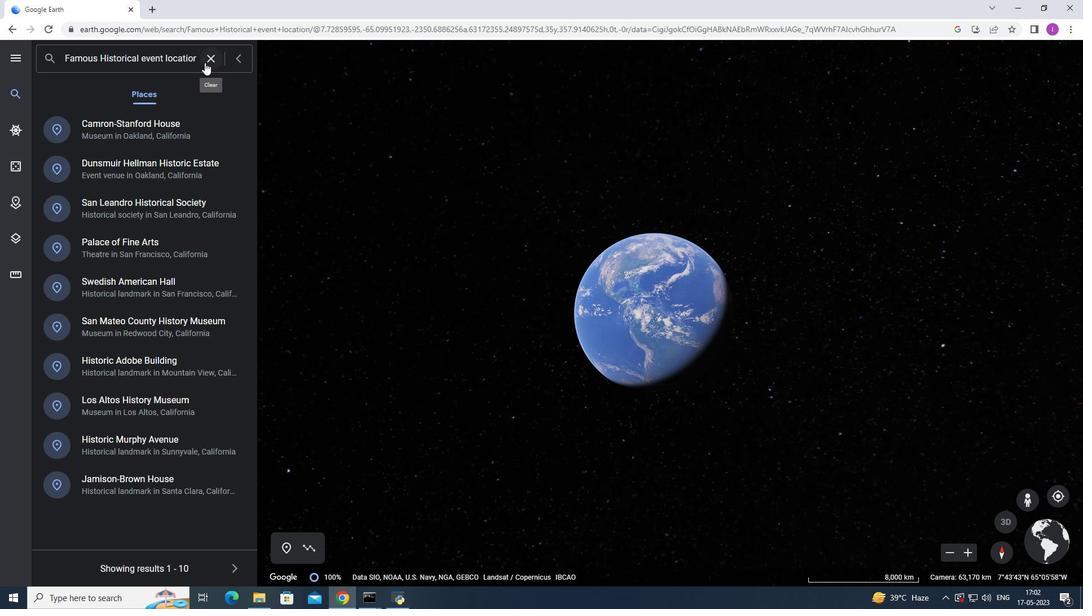 
Action: Mouse moved to (58, 90)
Screenshot: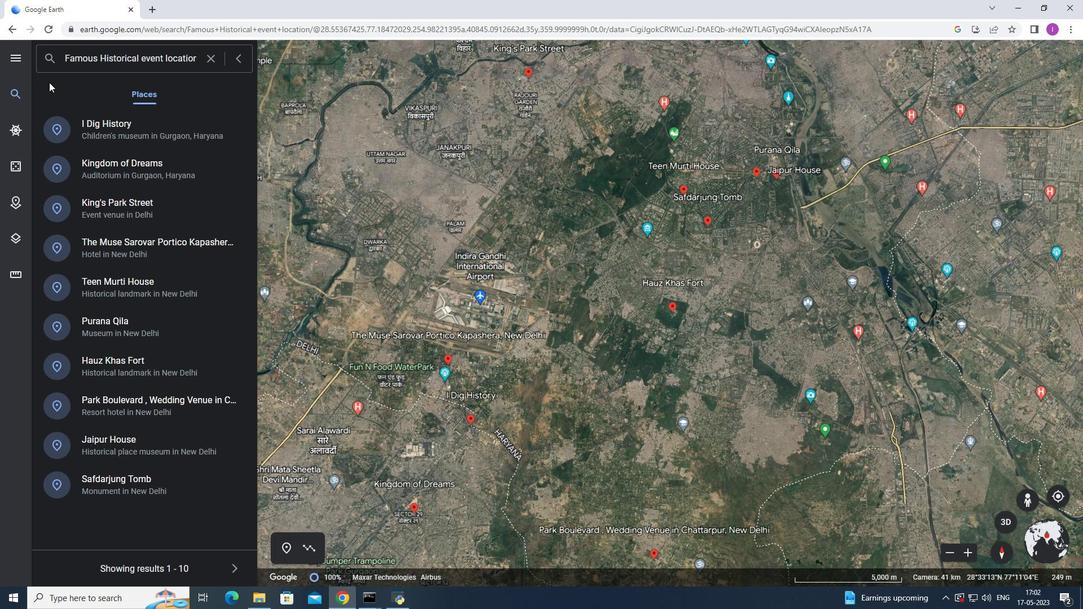 
